 Task: Look for space in Marseille 03, France from 7th July, 2023 to 14th July, 2023 for 1 adult in price range Rs.6000 to Rs.14000. Place can be shared room with 1  bedroom having 1 bed and 1 bathroom. Property type can be house, flat, guest house, hotel. Booking option can be shelf check-in. Required host language is English.
Action: Mouse moved to (436, 160)
Screenshot: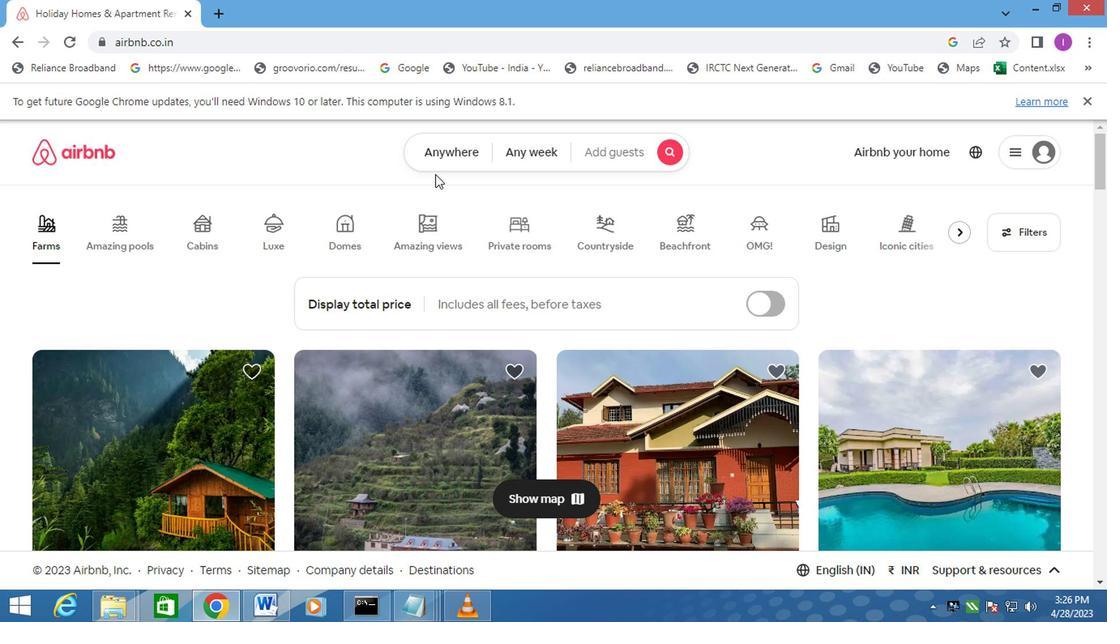 
Action: Mouse pressed left at (436, 160)
Screenshot: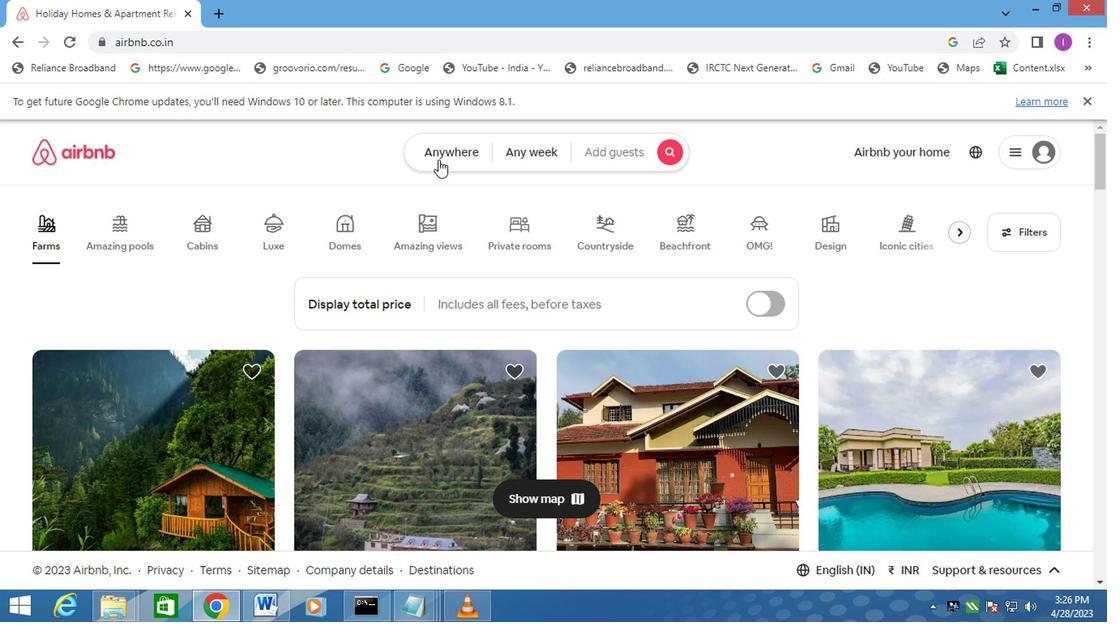 
Action: Mouse moved to (265, 207)
Screenshot: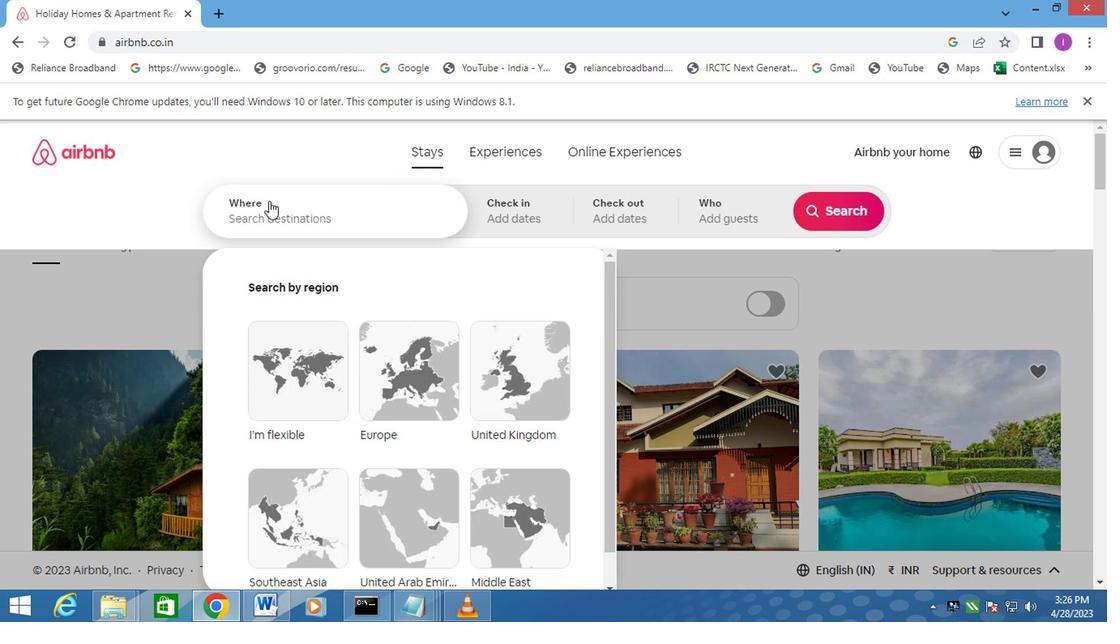 
Action: Mouse pressed left at (265, 207)
Screenshot: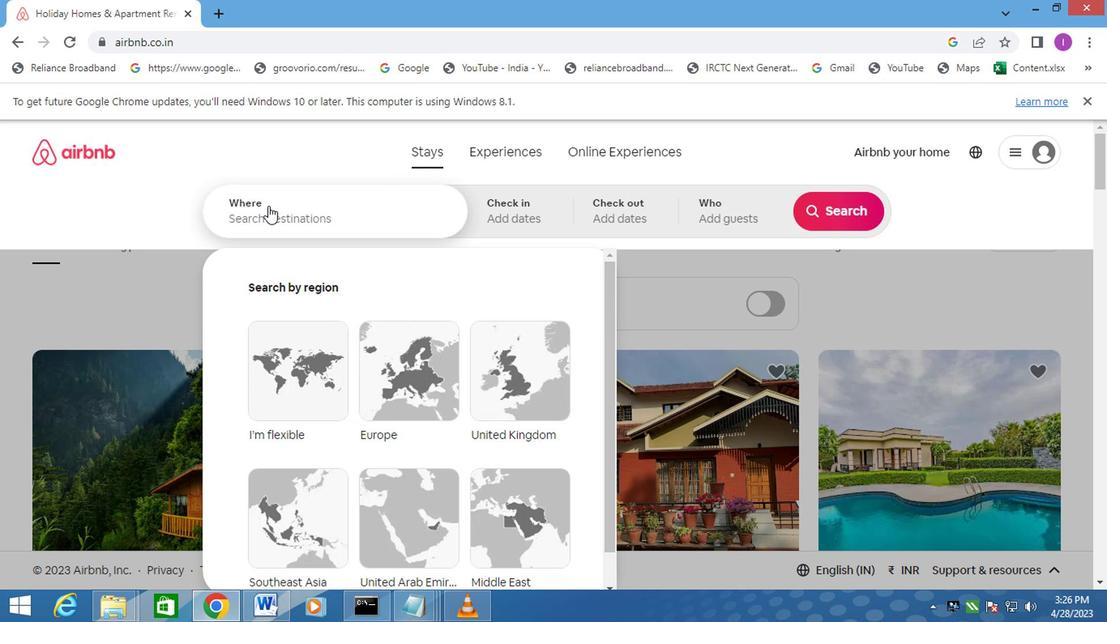 
Action: Mouse moved to (352, 213)
Screenshot: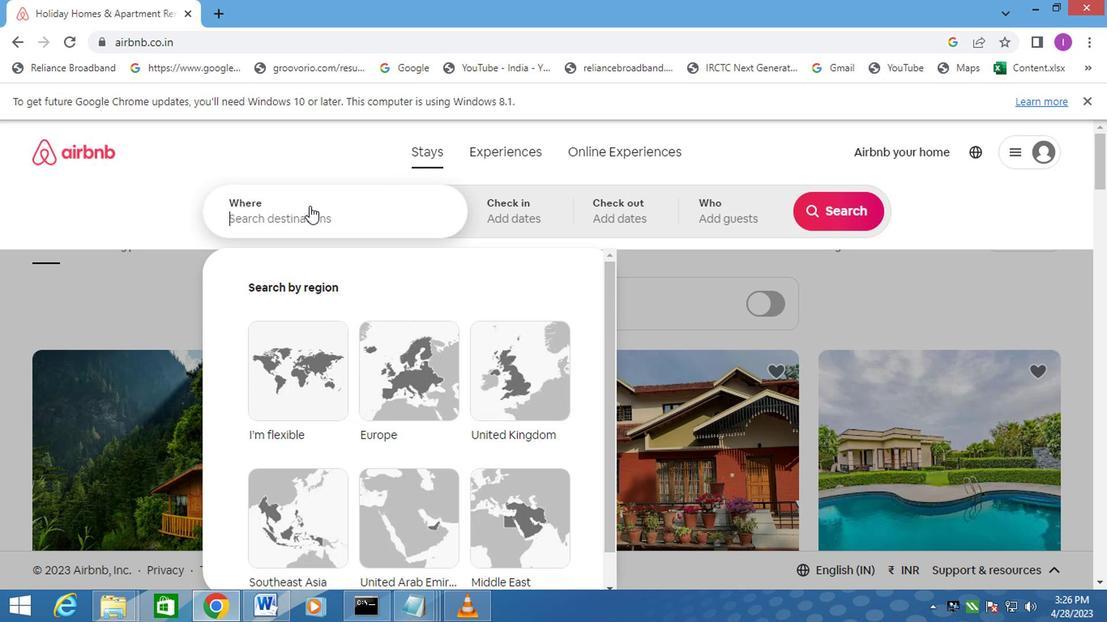 
Action: Key pressed <Key.shift><Key.shift><Key.shift><Key.shift><Key.shift><Key.shift><Key.shift>MARSEILLE<Key.space>03,<Key.shift>FRANCE
Screenshot: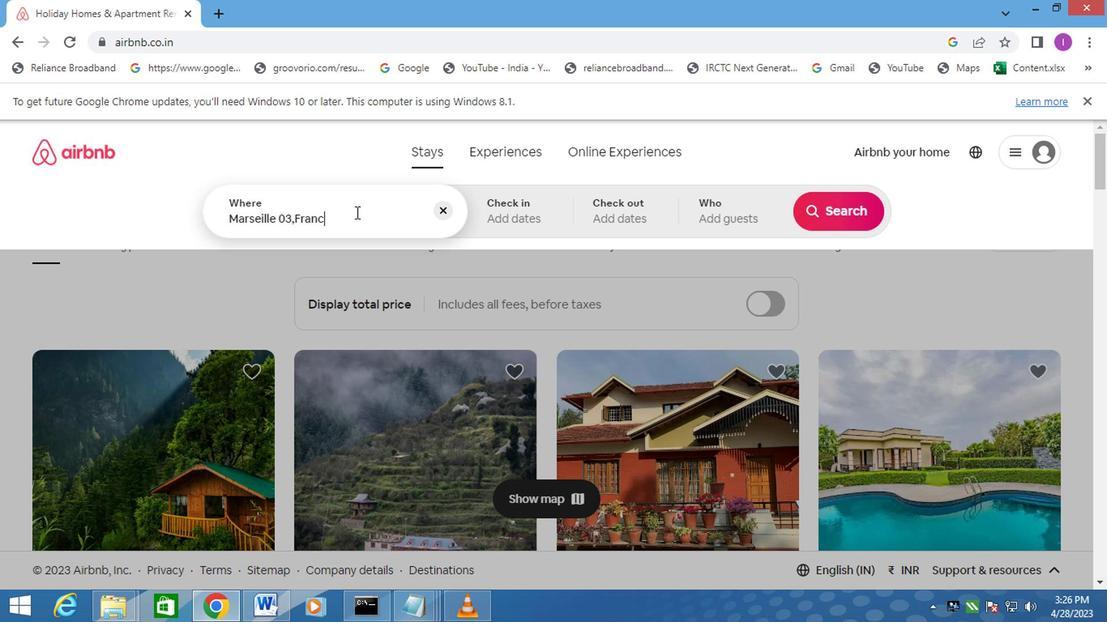 
Action: Mouse moved to (532, 213)
Screenshot: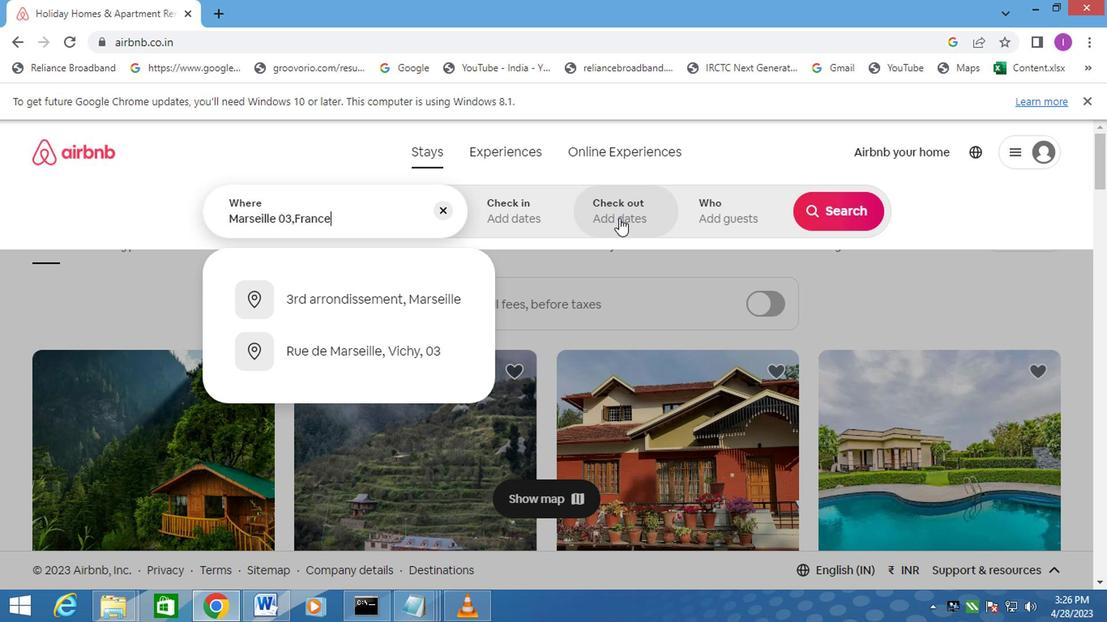 
Action: Mouse pressed left at (532, 213)
Screenshot: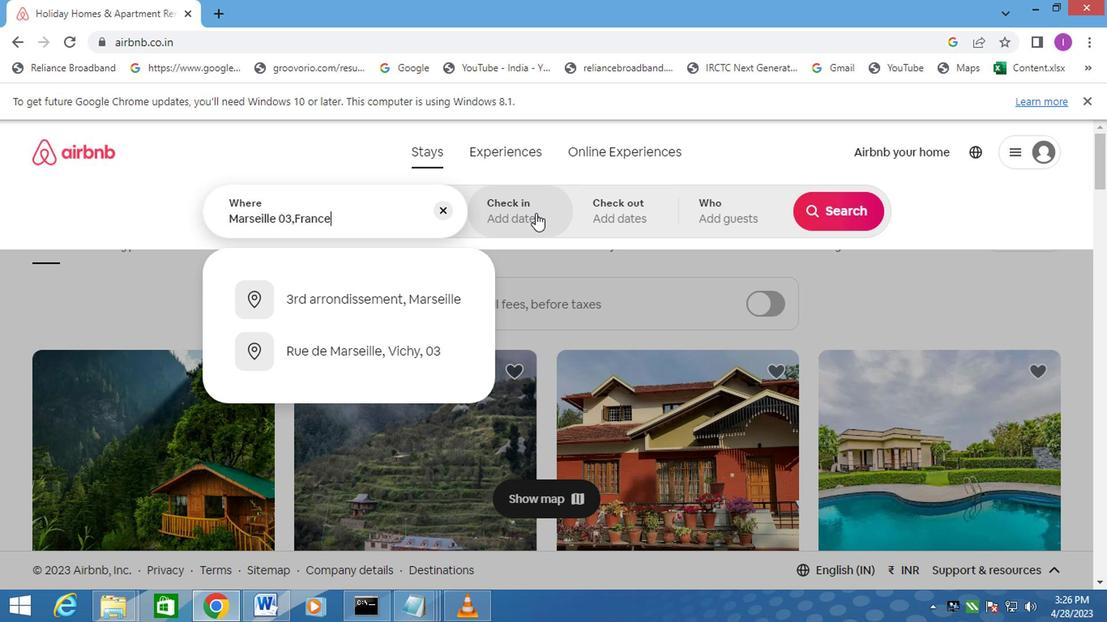 
Action: Mouse moved to (824, 333)
Screenshot: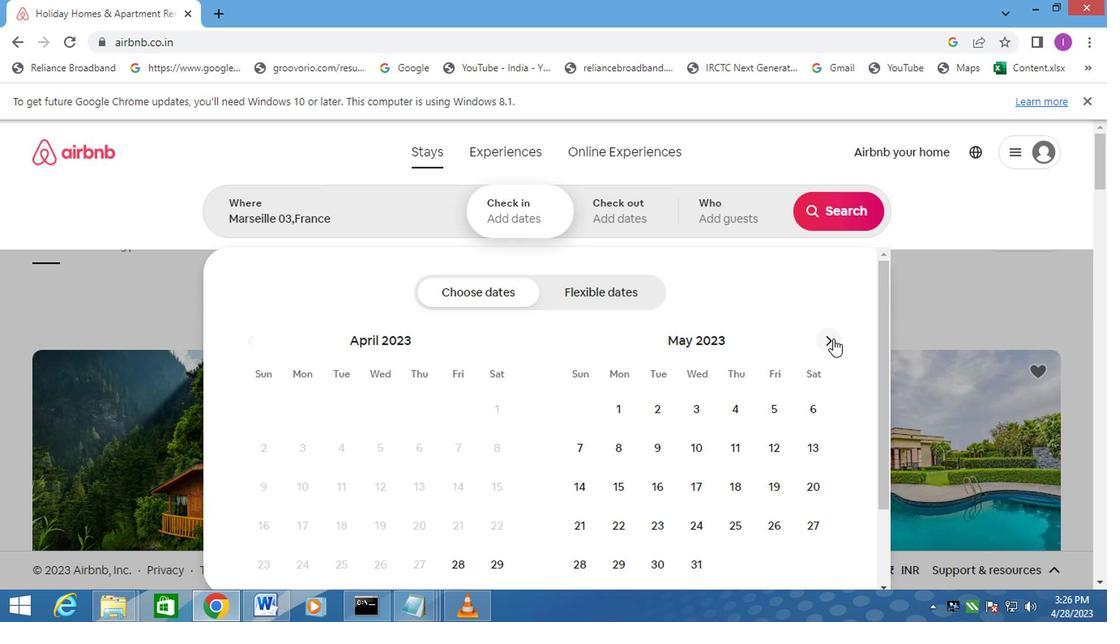 
Action: Mouse pressed left at (824, 333)
Screenshot: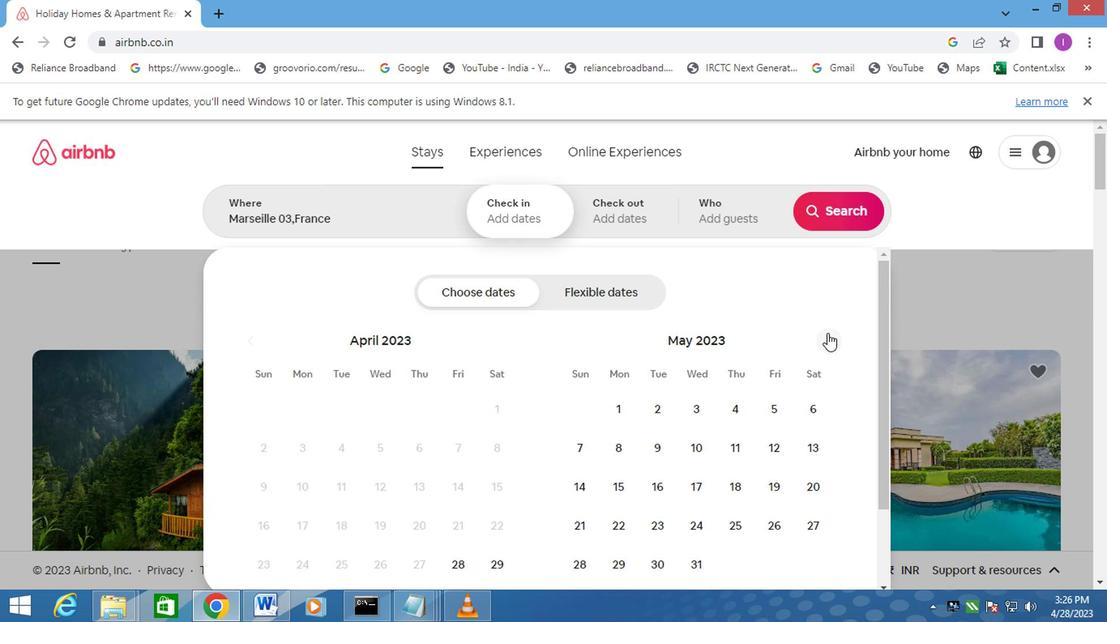 
Action: Mouse pressed left at (824, 333)
Screenshot: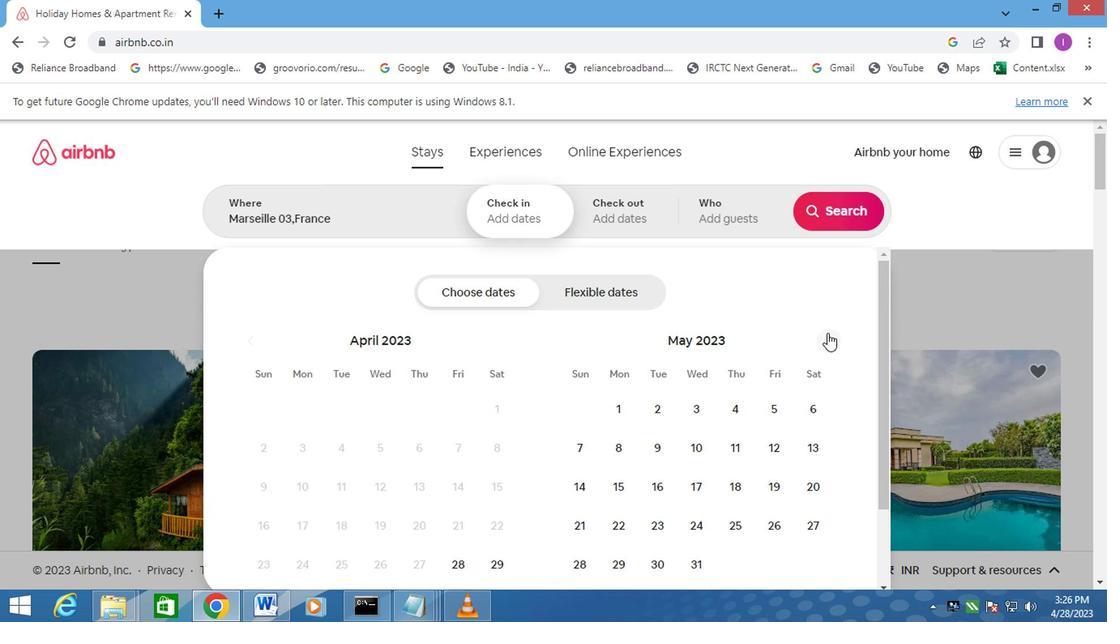 
Action: Mouse moved to (770, 455)
Screenshot: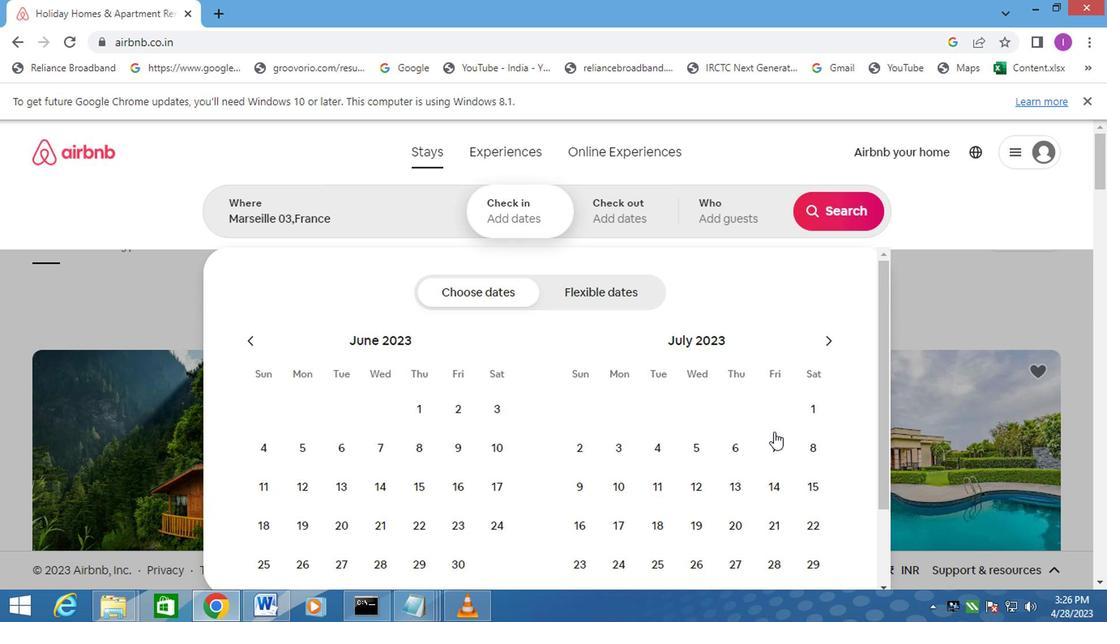 
Action: Mouse pressed left at (770, 455)
Screenshot: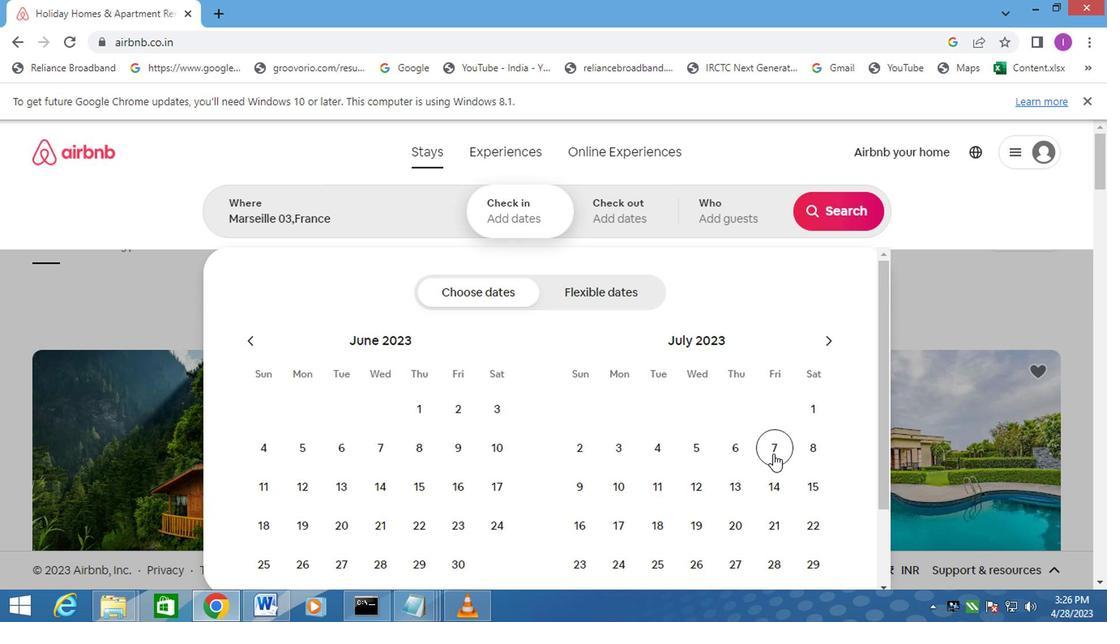 
Action: Mouse moved to (771, 494)
Screenshot: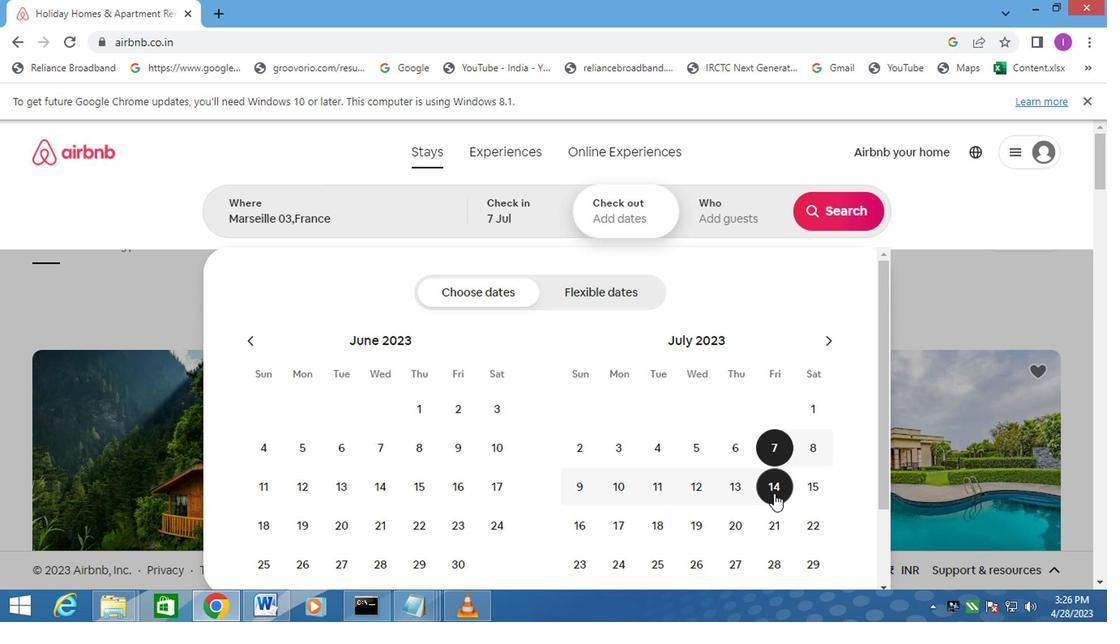 
Action: Mouse pressed left at (771, 494)
Screenshot: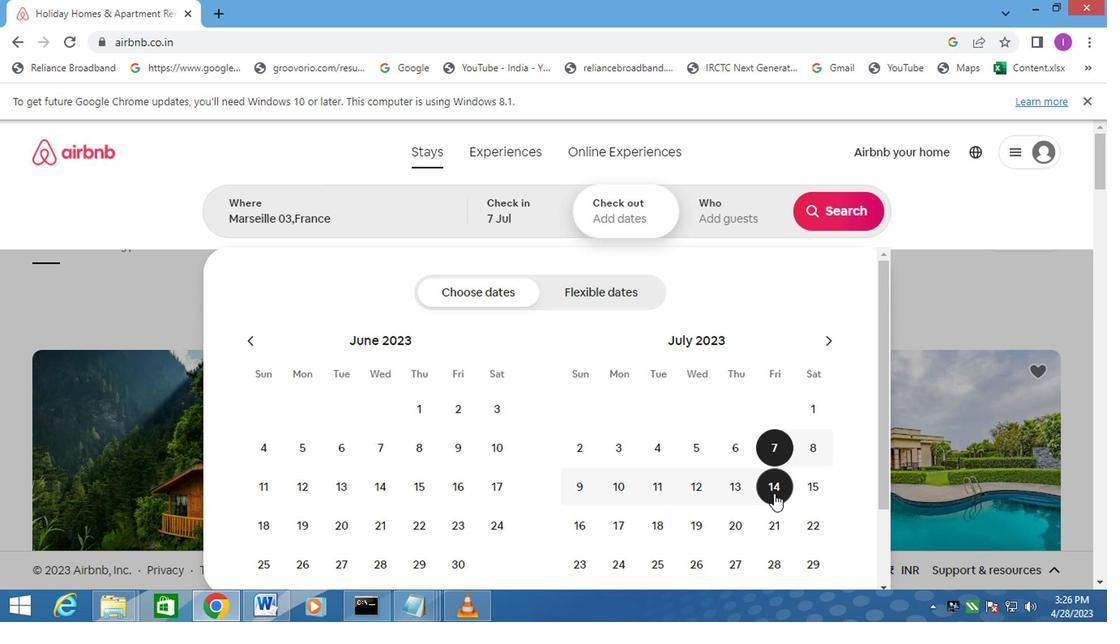 
Action: Mouse moved to (750, 209)
Screenshot: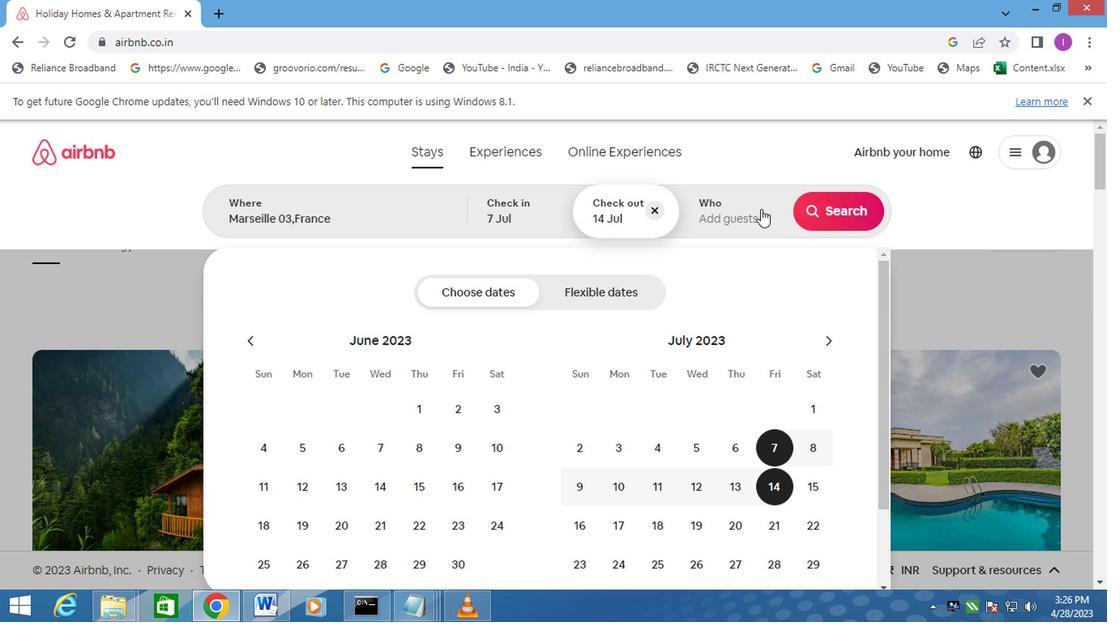 
Action: Mouse pressed left at (750, 209)
Screenshot: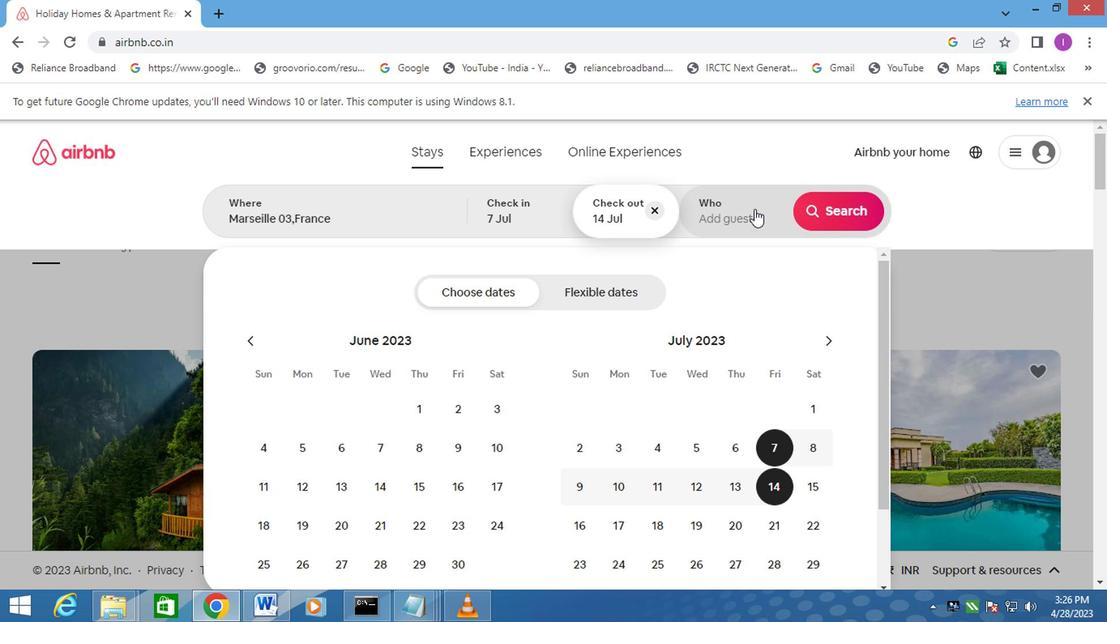 
Action: Mouse moved to (839, 292)
Screenshot: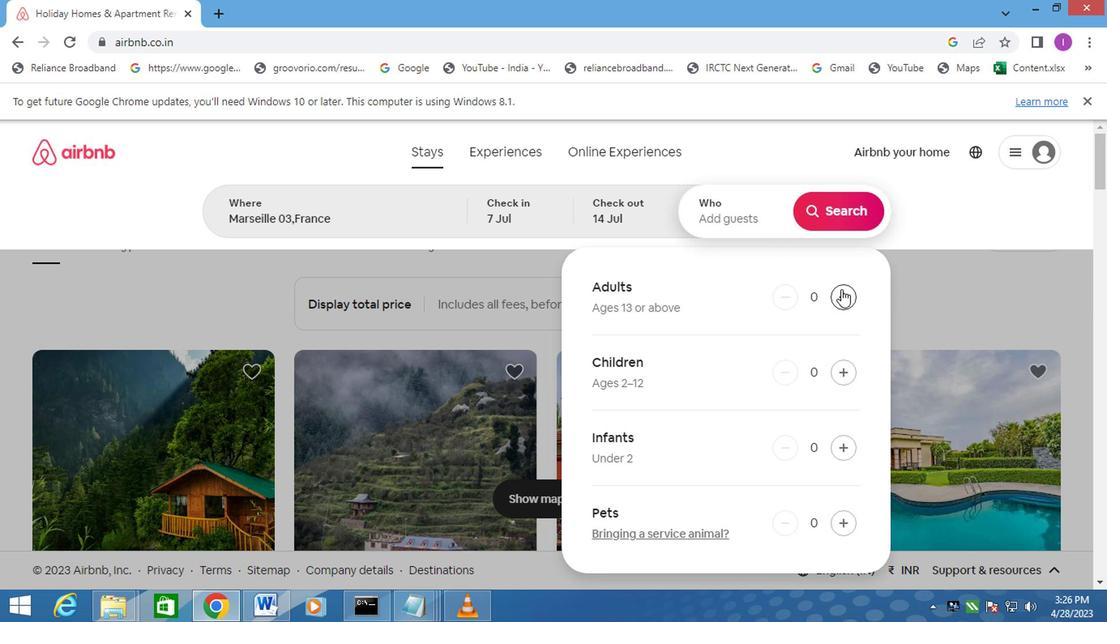 
Action: Mouse pressed left at (839, 292)
Screenshot: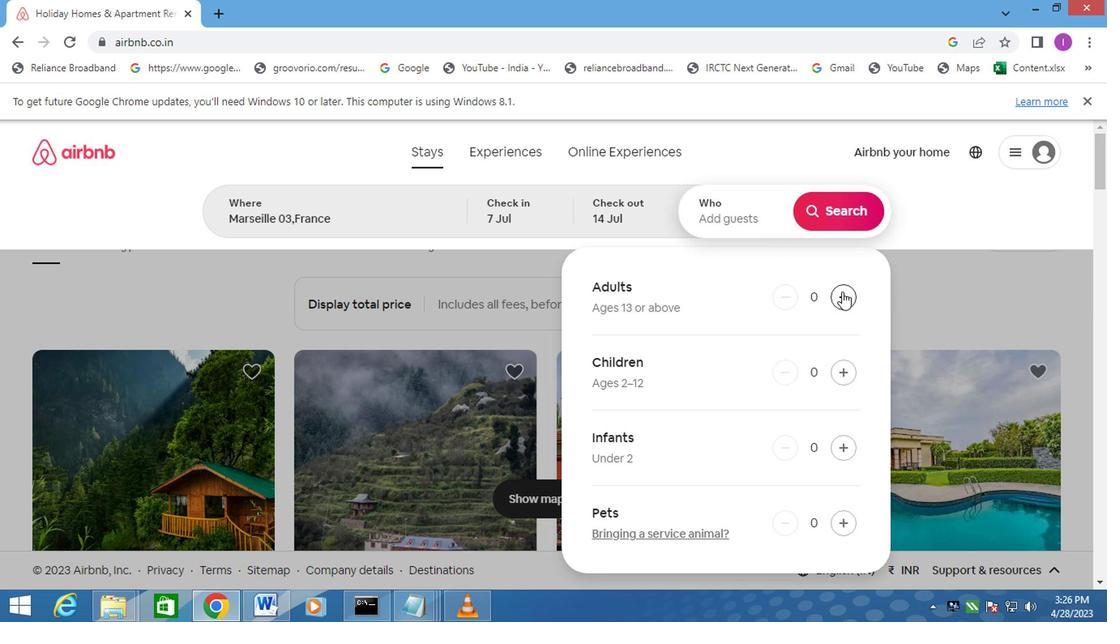 
Action: Mouse moved to (853, 207)
Screenshot: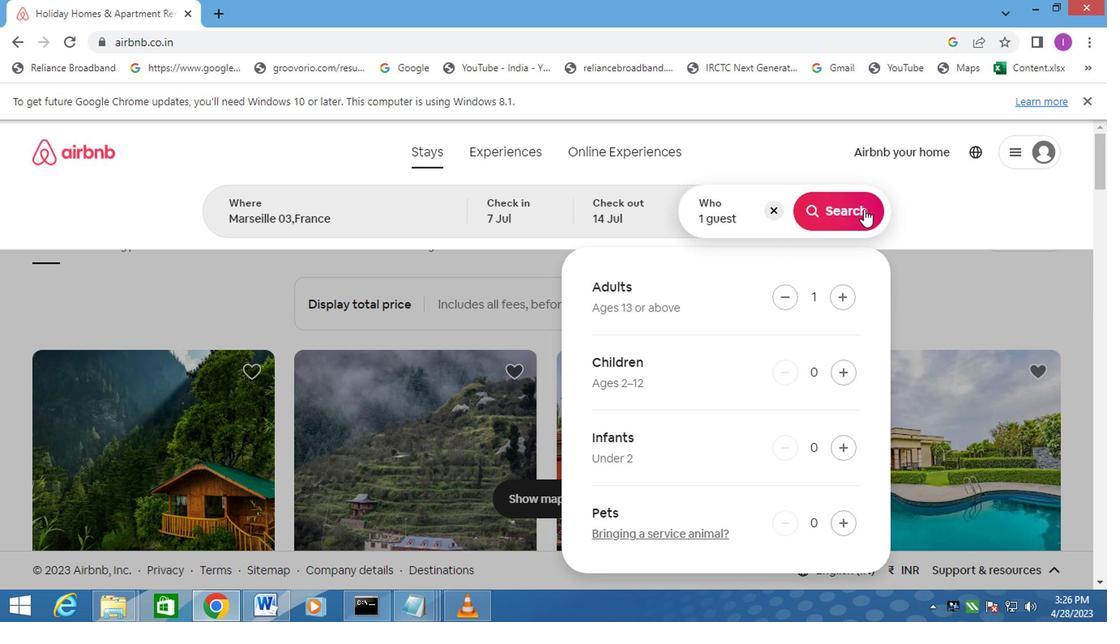 
Action: Mouse pressed left at (853, 207)
Screenshot: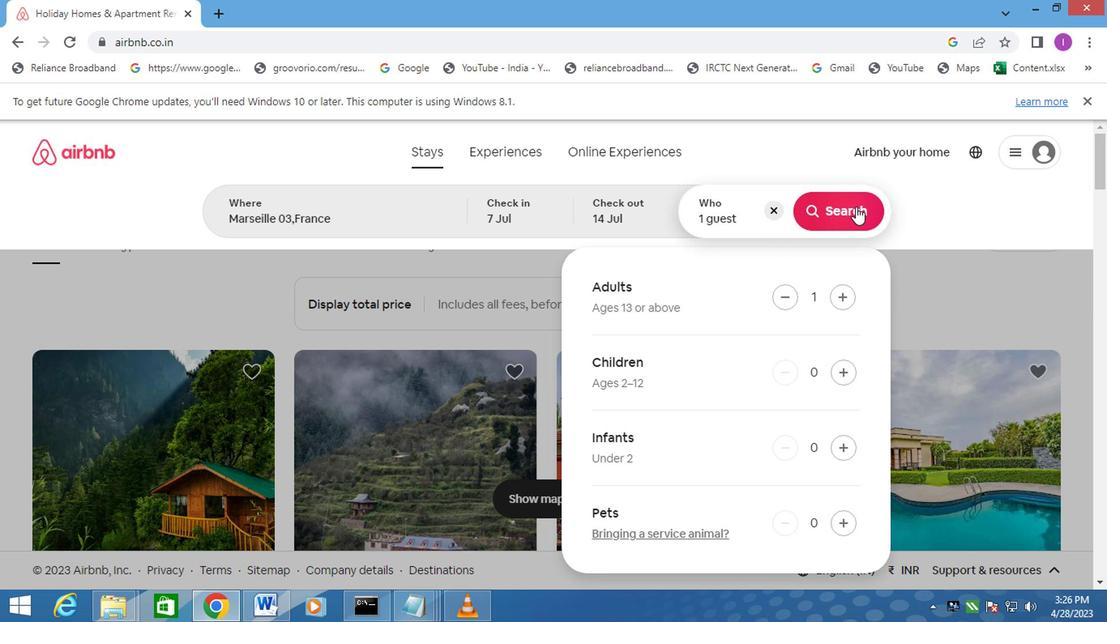 
Action: Mouse moved to (1067, 217)
Screenshot: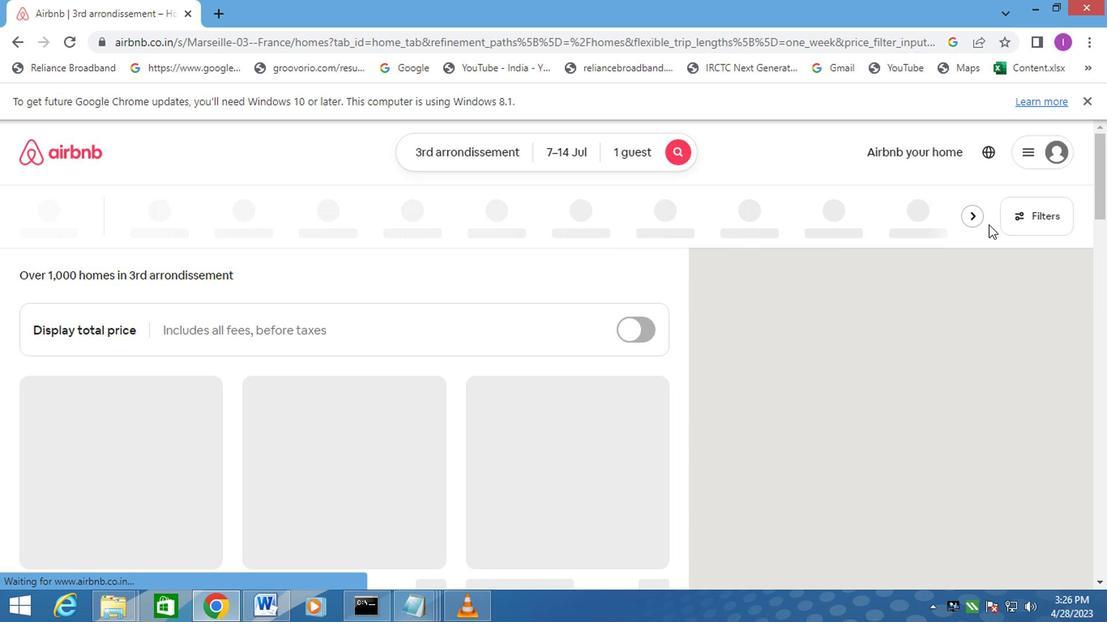 
Action: Mouse pressed left at (1067, 217)
Screenshot: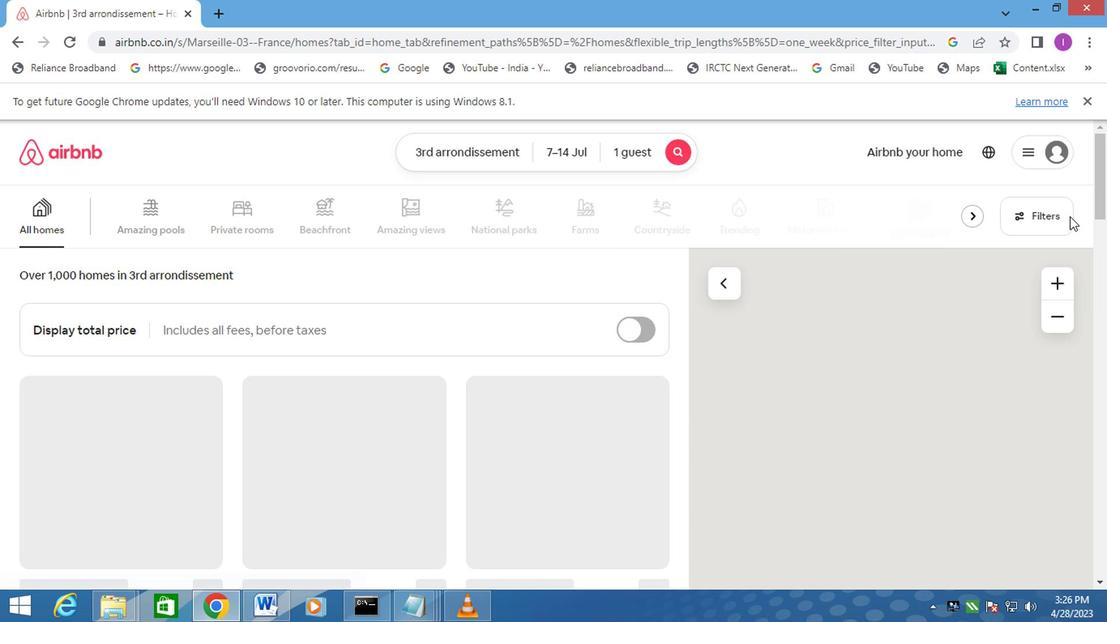 
Action: Mouse moved to (340, 427)
Screenshot: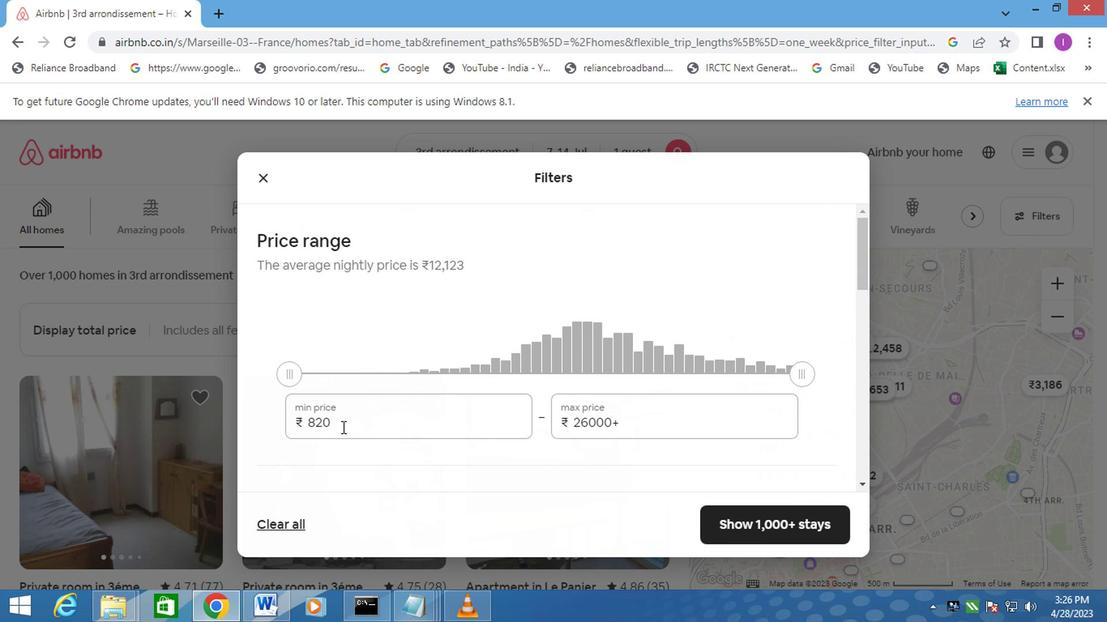 
Action: Mouse pressed left at (340, 427)
Screenshot: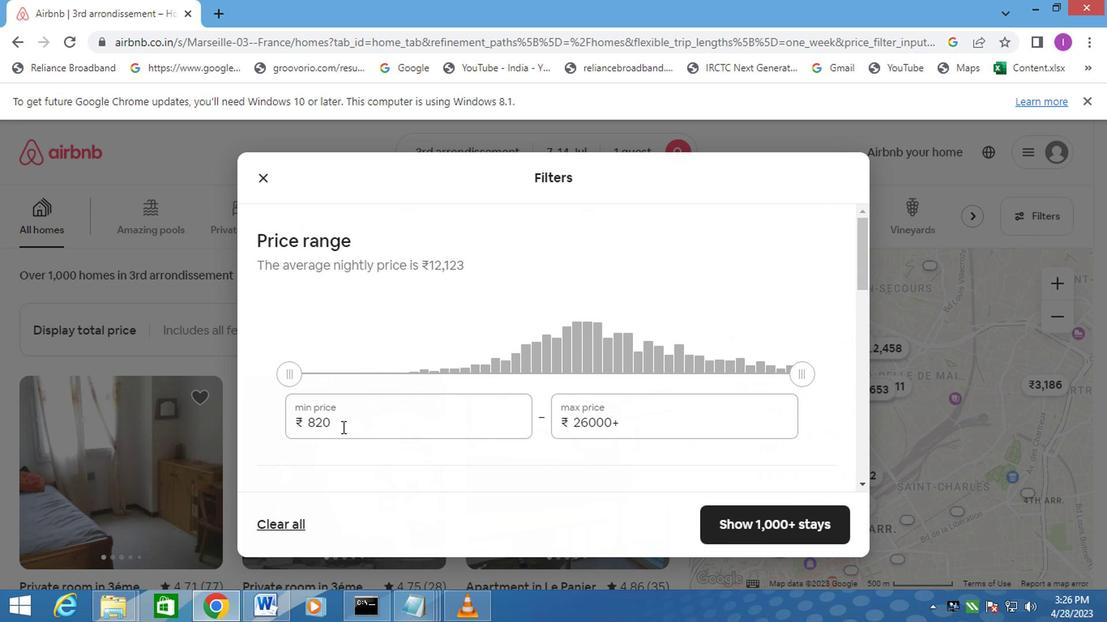 
Action: Mouse moved to (283, 403)
Screenshot: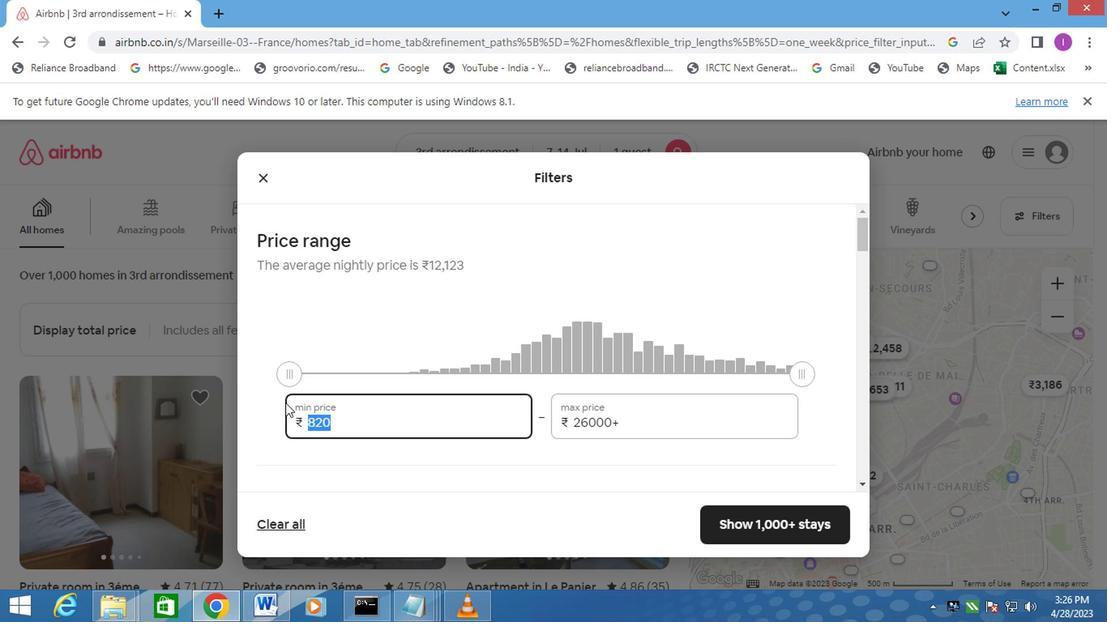 
Action: Key pressed 6
Screenshot: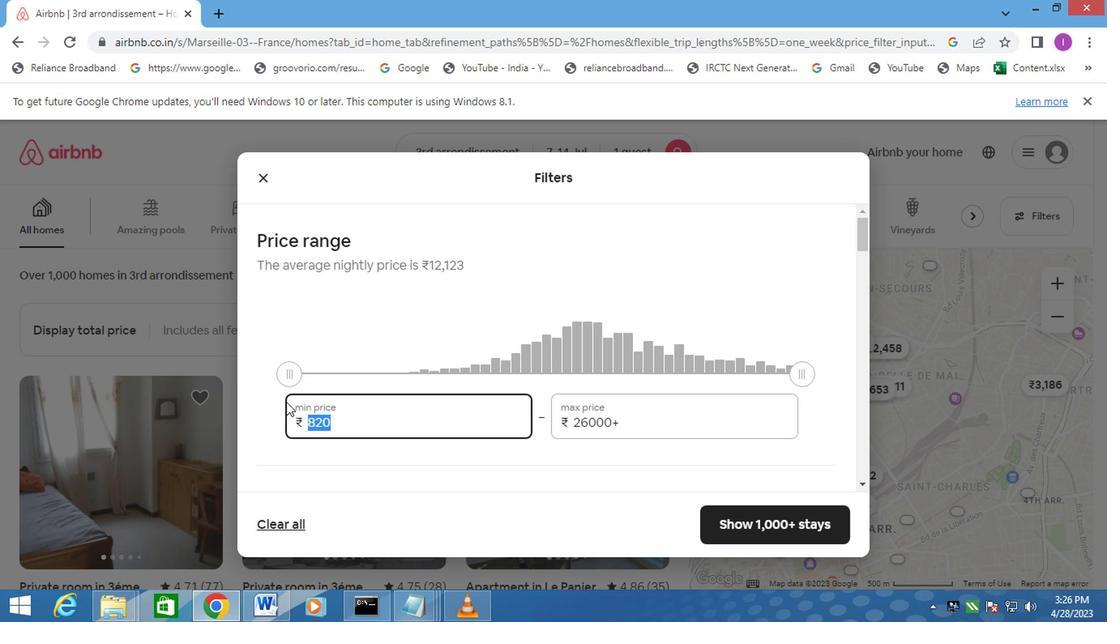 
Action: Mouse moved to (284, 403)
Screenshot: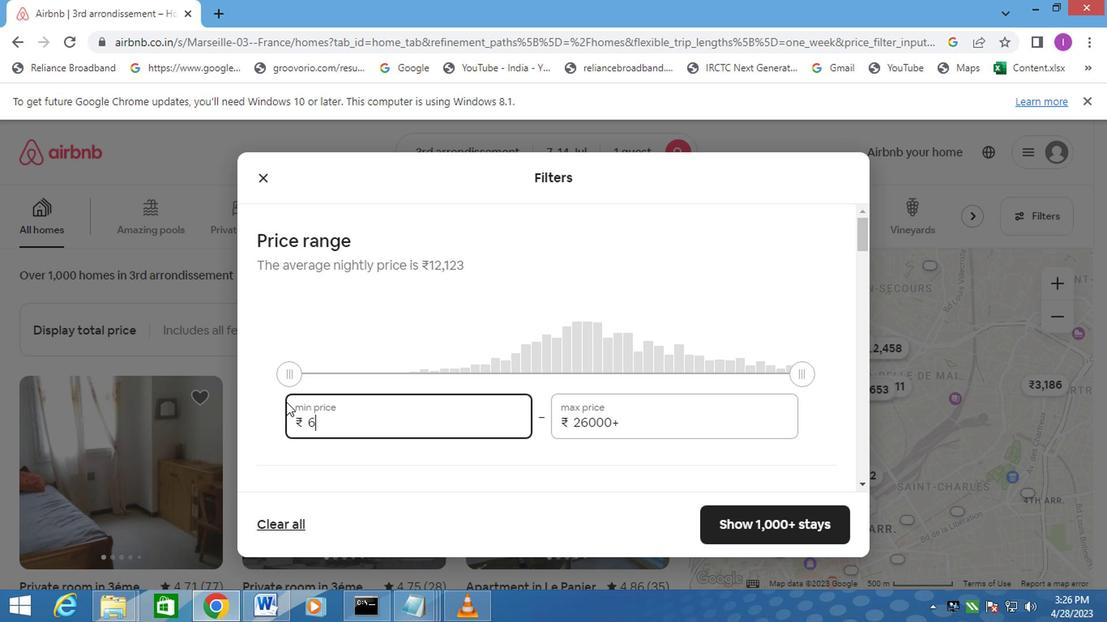
Action: Key pressed 0
Screenshot: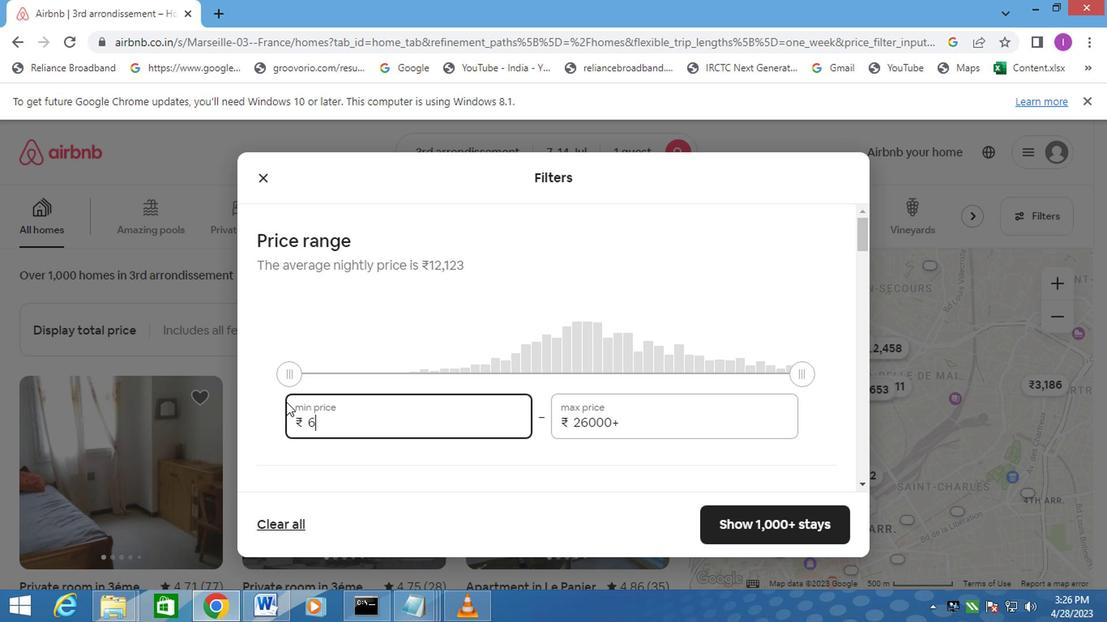 
Action: Mouse moved to (284, 403)
Screenshot: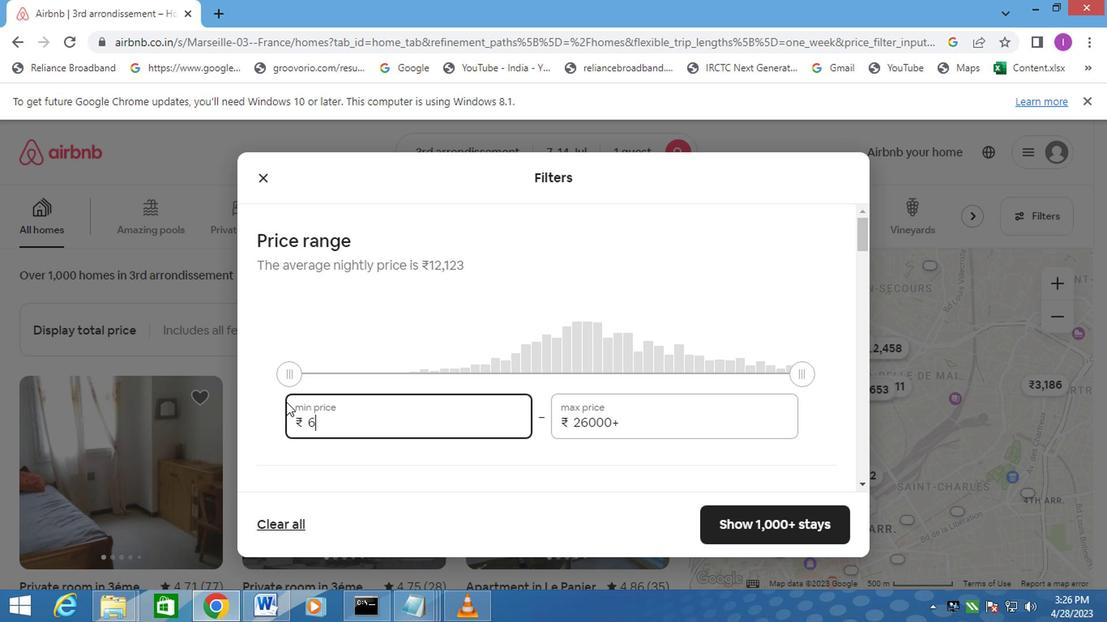 
Action: Key pressed 0
Screenshot: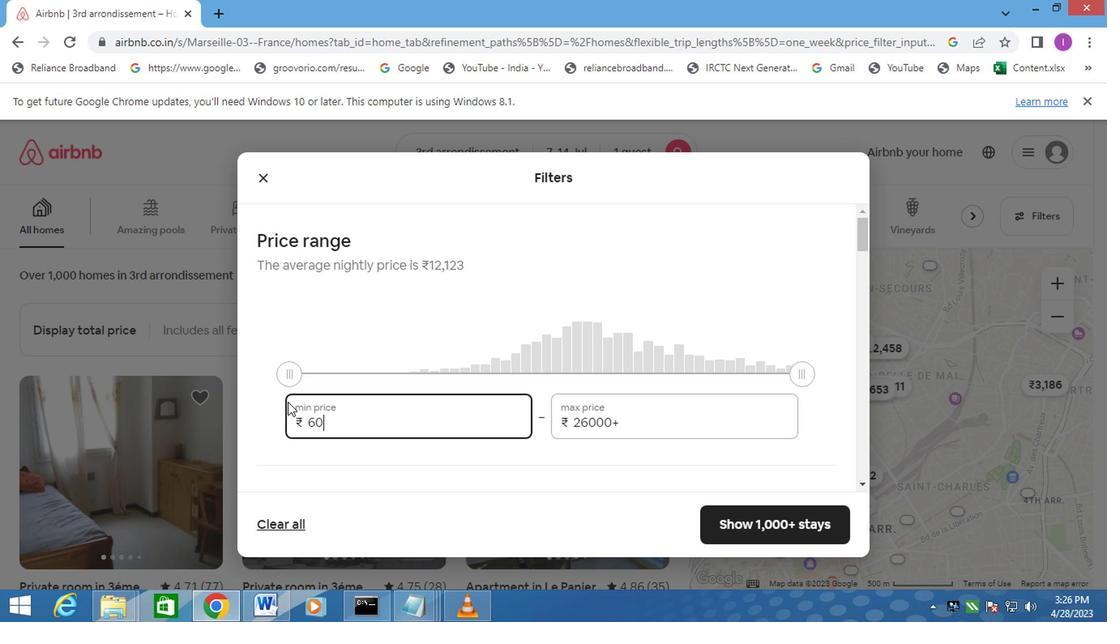 
Action: Mouse moved to (284, 402)
Screenshot: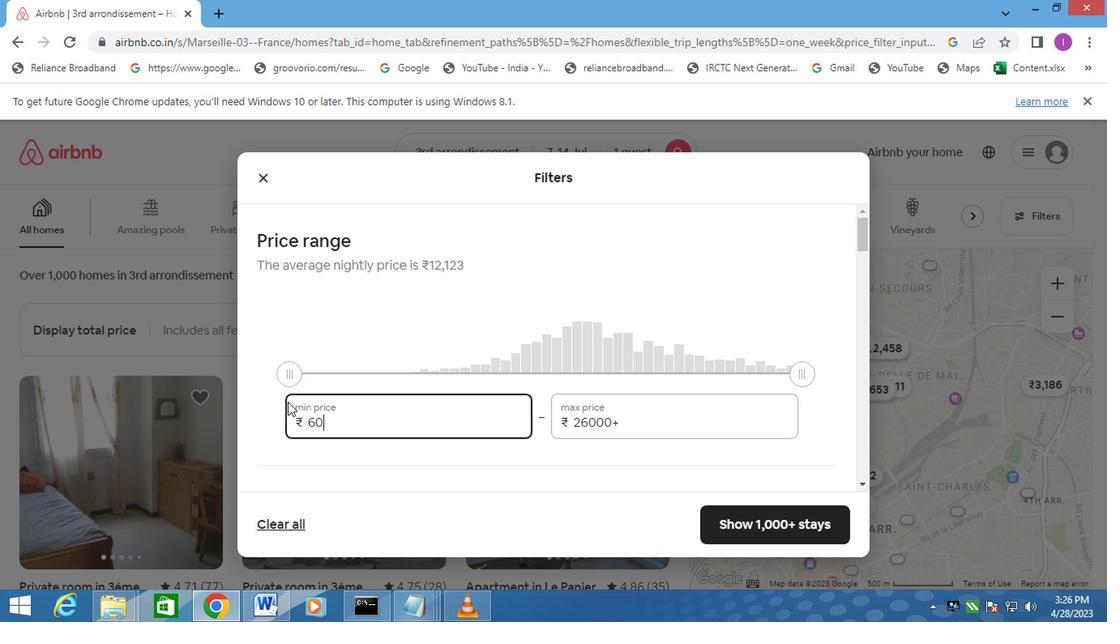 
Action: Key pressed 0
Screenshot: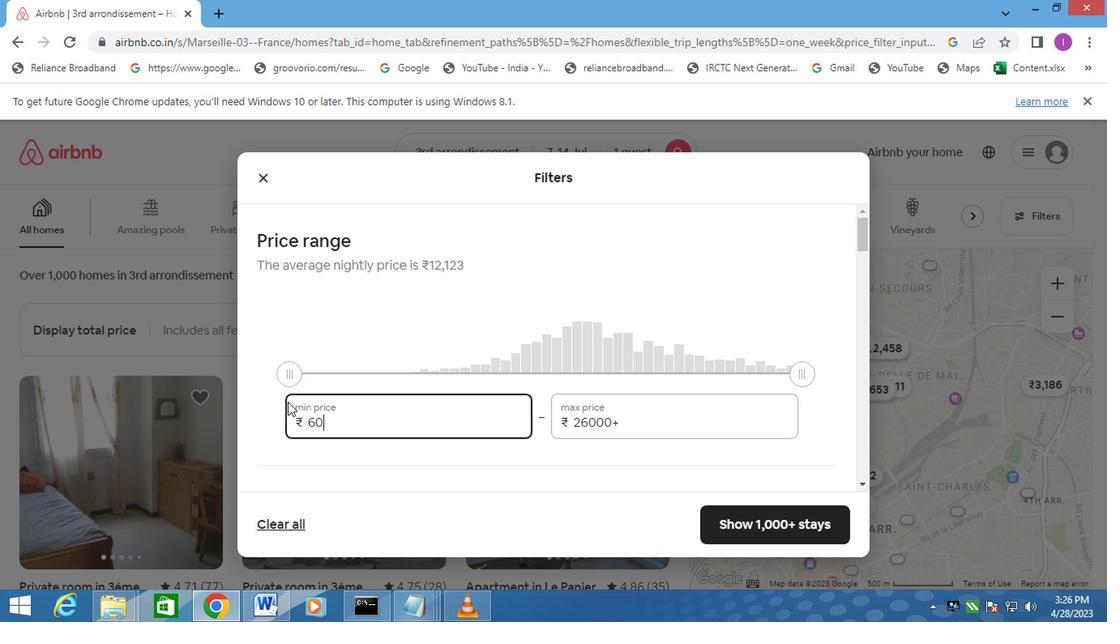 
Action: Mouse moved to (627, 422)
Screenshot: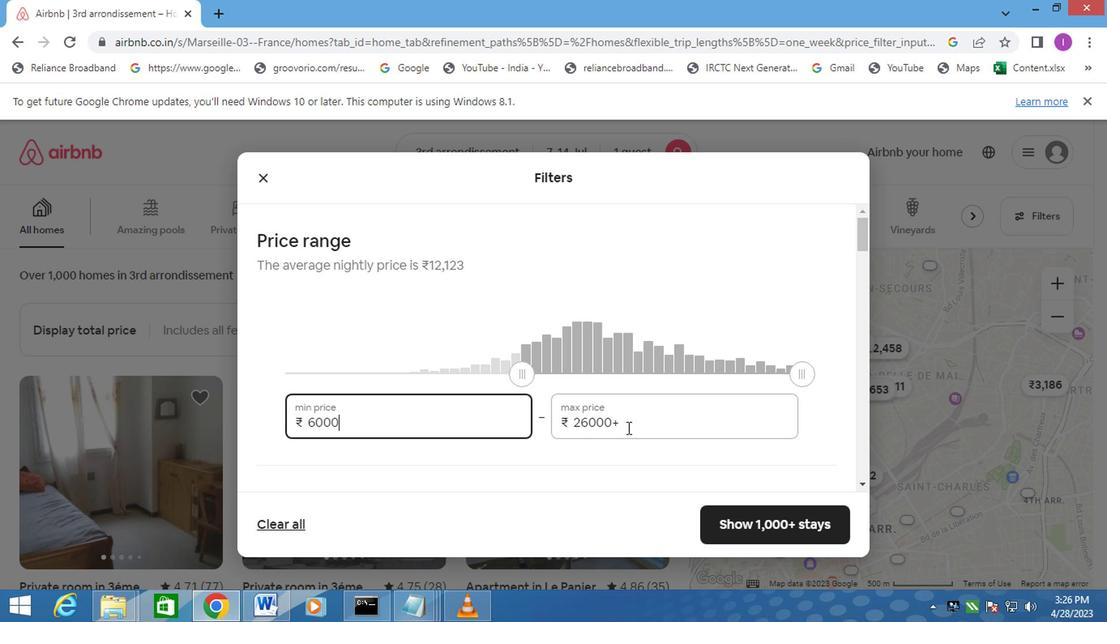 
Action: Mouse pressed left at (627, 422)
Screenshot: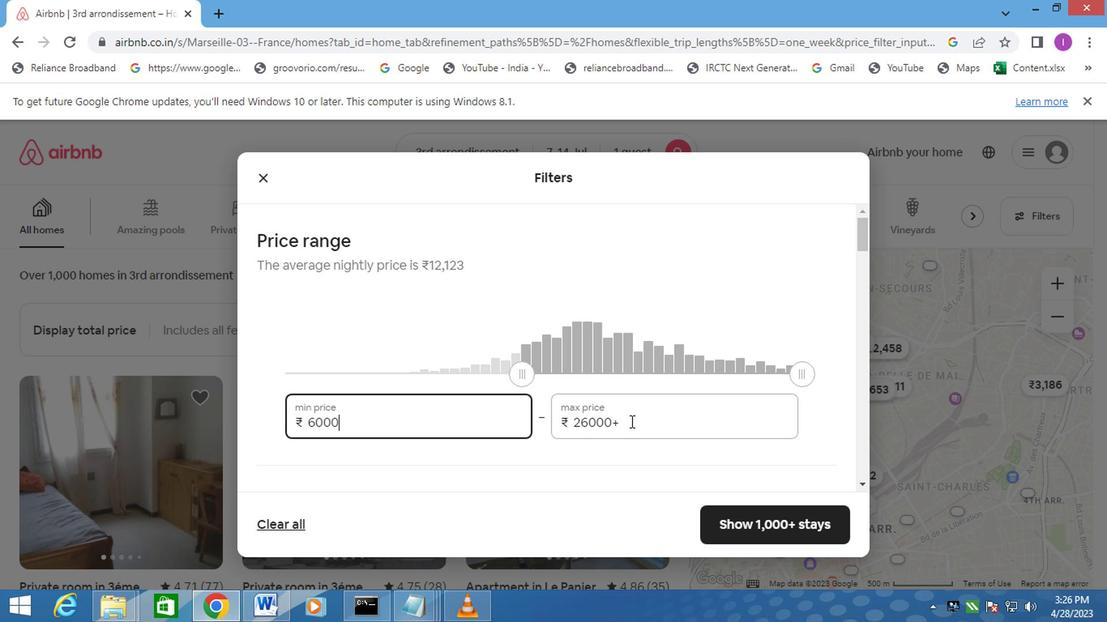 
Action: Mouse moved to (539, 425)
Screenshot: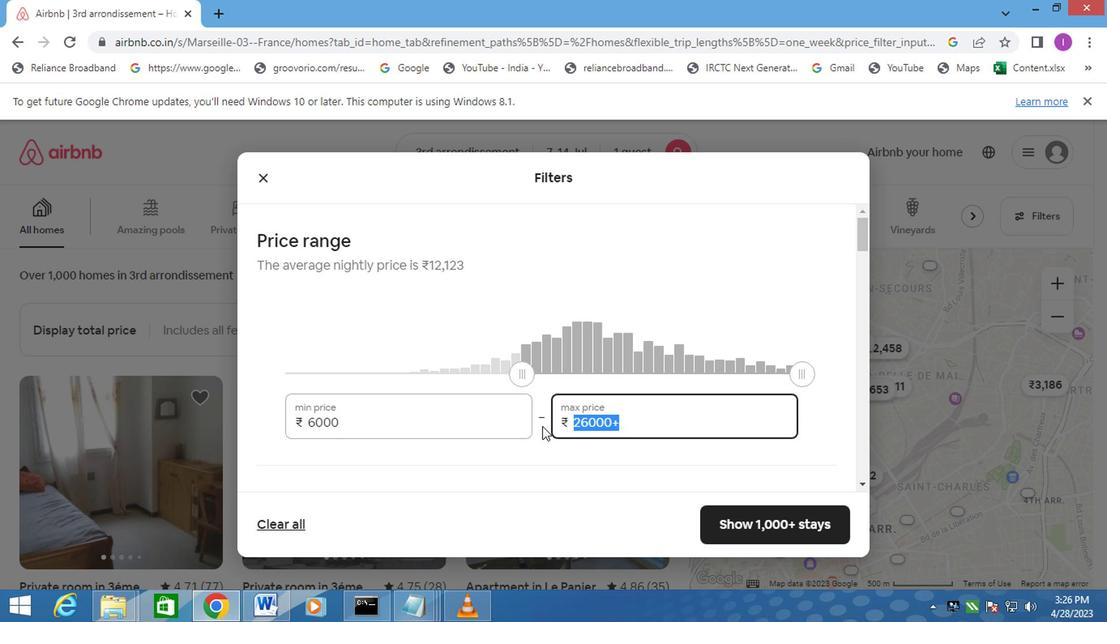 
Action: Key pressed 14000
Screenshot: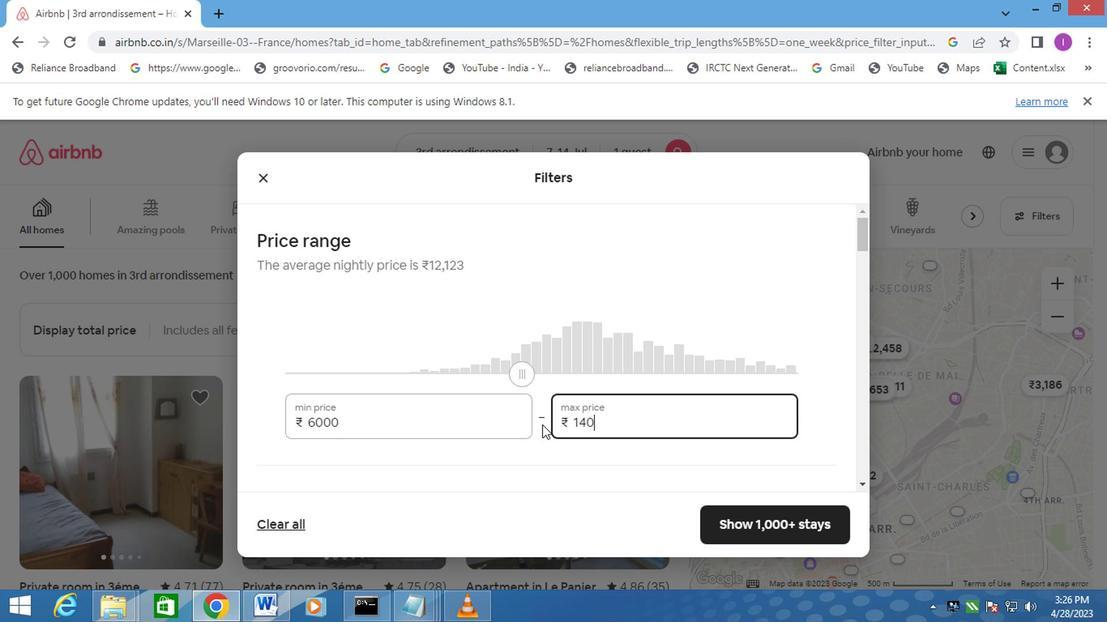 
Action: Mouse moved to (681, 425)
Screenshot: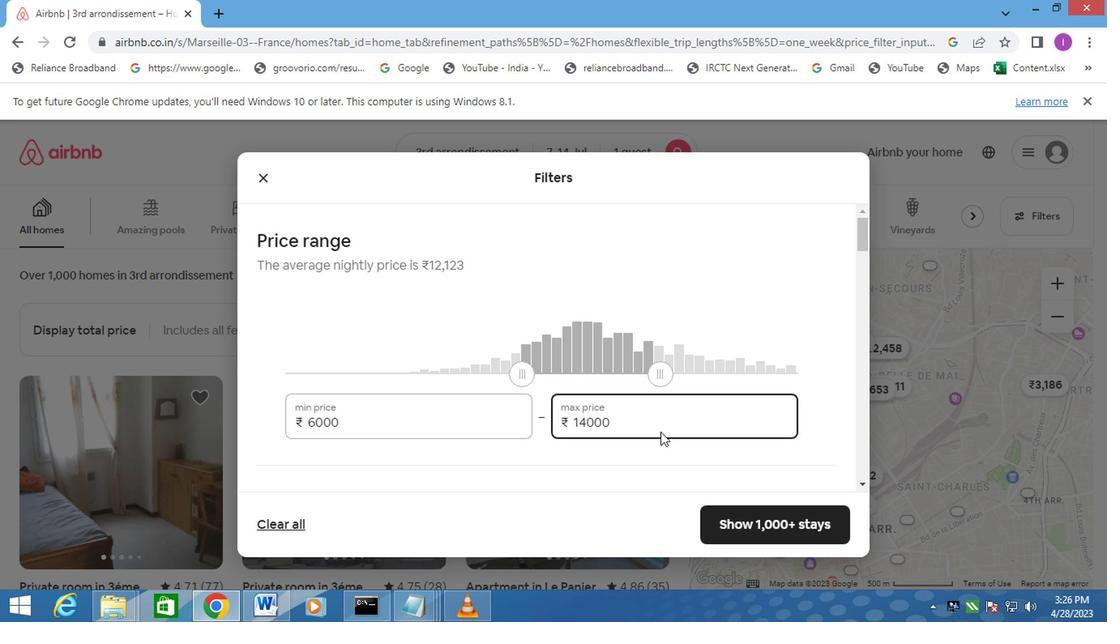 
Action: Mouse scrolled (681, 423) with delta (0, -1)
Screenshot: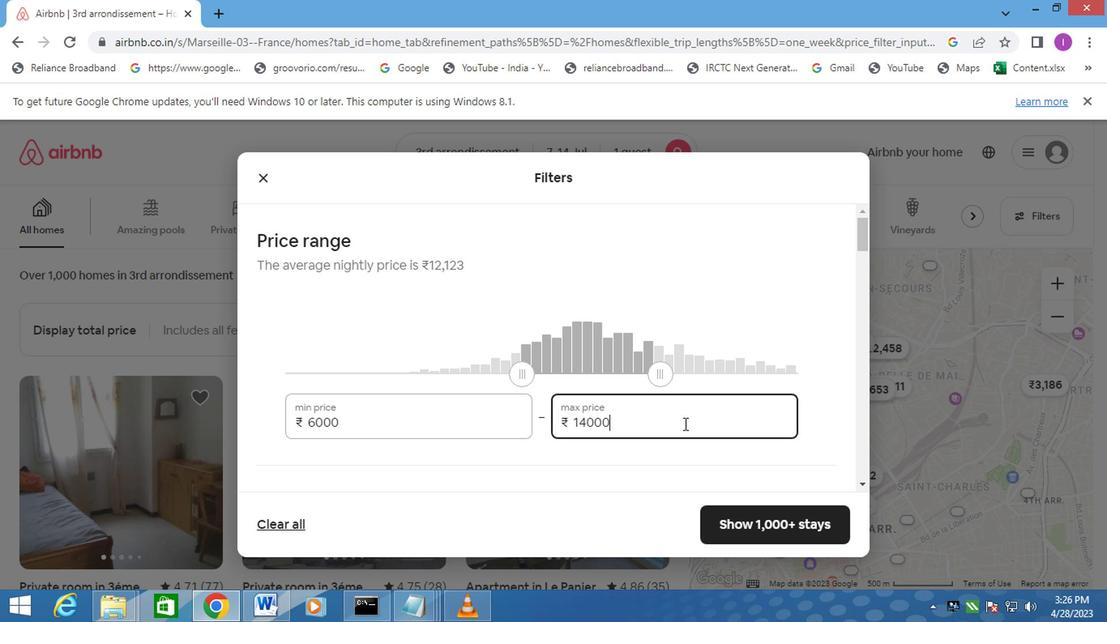 
Action: Mouse scrolled (681, 423) with delta (0, -1)
Screenshot: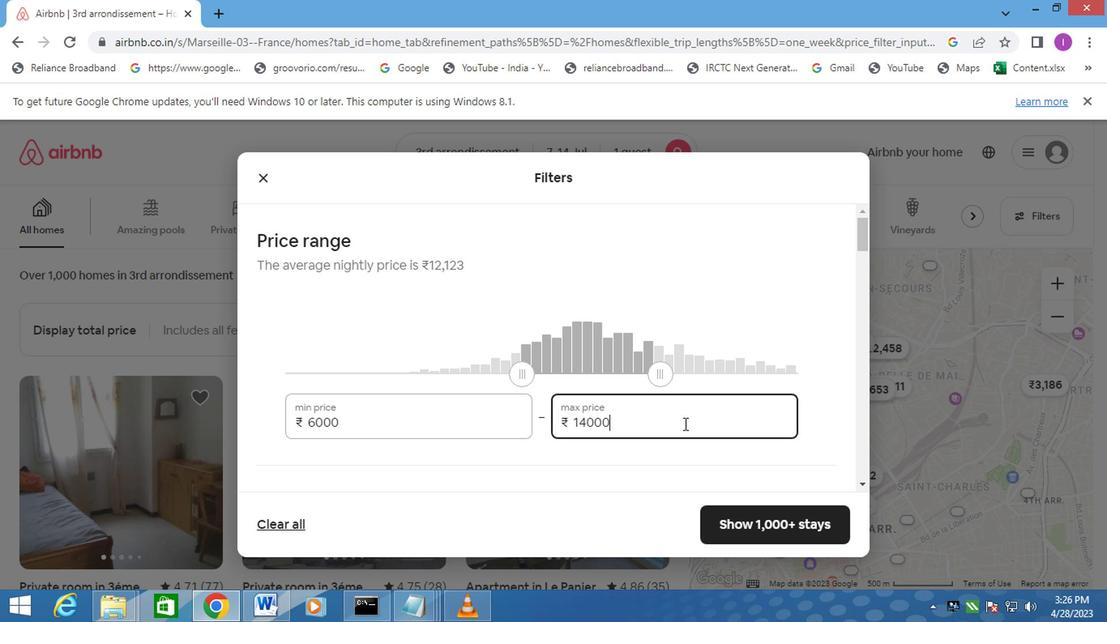 
Action: Mouse moved to (262, 455)
Screenshot: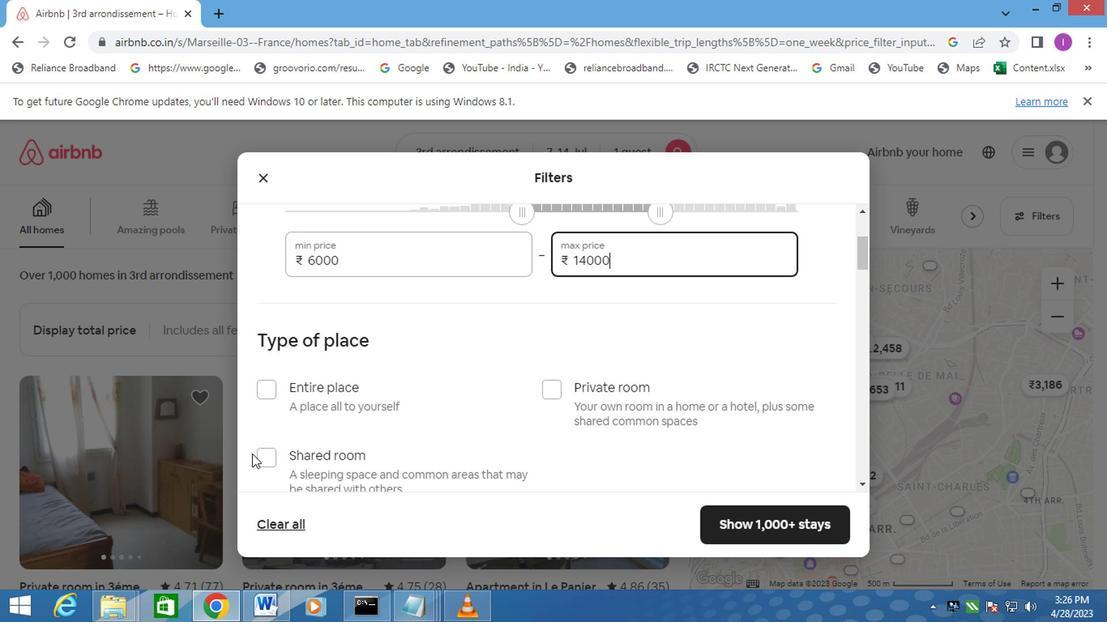 
Action: Mouse pressed left at (262, 455)
Screenshot: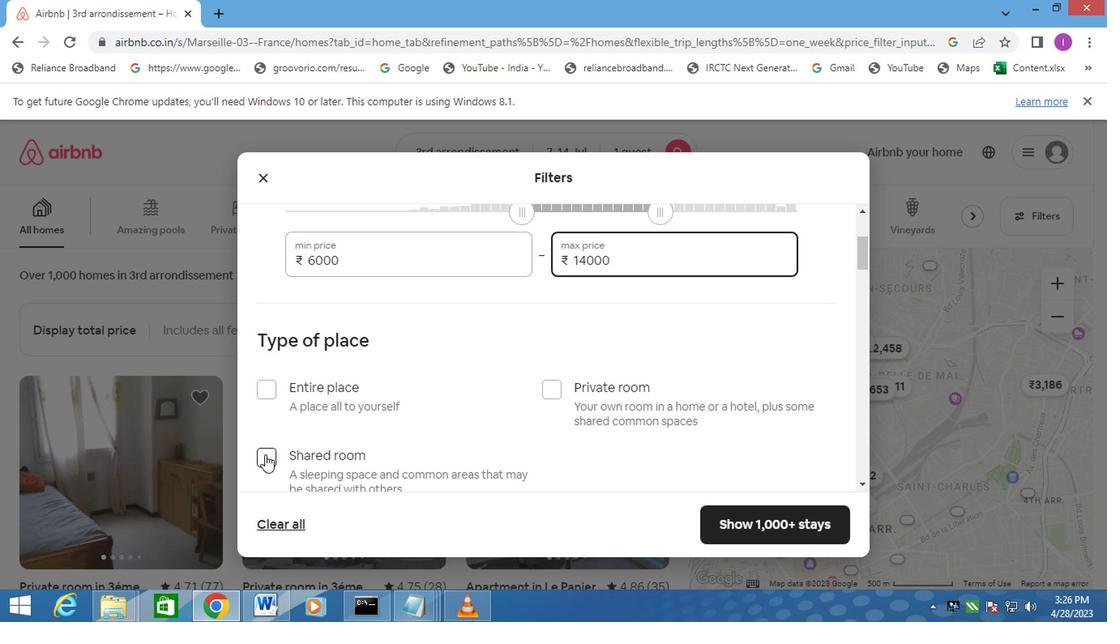 
Action: Mouse moved to (414, 415)
Screenshot: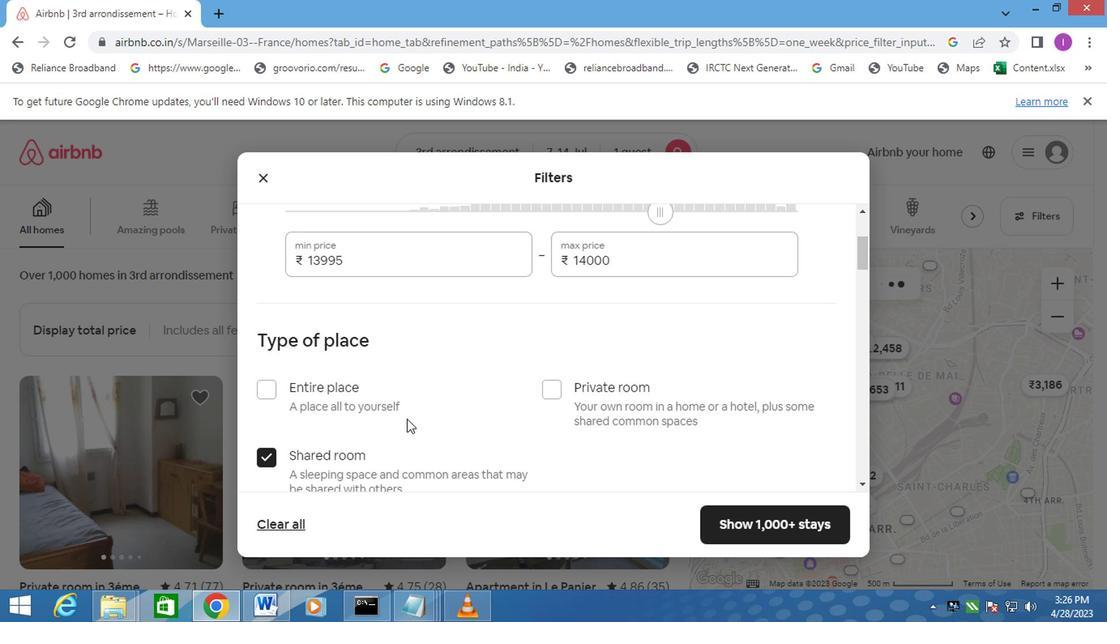 
Action: Mouse scrolled (414, 415) with delta (0, 0)
Screenshot: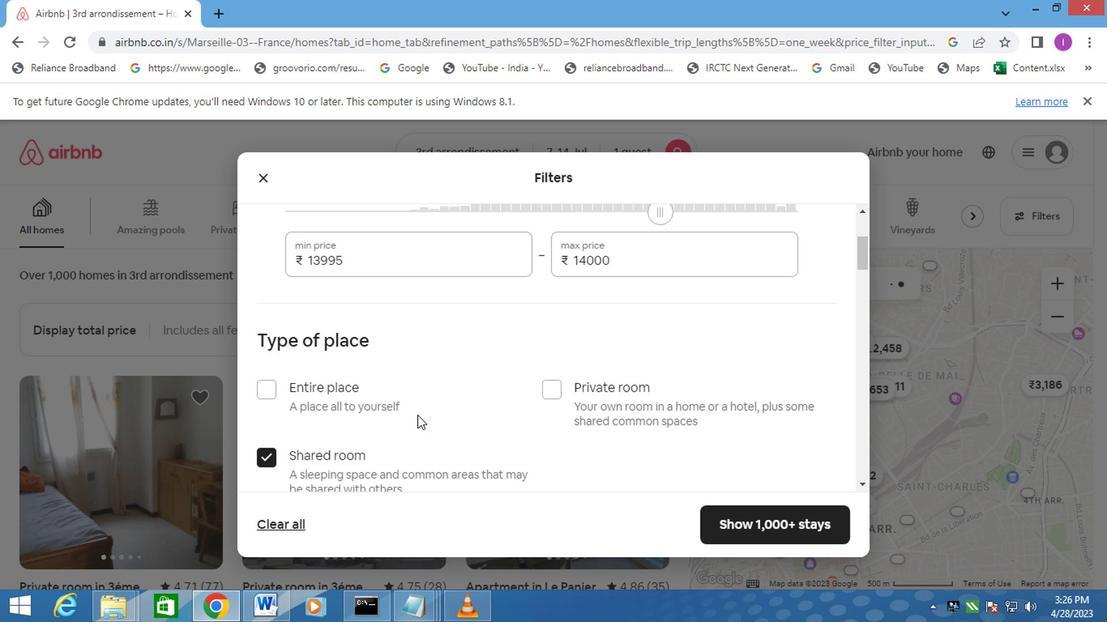 
Action: Mouse moved to (415, 415)
Screenshot: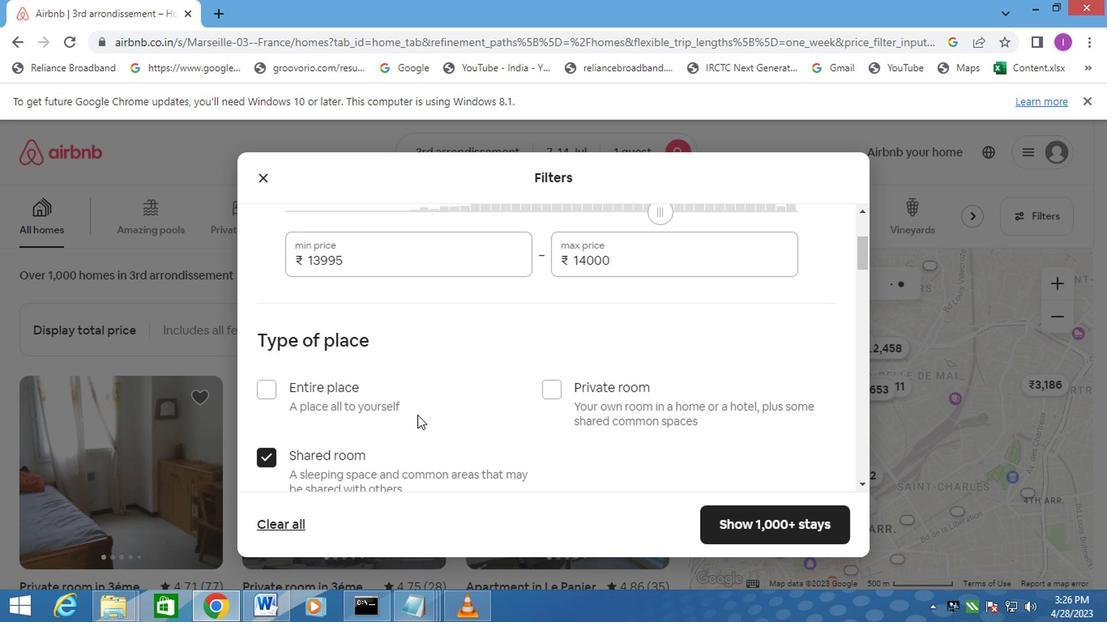 
Action: Mouse scrolled (415, 415) with delta (0, 0)
Screenshot: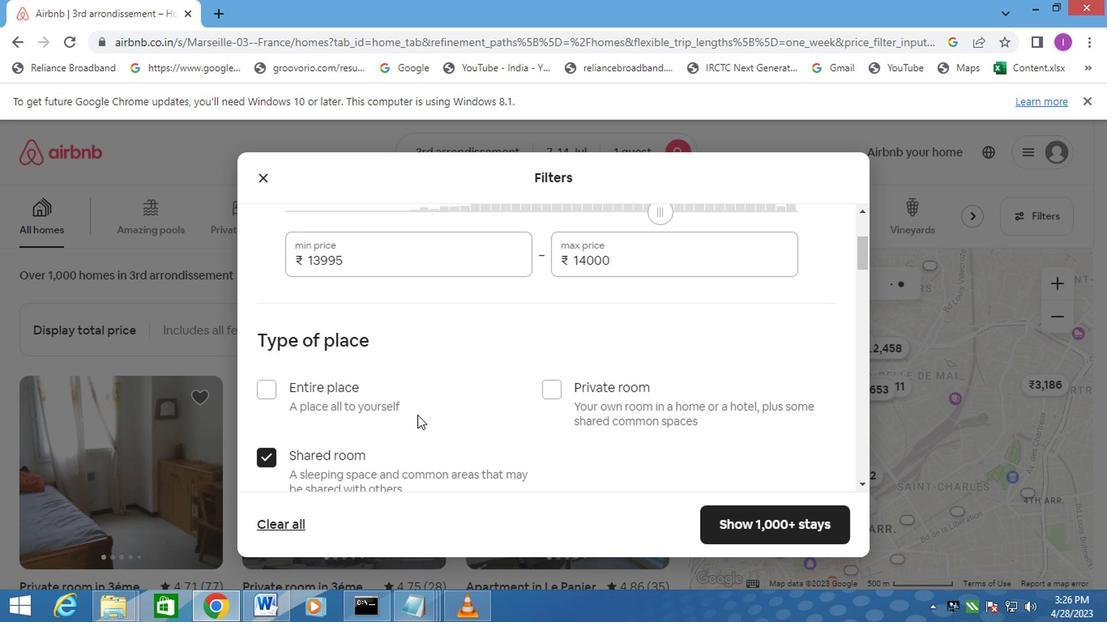 
Action: Mouse scrolled (415, 415) with delta (0, 0)
Screenshot: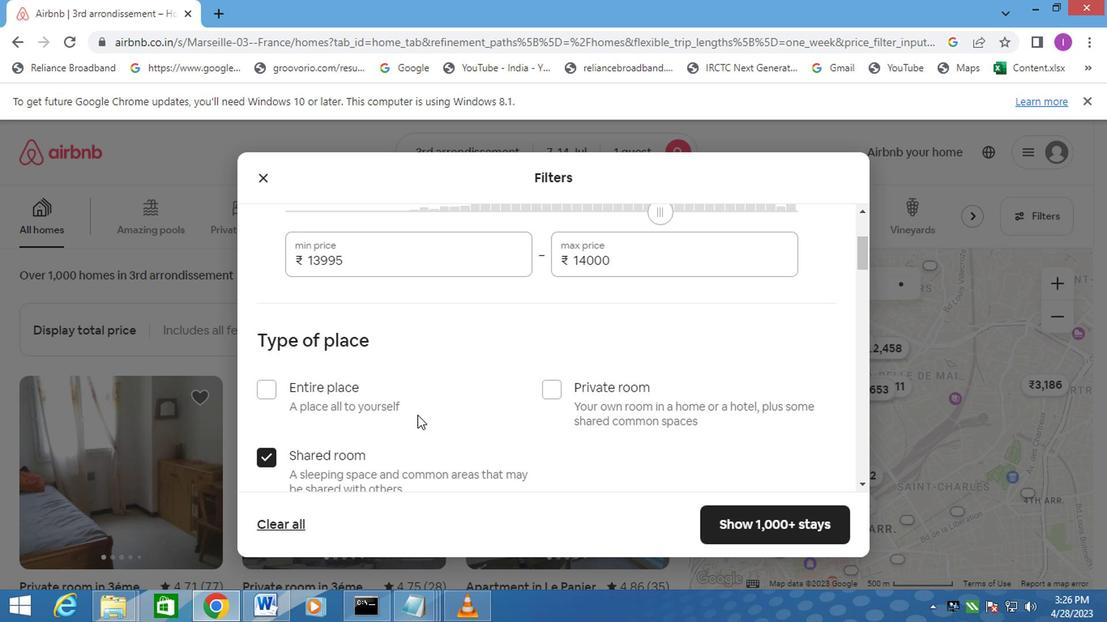 
Action: Mouse moved to (418, 415)
Screenshot: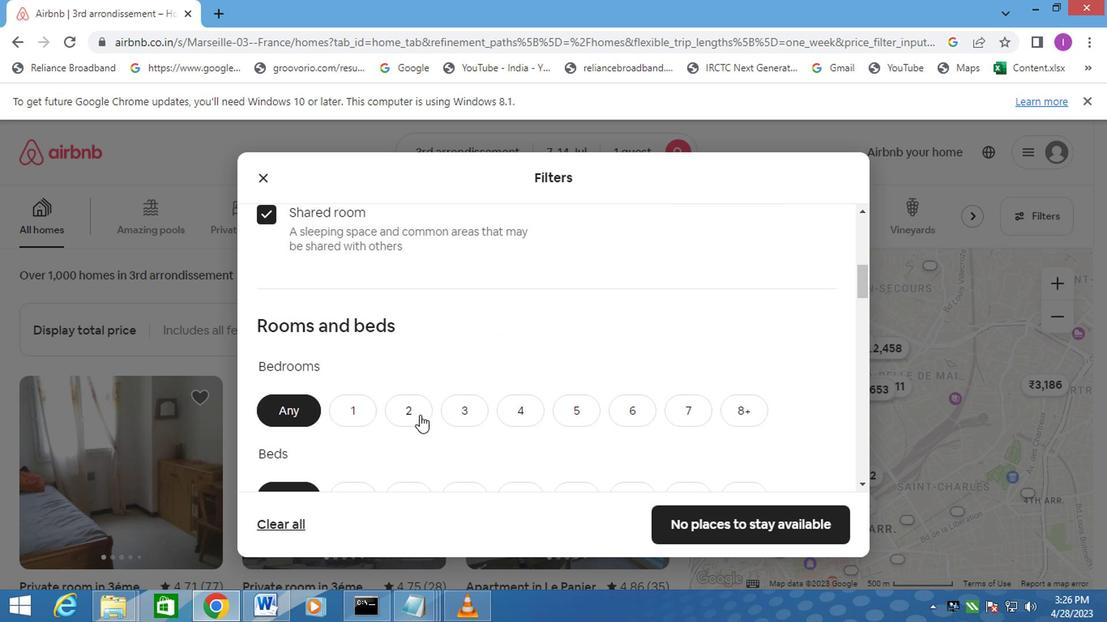 
Action: Mouse scrolled (418, 415) with delta (0, 0)
Screenshot: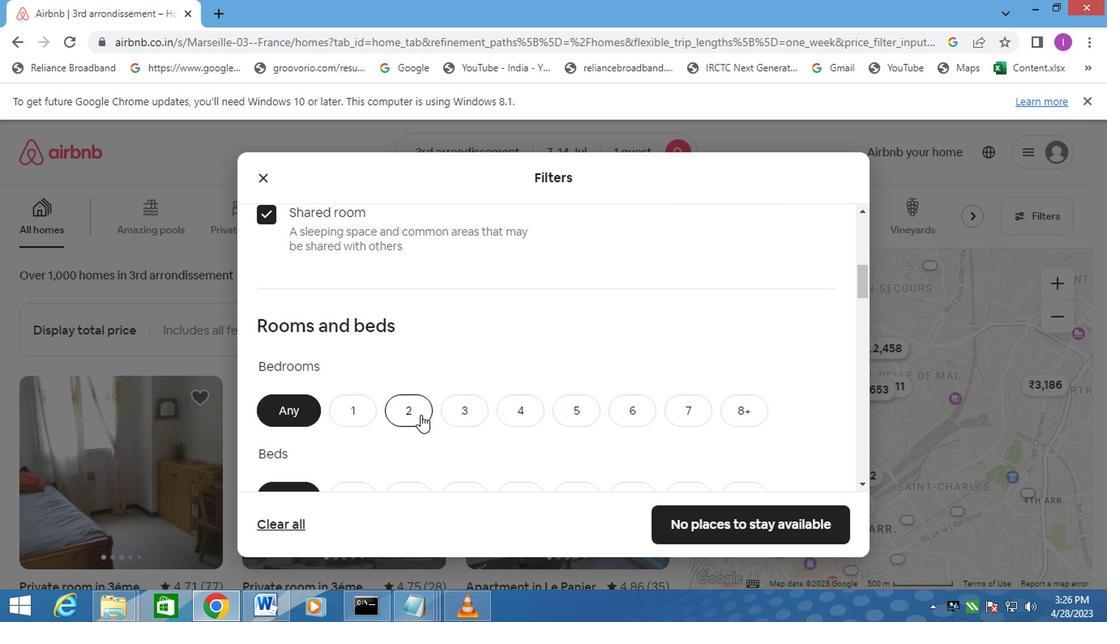 
Action: Mouse moved to (343, 327)
Screenshot: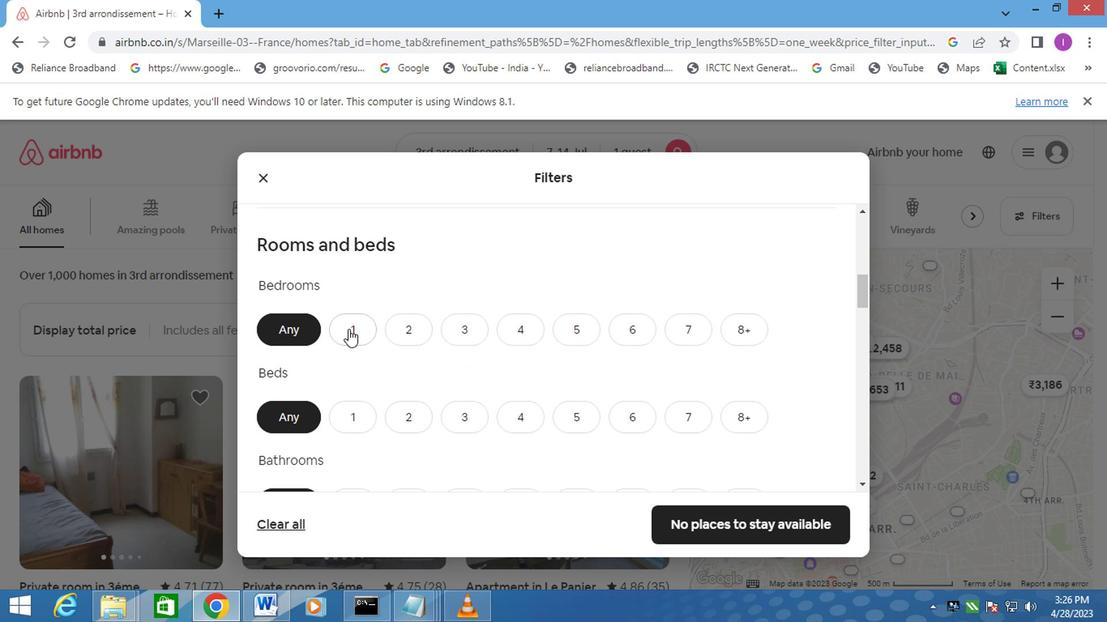 
Action: Mouse pressed left at (343, 327)
Screenshot: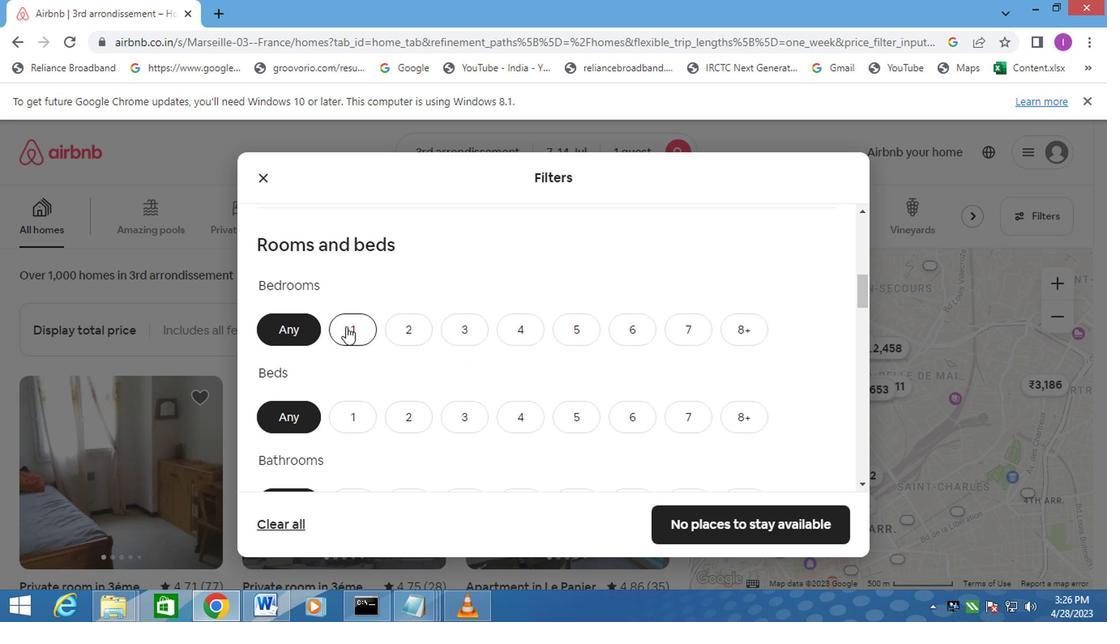 
Action: Mouse moved to (346, 414)
Screenshot: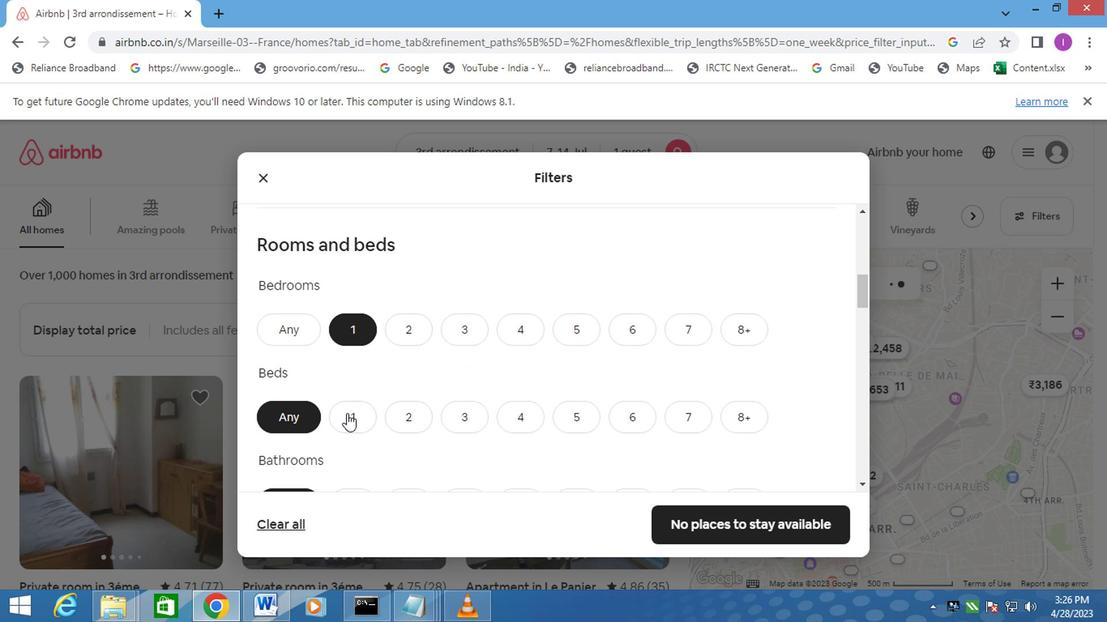 
Action: Mouse pressed left at (346, 414)
Screenshot: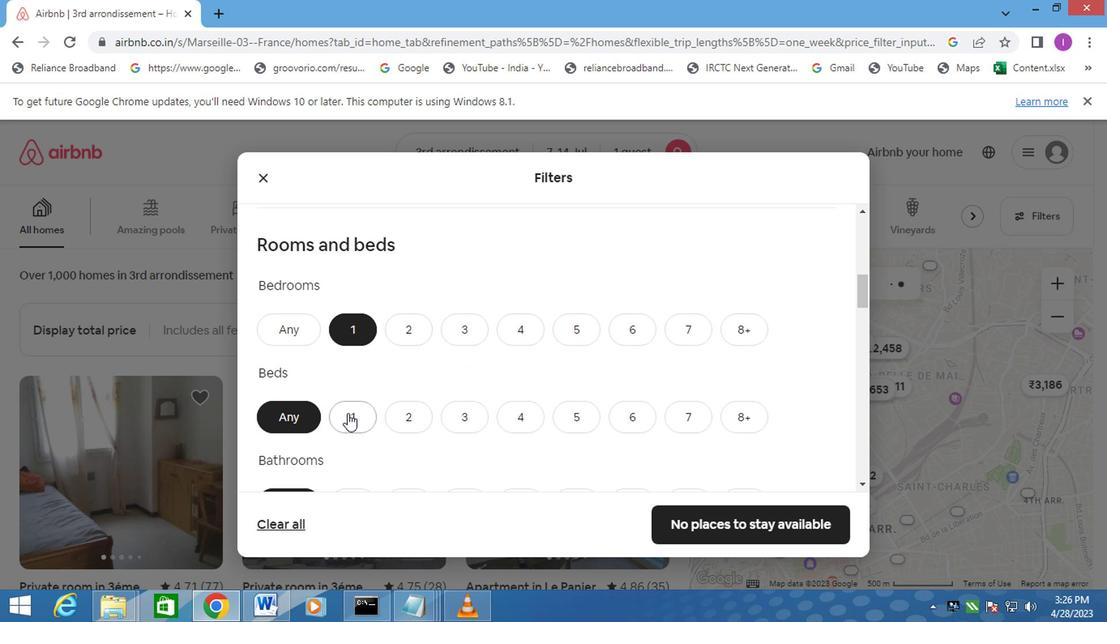 
Action: Mouse moved to (452, 405)
Screenshot: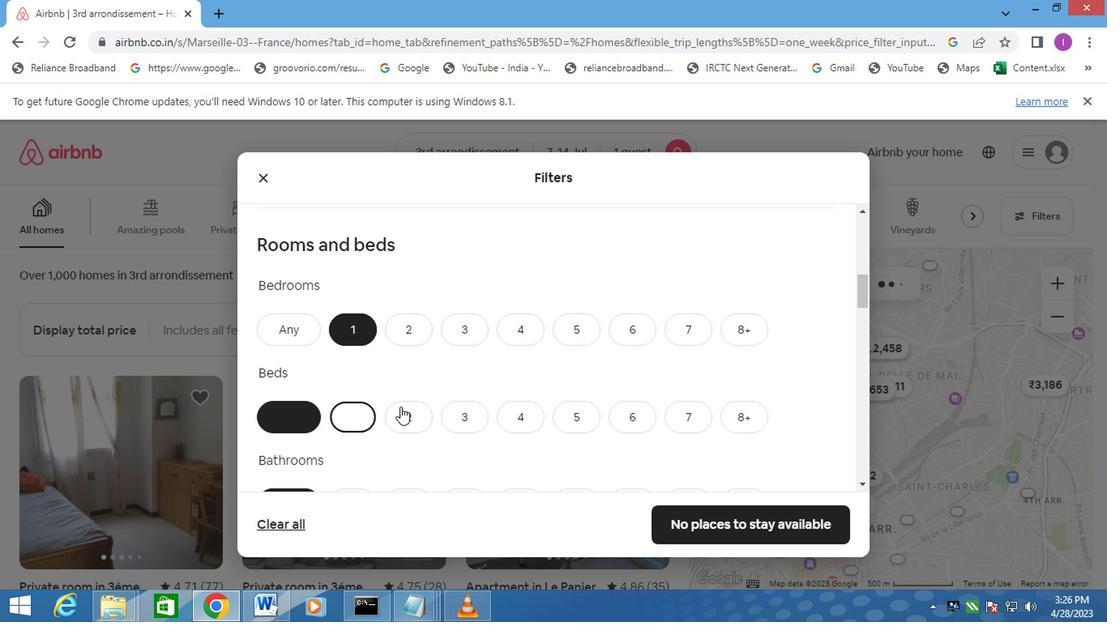 
Action: Mouse scrolled (452, 404) with delta (0, 0)
Screenshot: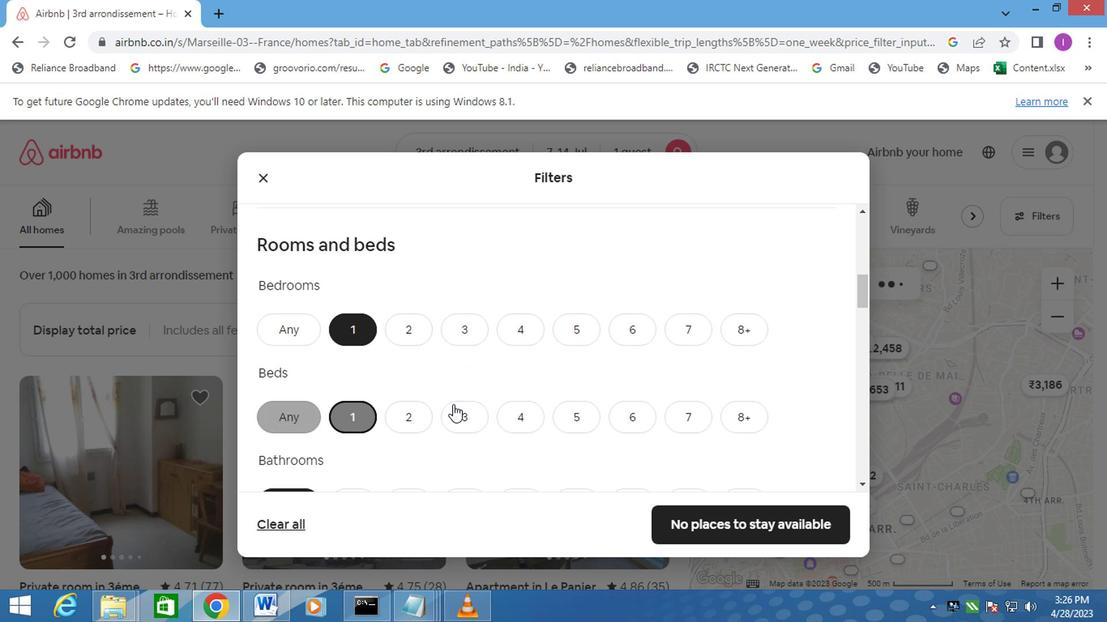
Action: Mouse moved to (452, 405)
Screenshot: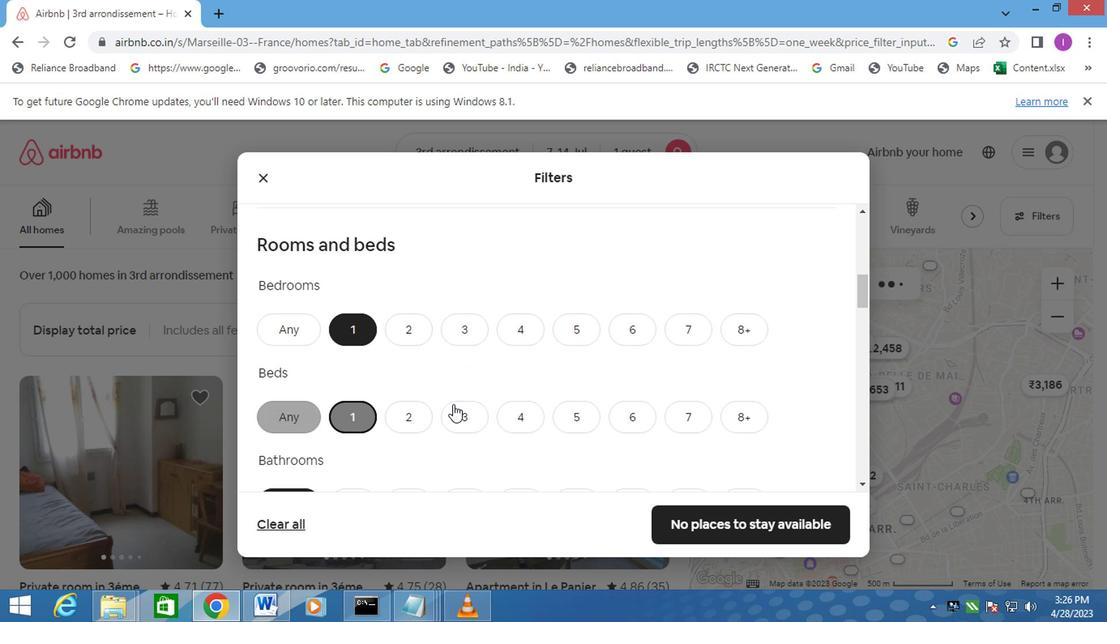 
Action: Mouse scrolled (452, 404) with delta (0, 0)
Screenshot: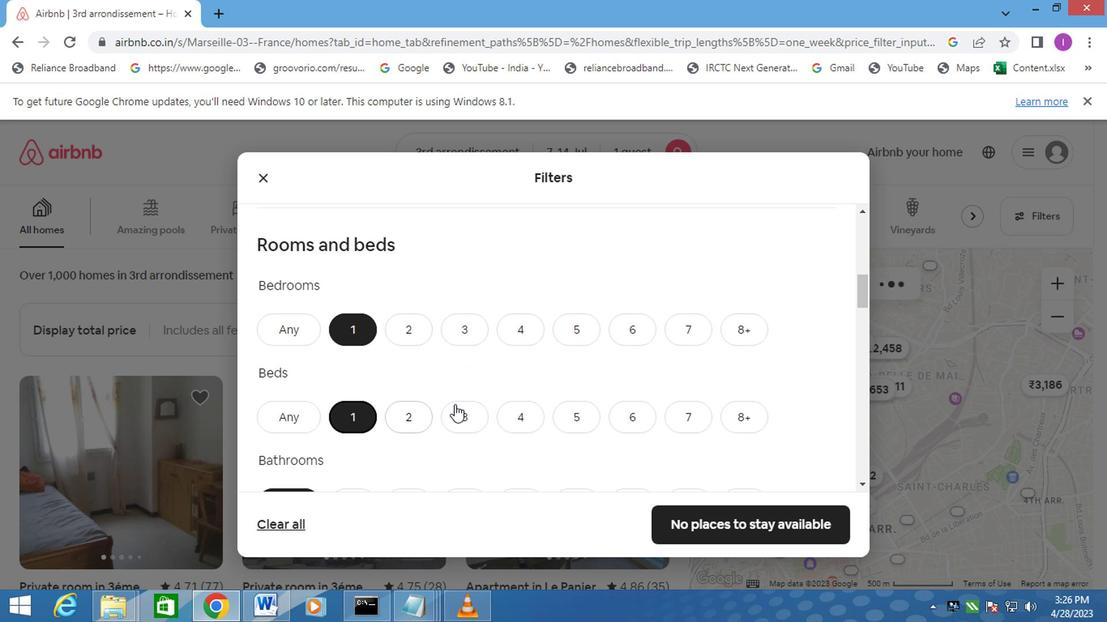 
Action: Mouse moved to (344, 340)
Screenshot: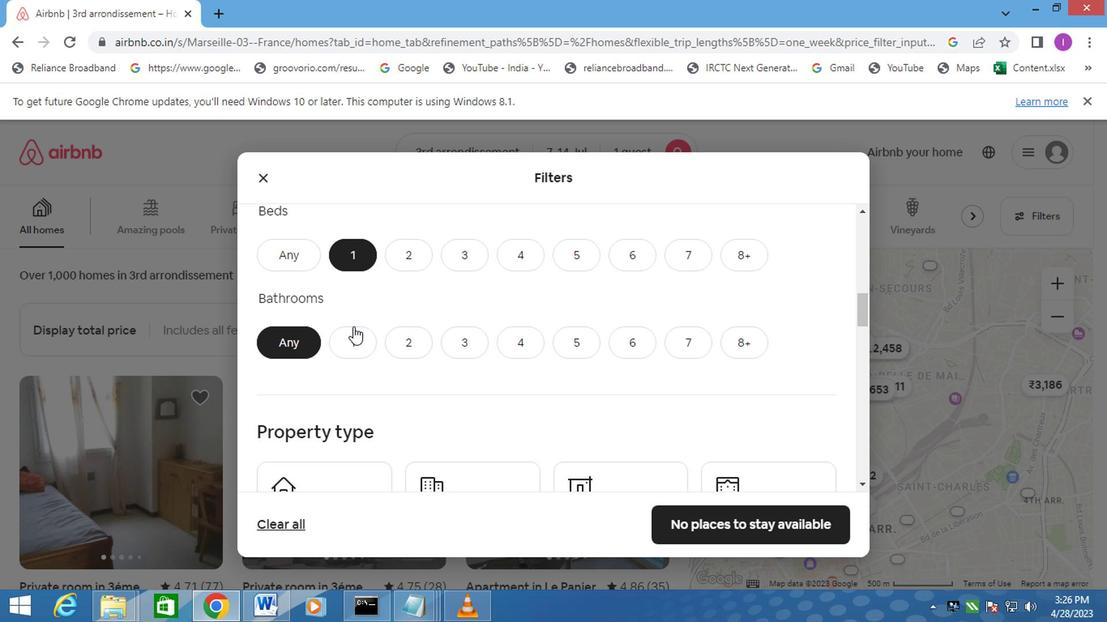 
Action: Mouse pressed left at (344, 340)
Screenshot: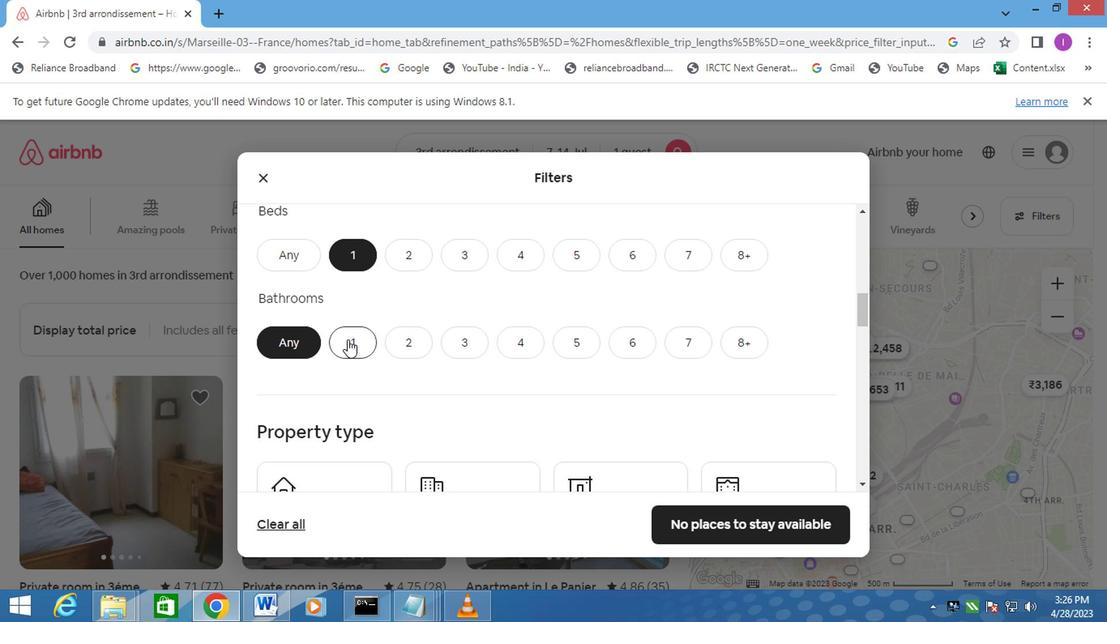 
Action: Mouse moved to (355, 369)
Screenshot: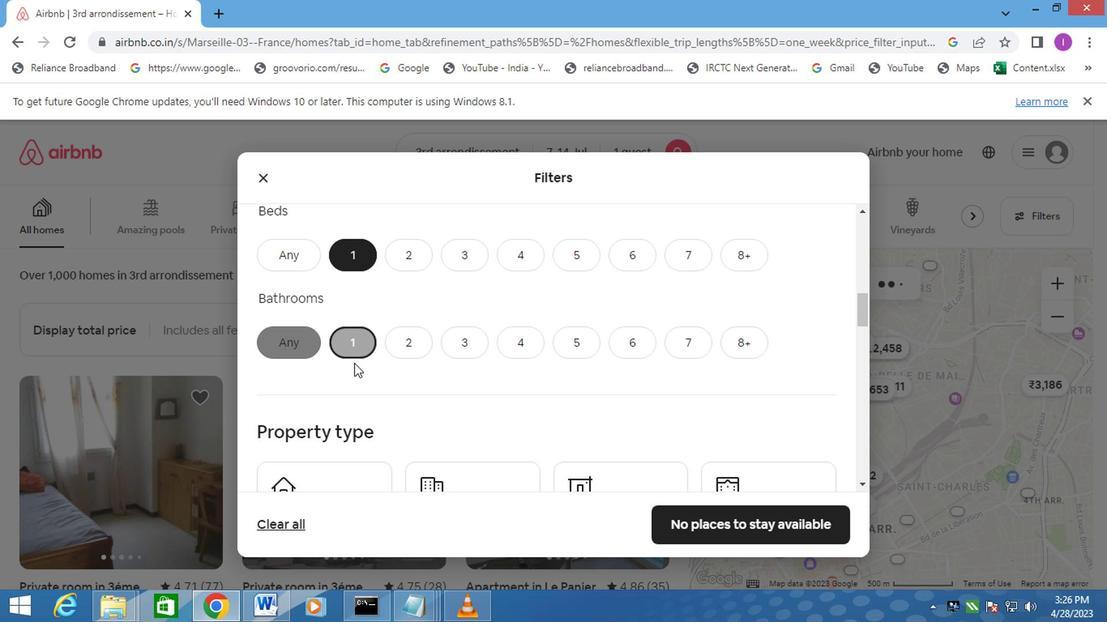 
Action: Mouse scrolled (355, 369) with delta (0, 0)
Screenshot: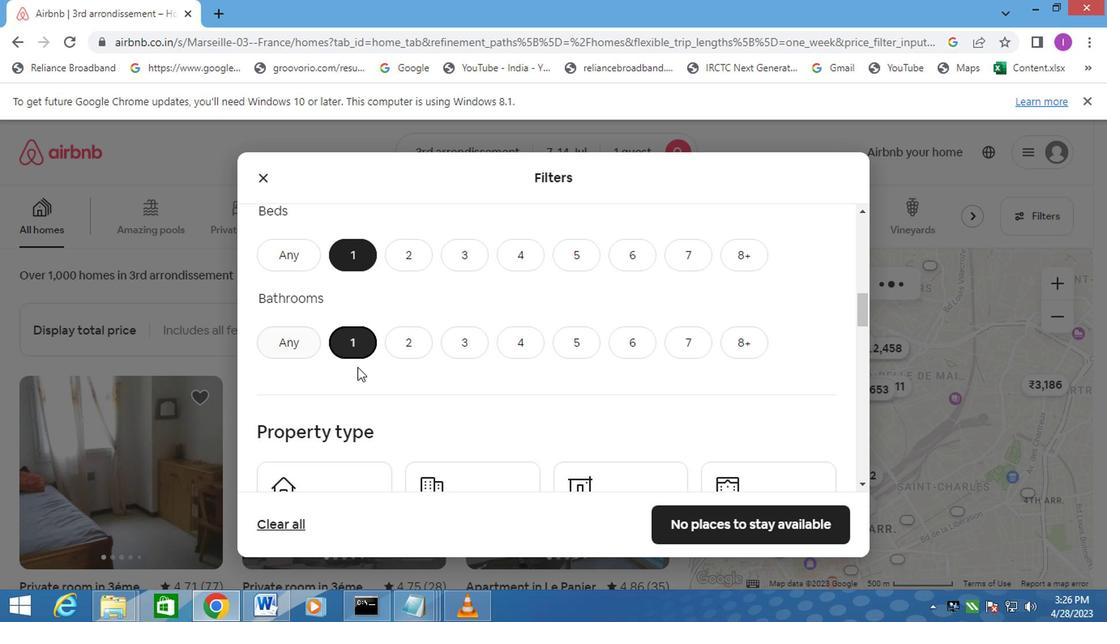 
Action: Mouse scrolled (355, 369) with delta (0, 0)
Screenshot: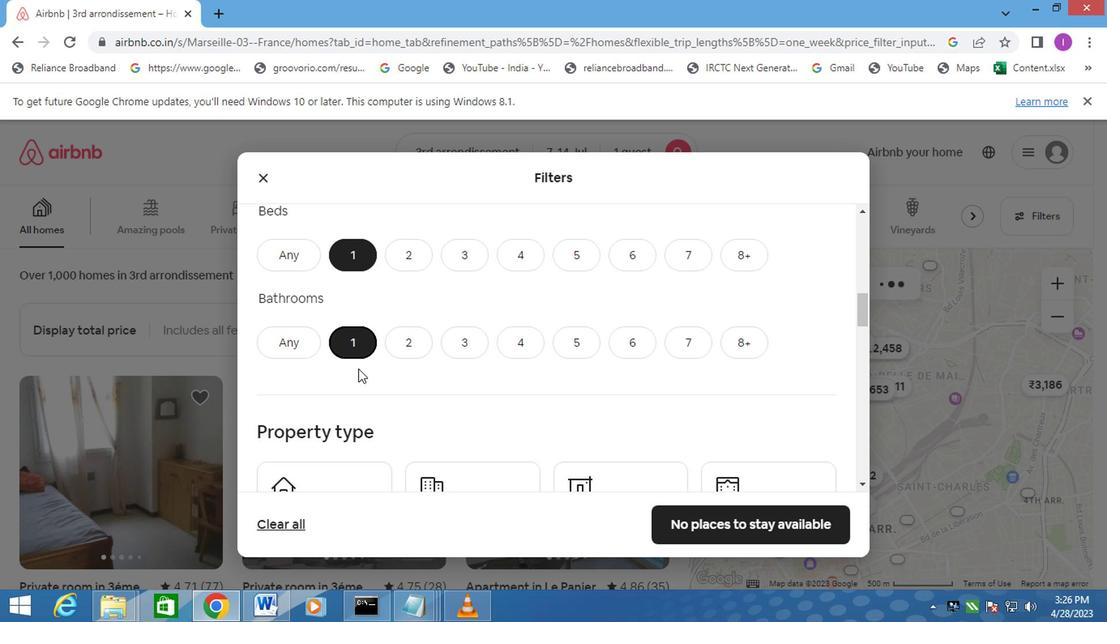 
Action: Mouse moved to (336, 340)
Screenshot: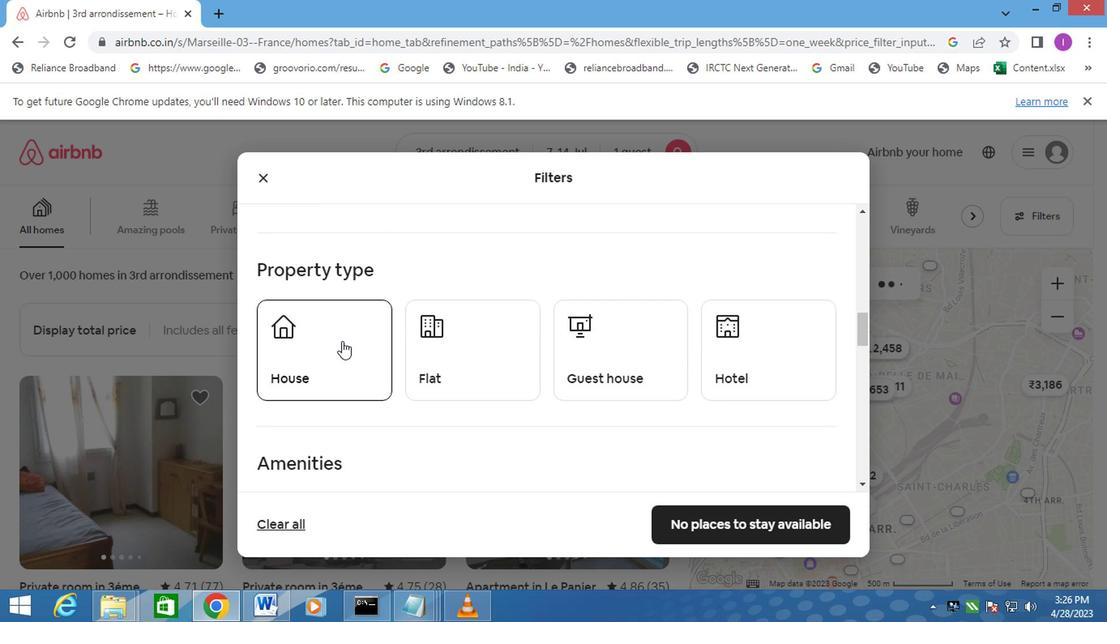 
Action: Mouse pressed left at (336, 340)
Screenshot: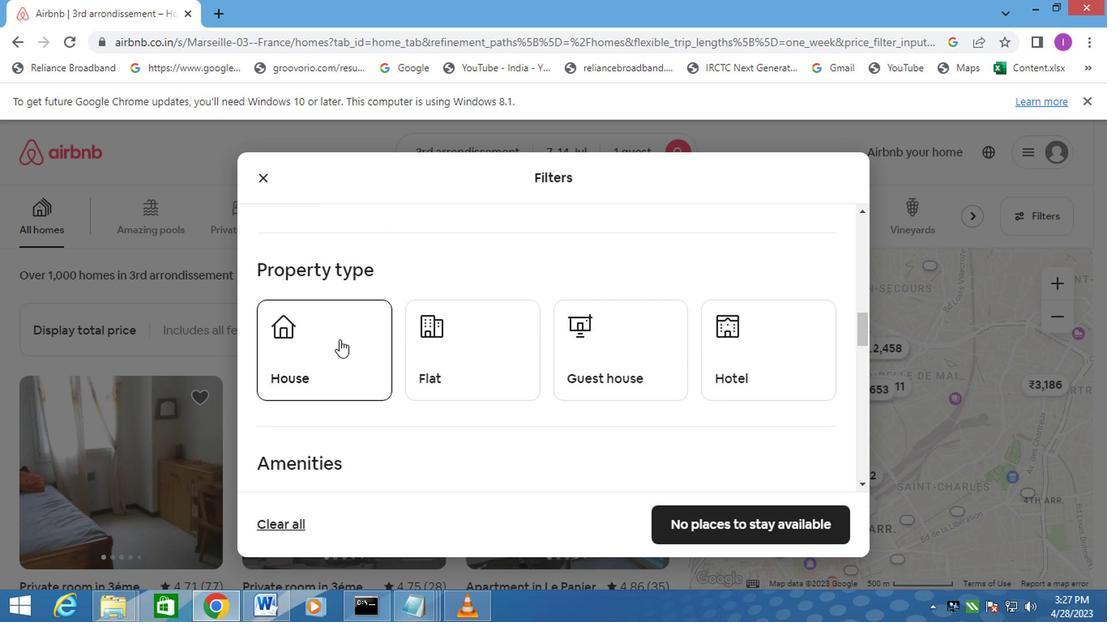
Action: Mouse moved to (471, 352)
Screenshot: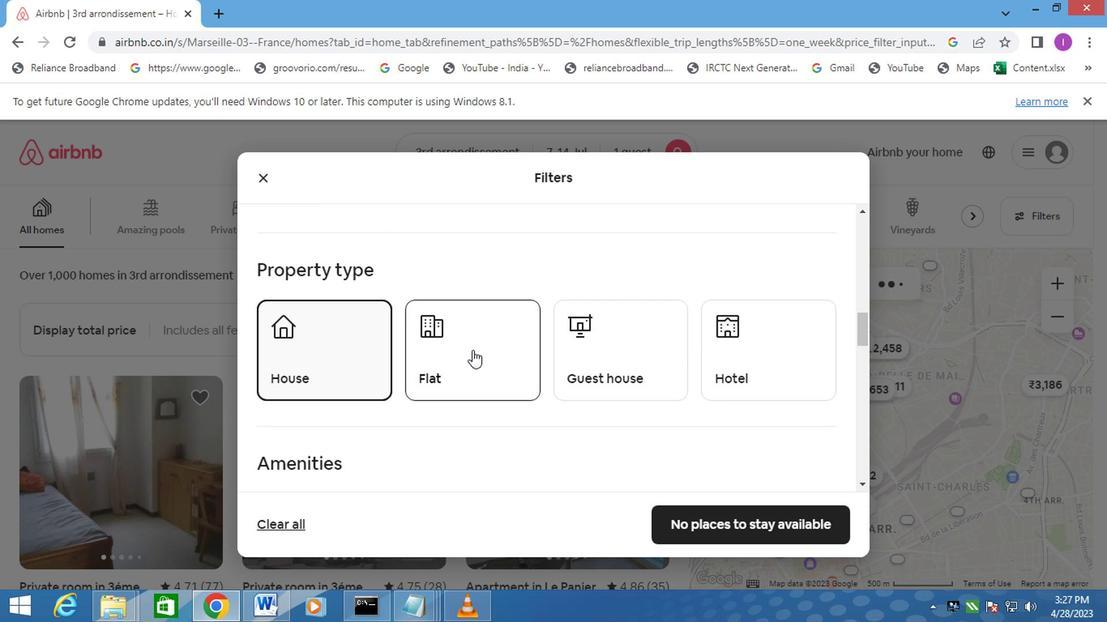 
Action: Mouse pressed left at (471, 352)
Screenshot: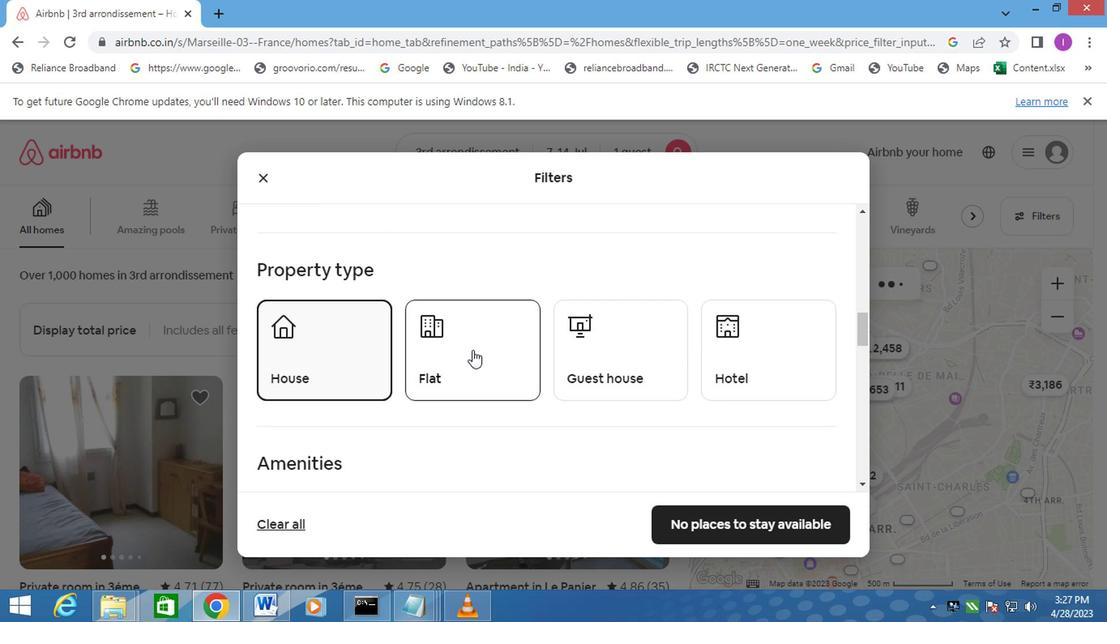 
Action: Mouse moved to (604, 363)
Screenshot: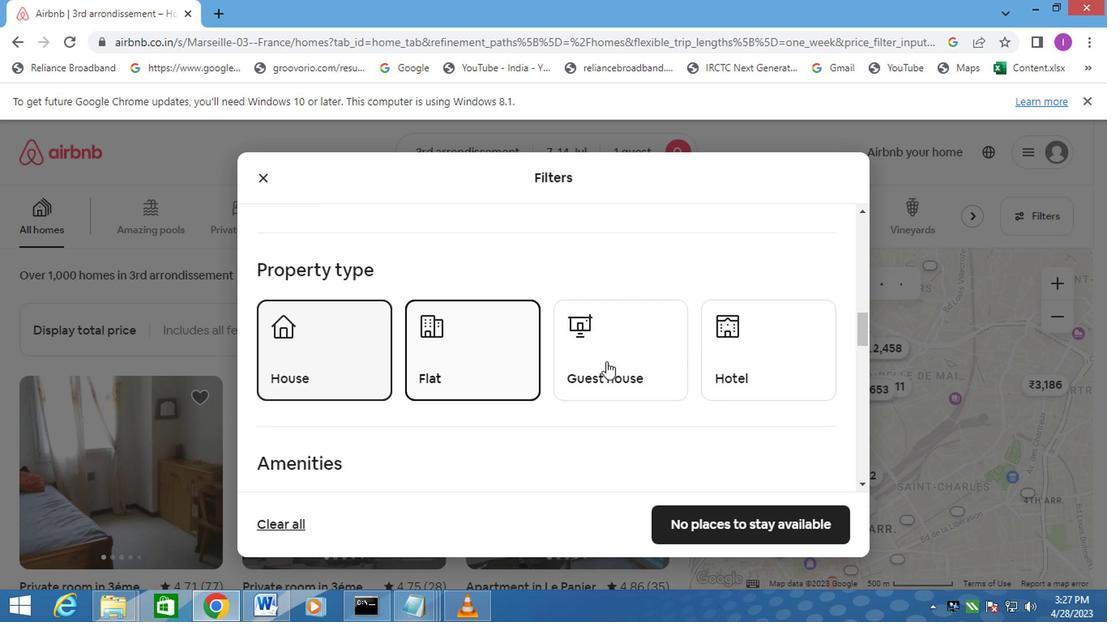 
Action: Mouse pressed left at (604, 363)
Screenshot: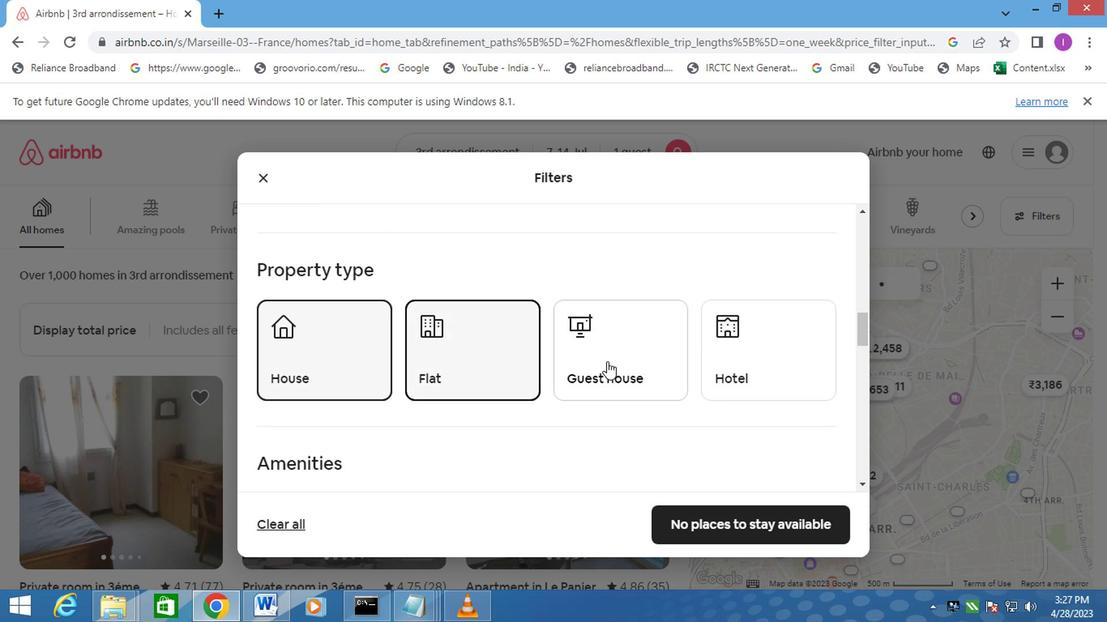 
Action: Mouse moved to (705, 367)
Screenshot: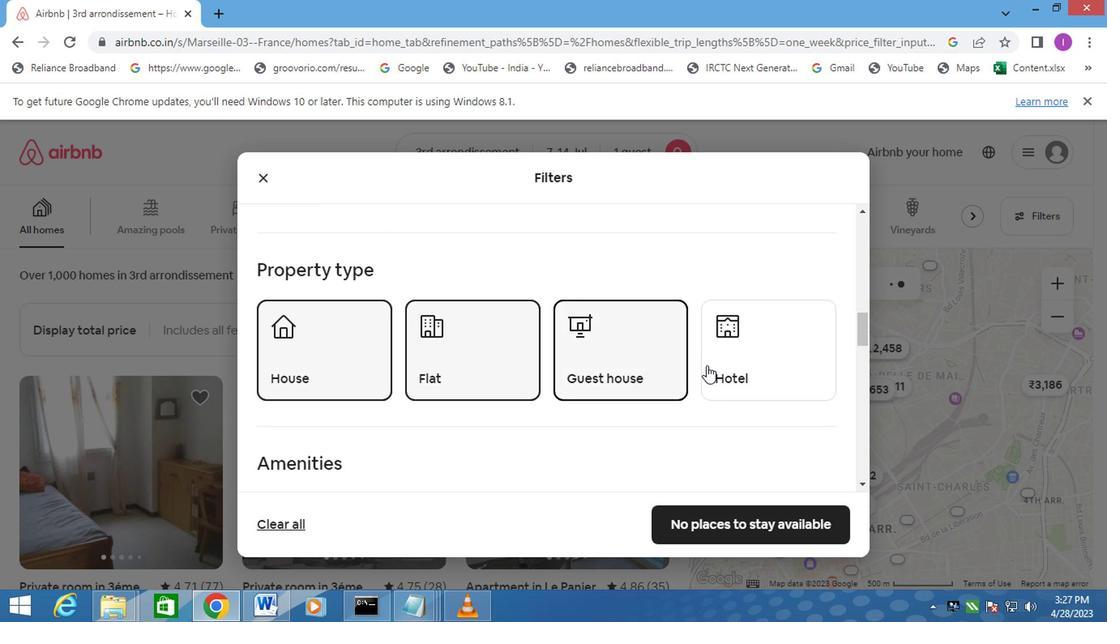 
Action: Mouse pressed left at (705, 367)
Screenshot: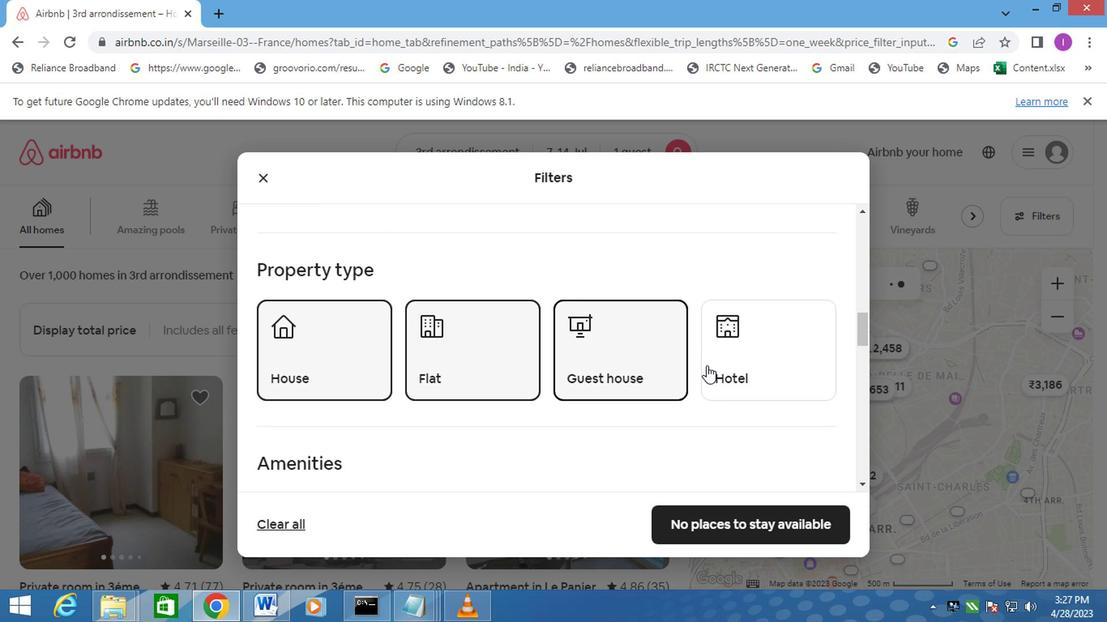 
Action: Mouse moved to (491, 433)
Screenshot: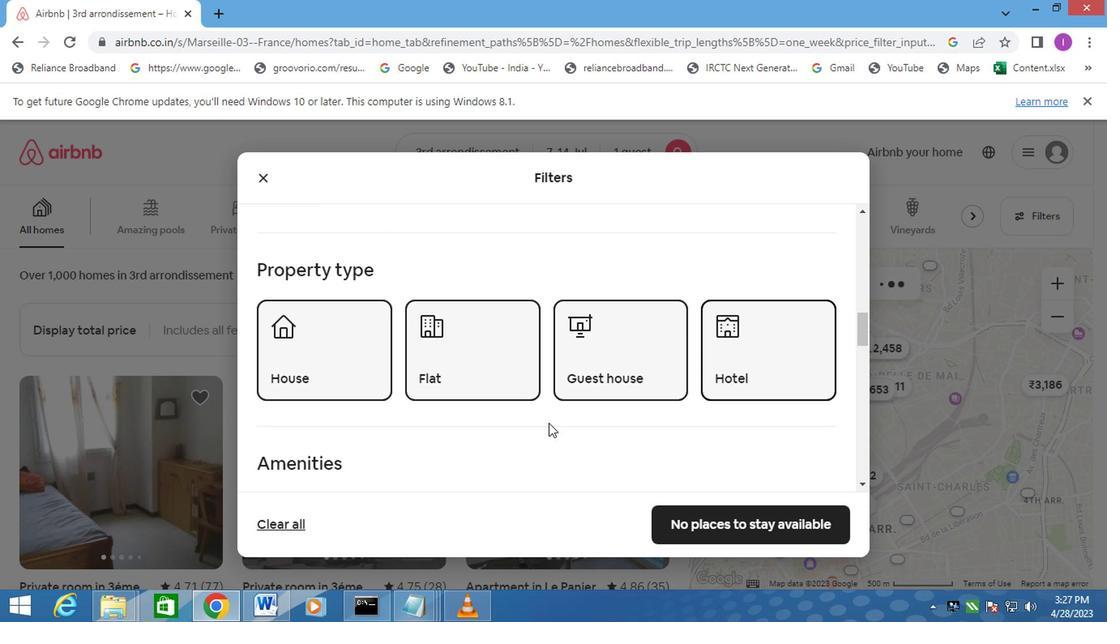 
Action: Mouse scrolled (491, 431) with delta (0, -1)
Screenshot: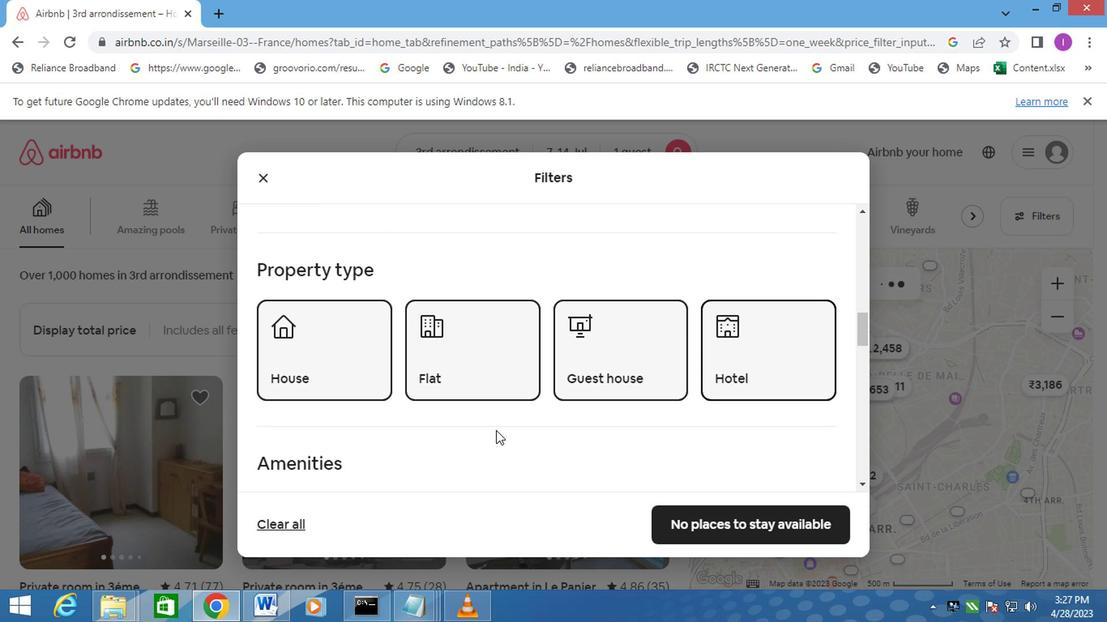 
Action: Mouse scrolled (491, 431) with delta (0, -1)
Screenshot: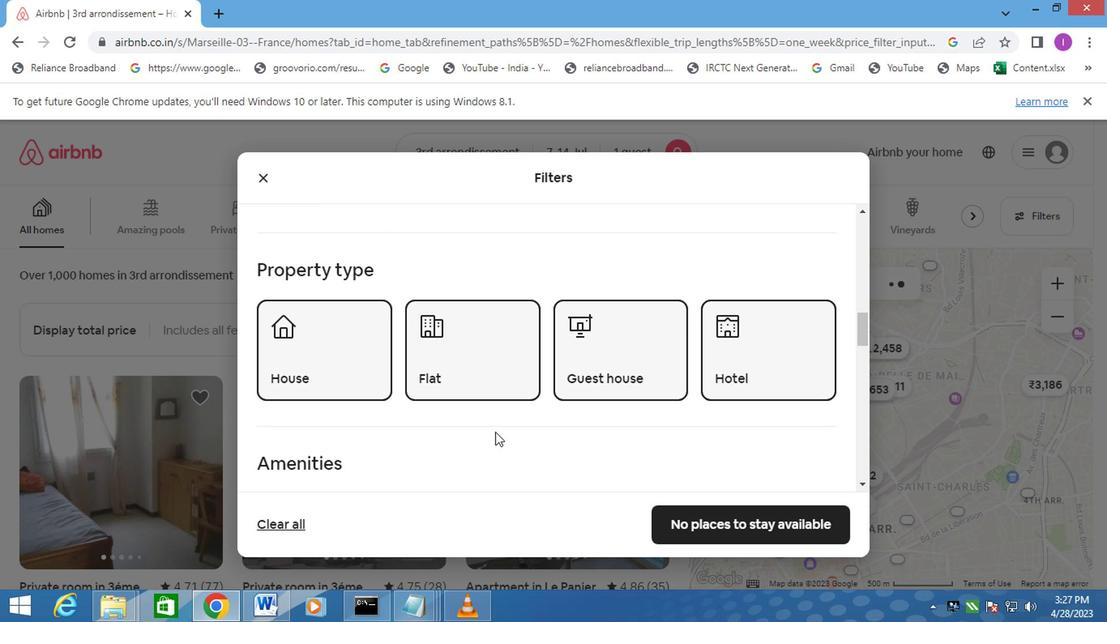 
Action: Mouse moved to (498, 410)
Screenshot: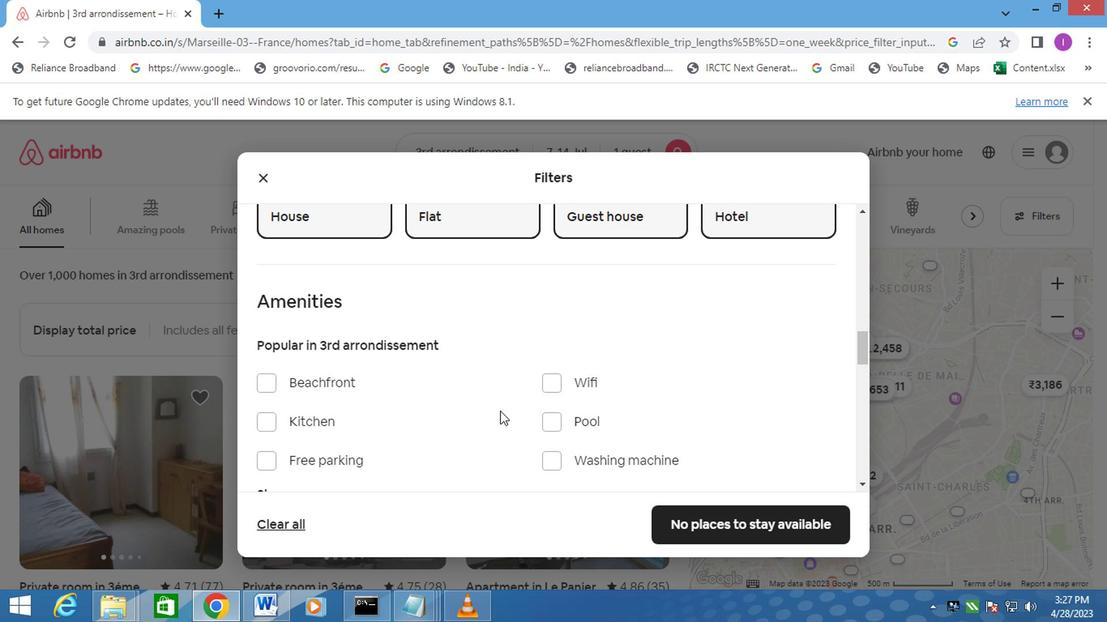 
Action: Mouse scrolled (498, 409) with delta (0, 0)
Screenshot: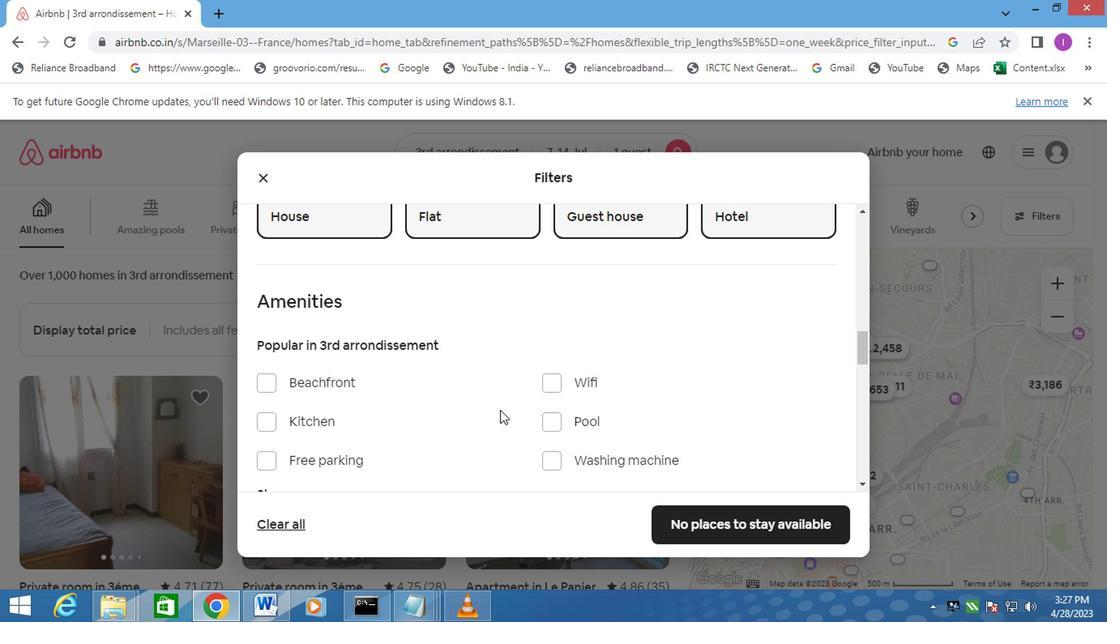 
Action: Mouse moved to (498, 409)
Screenshot: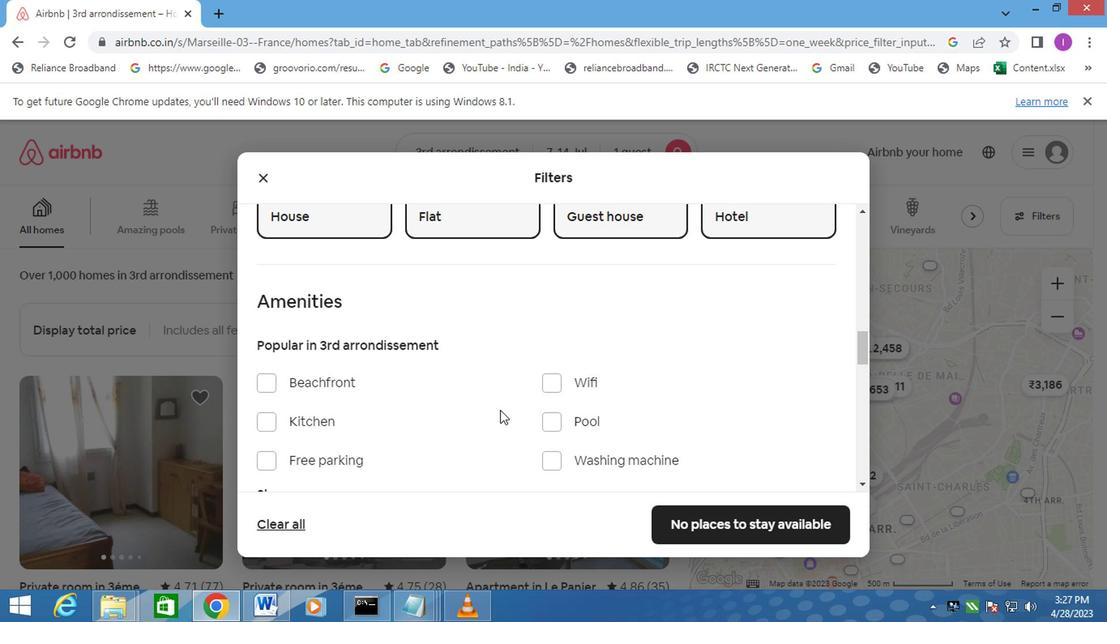 
Action: Mouse scrolled (498, 408) with delta (0, 0)
Screenshot: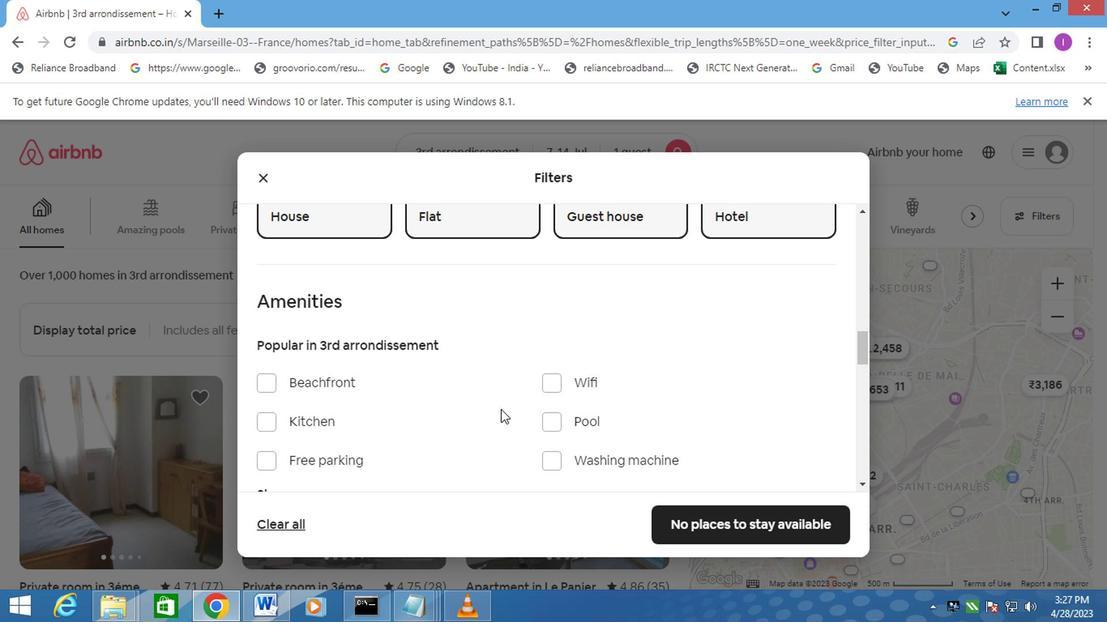 
Action: Mouse moved to (526, 307)
Screenshot: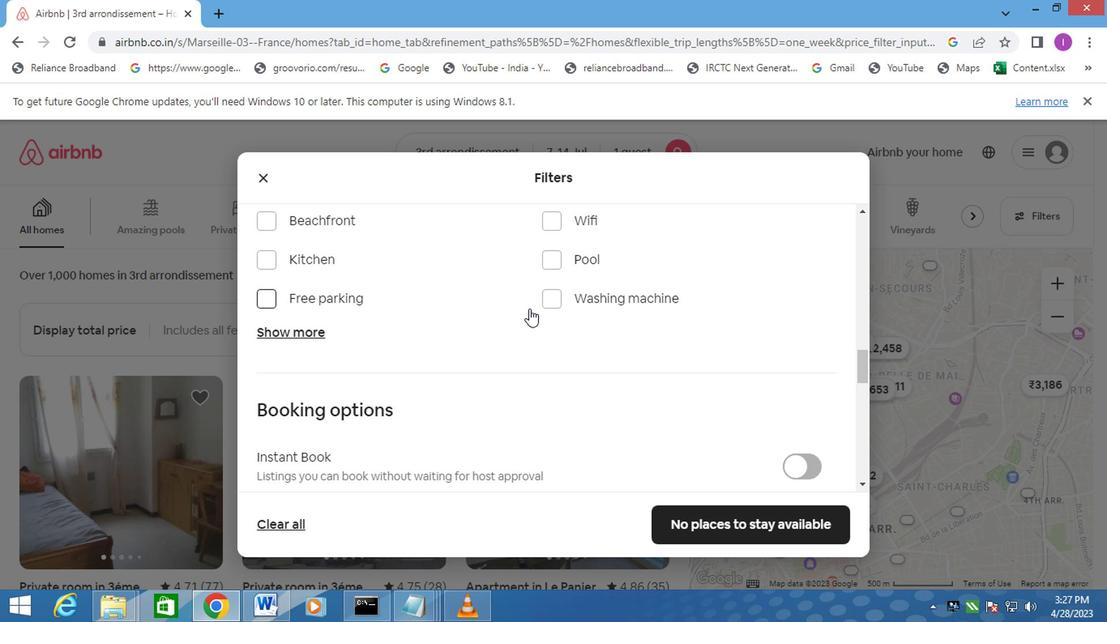 
Action: Mouse scrolled (526, 306) with delta (0, 0)
Screenshot: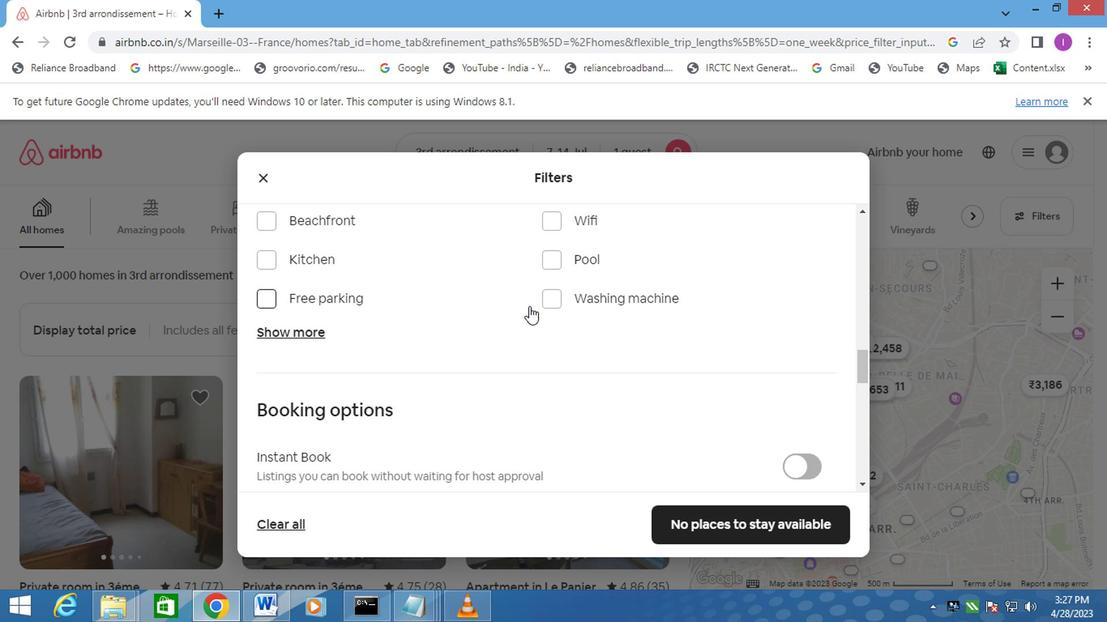 
Action: Mouse scrolled (526, 306) with delta (0, 0)
Screenshot: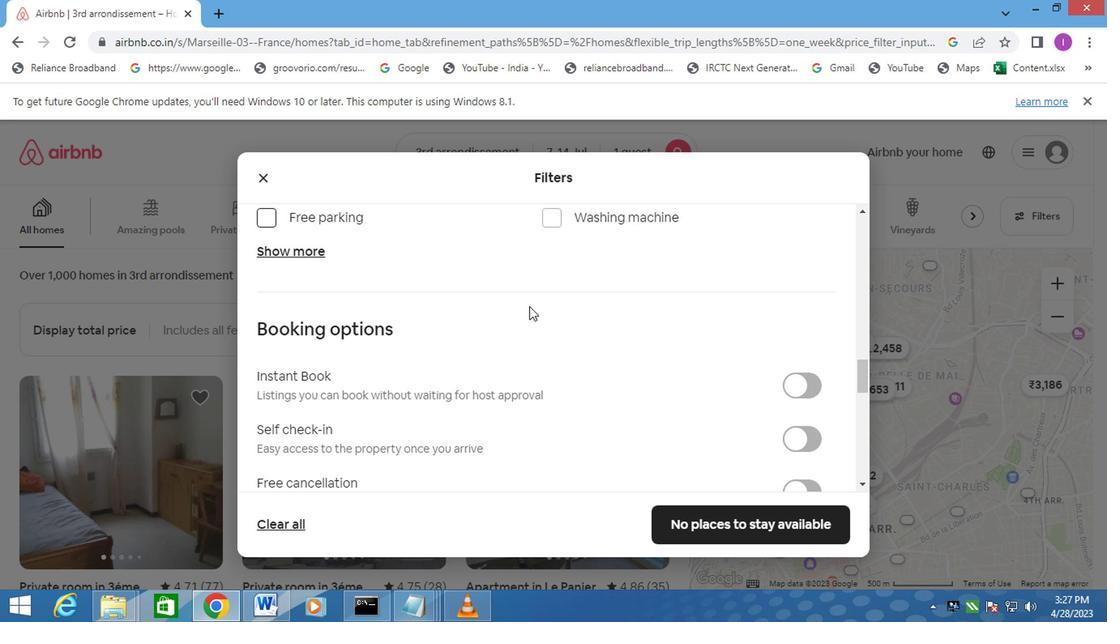 
Action: Mouse scrolled (526, 306) with delta (0, 0)
Screenshot: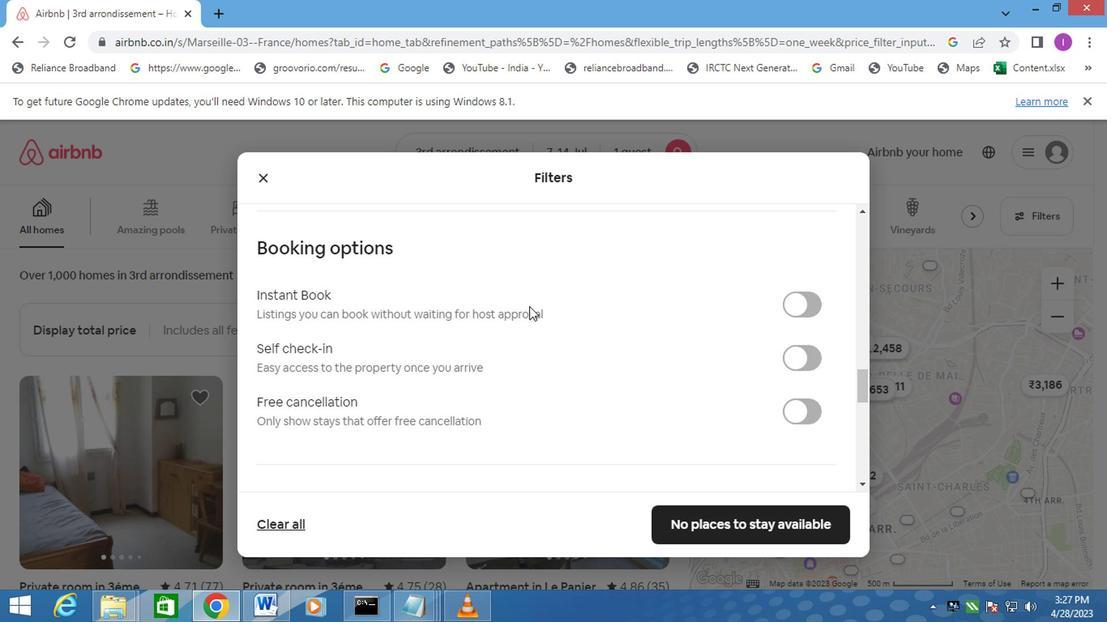 
Action: Mouse scrolled (526, 306) with delta (0, 0)
Screenshot: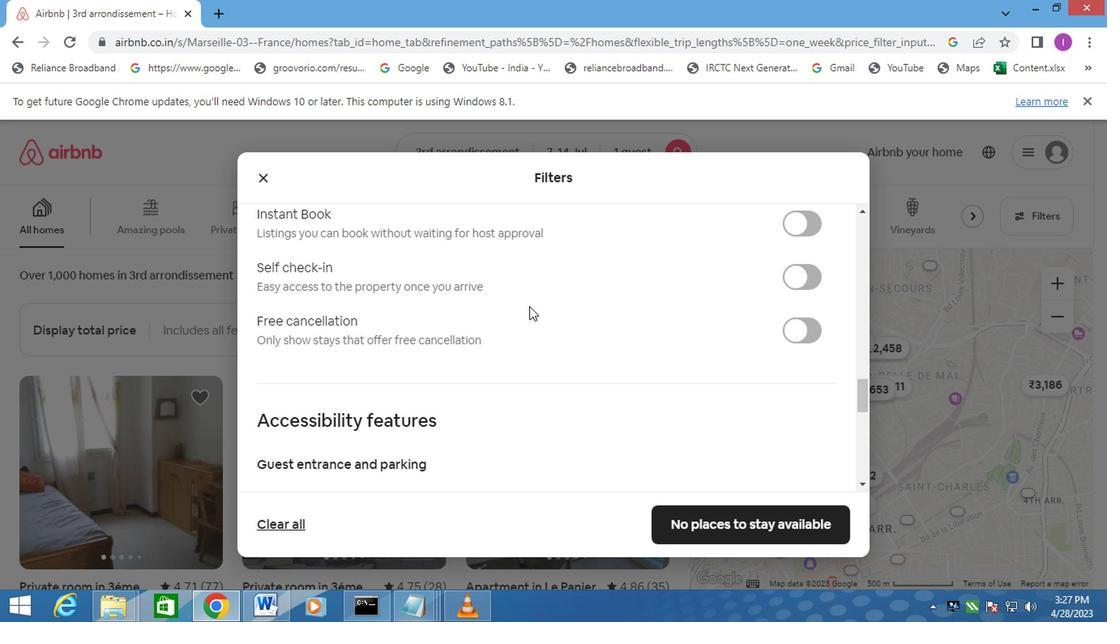 
Action: Mouse moved to (677, 294)
Screenshot: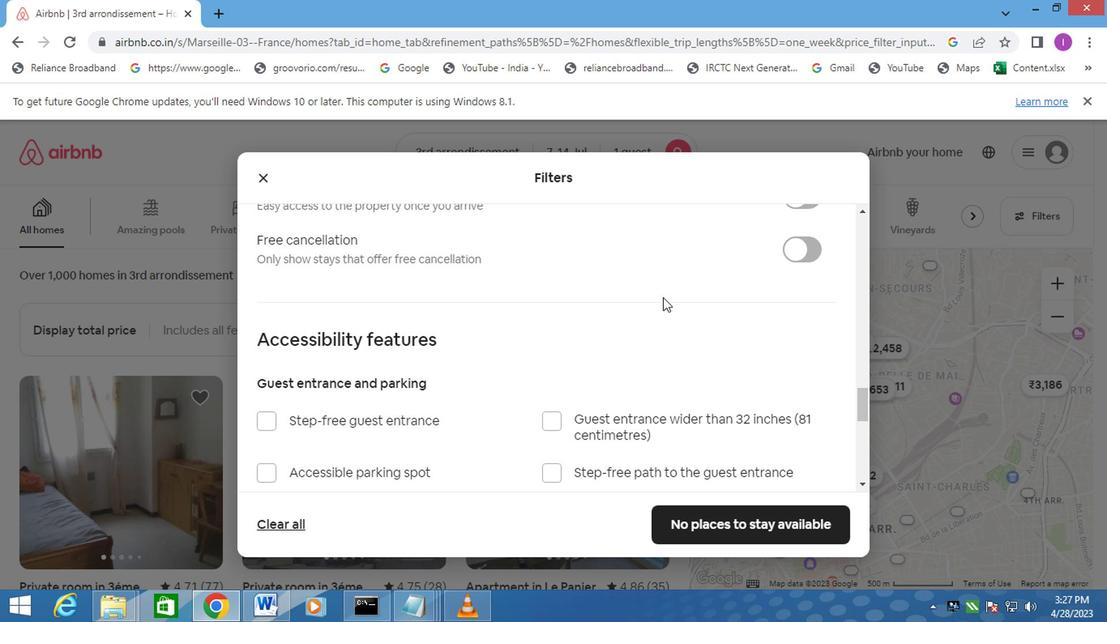 
Action: Mouse scrolled (677, 295) with delta (0, 1)
Screenshot: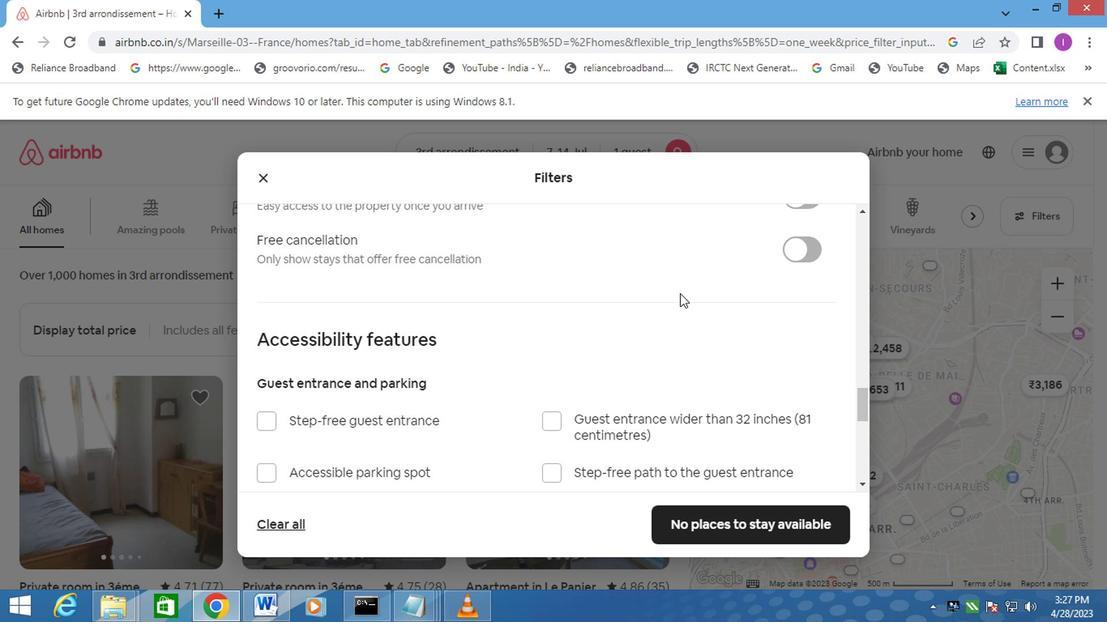 
Action: Mouse moved to (813, 284)
Screenshot: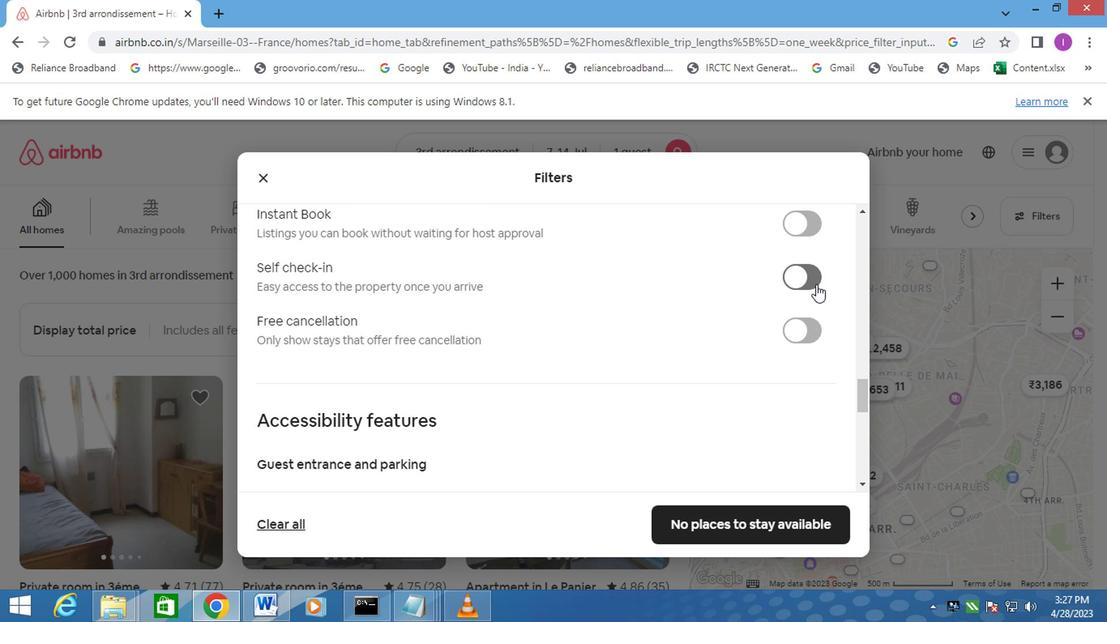 
Action: Mouse pressed left at (813, 284)
Screenshot: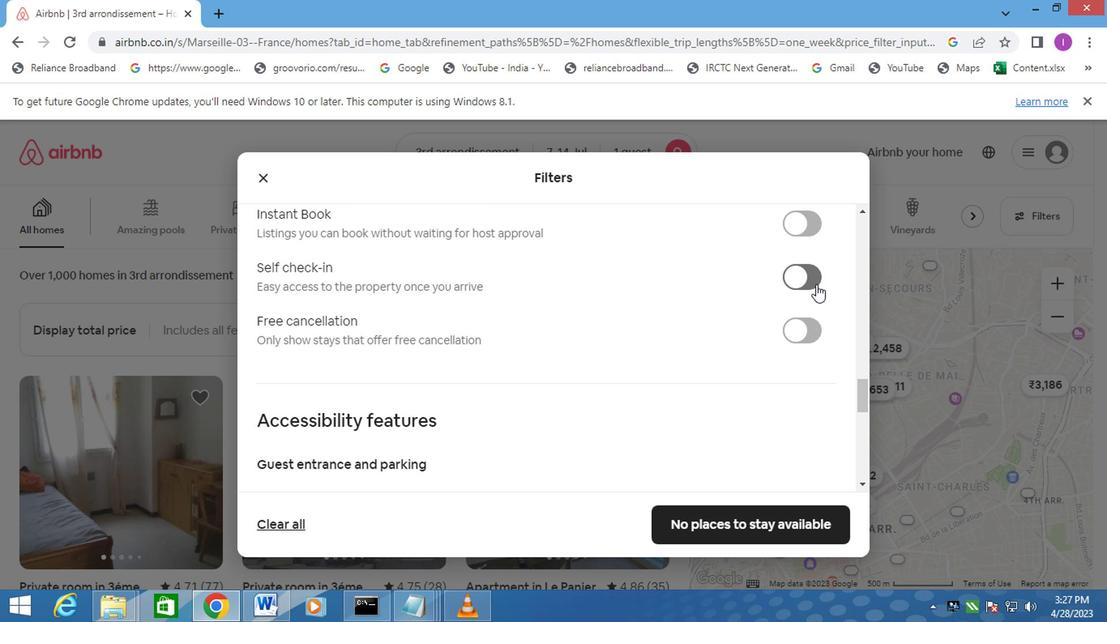 
Action: Mouse moved to (619, 383)
Screenshot: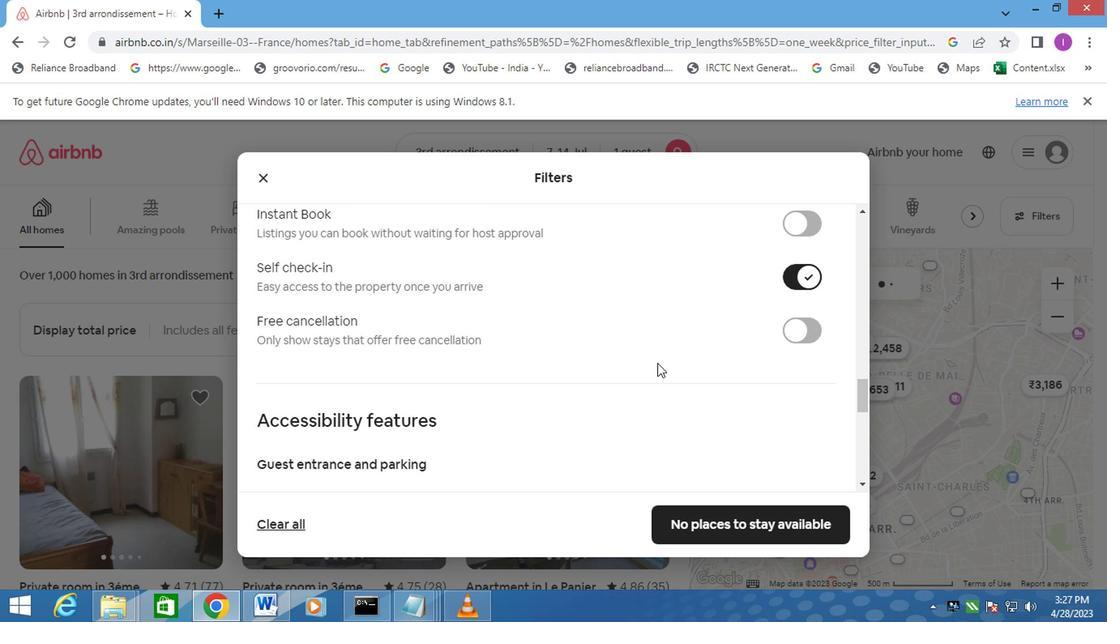 
Action: Mouse scrolled (625, 378) with delta (0, 0)
Screenshot: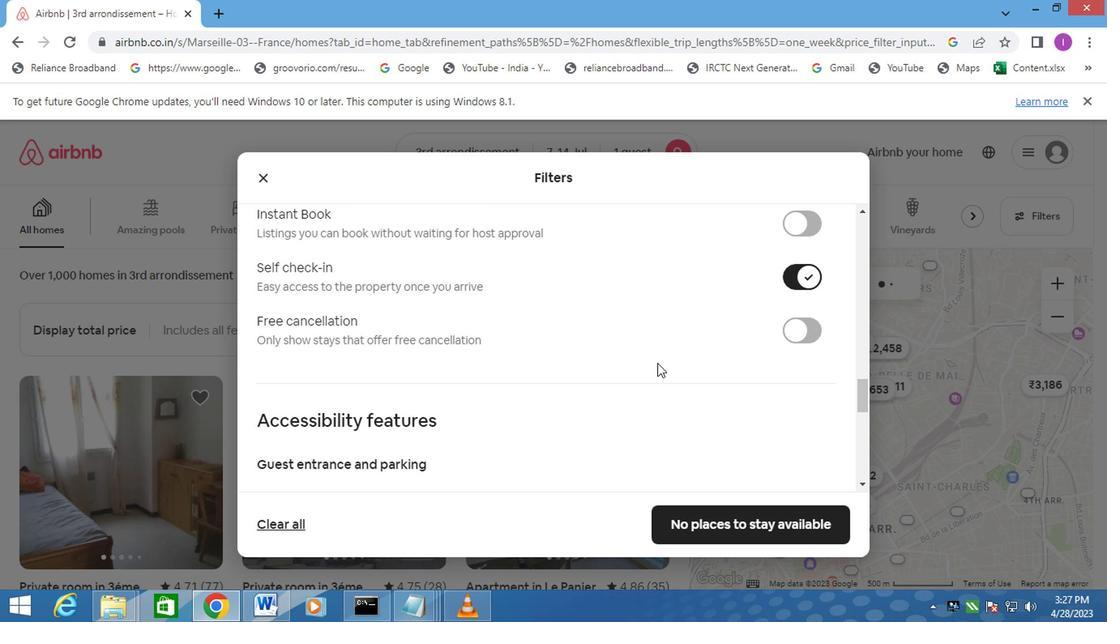 
Action: Mouse moved to (612, 381)
Screenshot: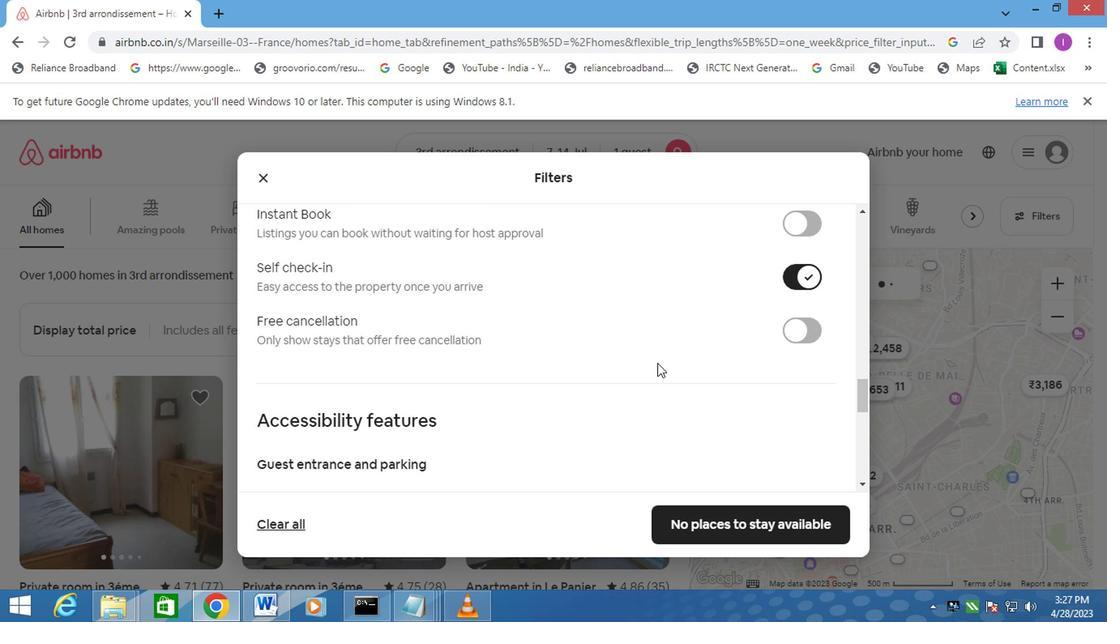
Action: Mouse scrolled (624, 380) with delta (0, -1)
Screenshot: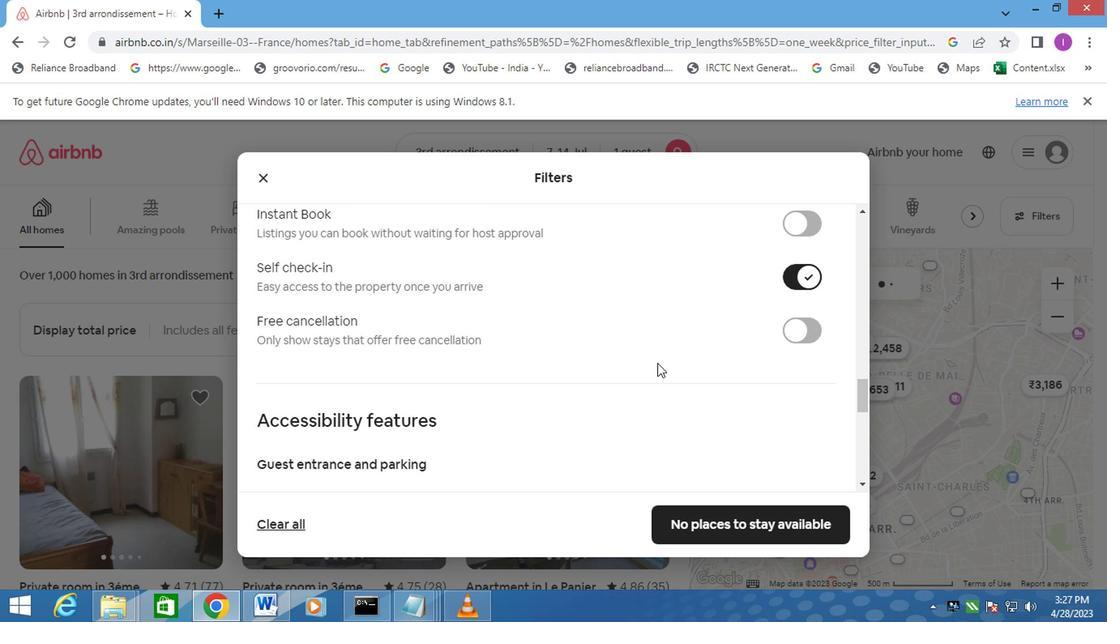 
Action: Mouse moved to (610, 380)
Screenshot: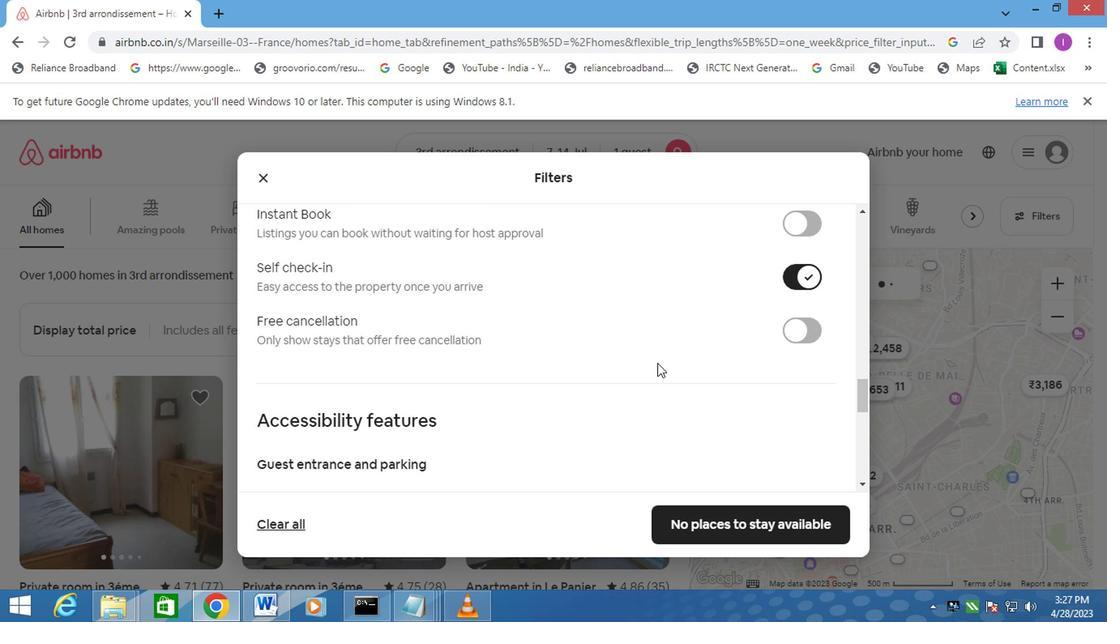 
Action: Mouse scrolled (623, 381) with delta (0, 0)
Screenshot: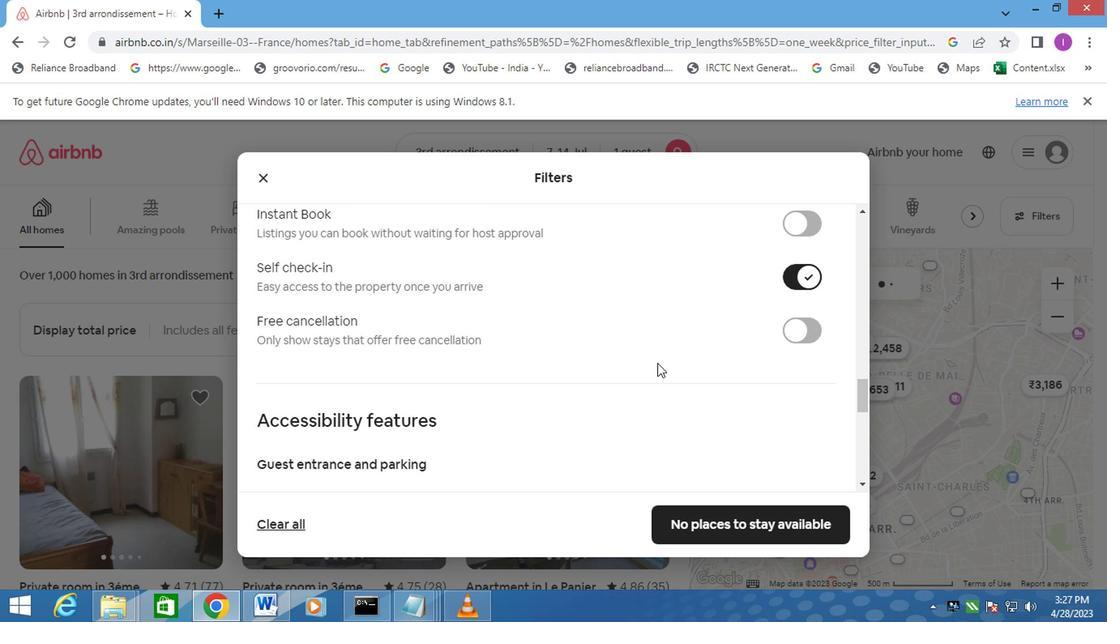 
Action: Mouse moved to (610, 380)
Screenshot: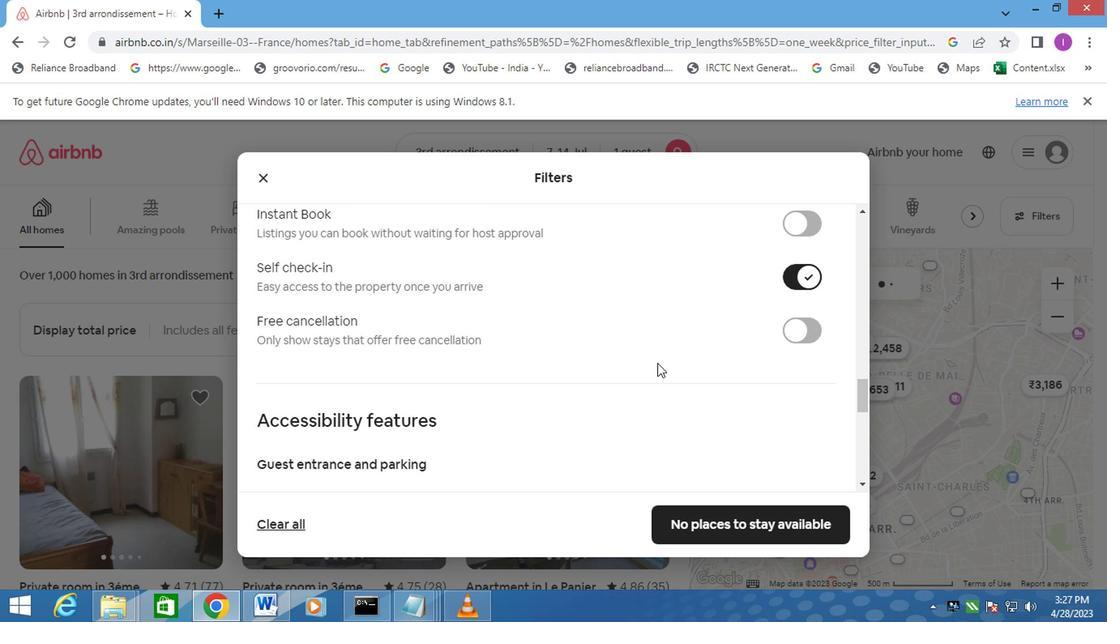 
Action: Mouse scrolled (619, 382) with delta (0, 0)
Screenshot: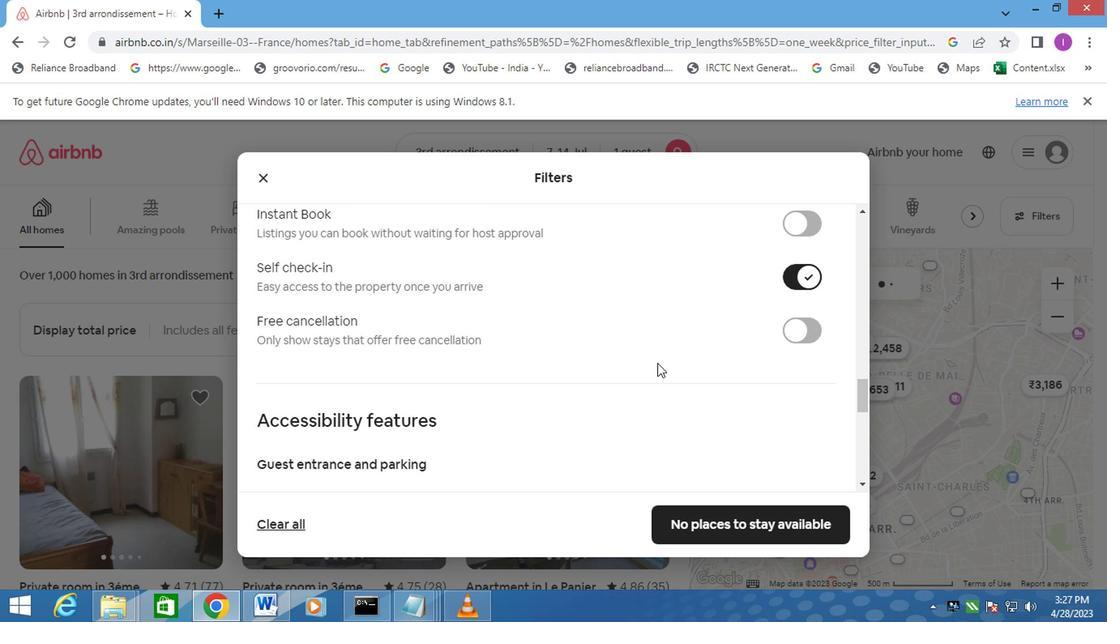 
Action: Mouse moved to (599, 380)
Screenshot: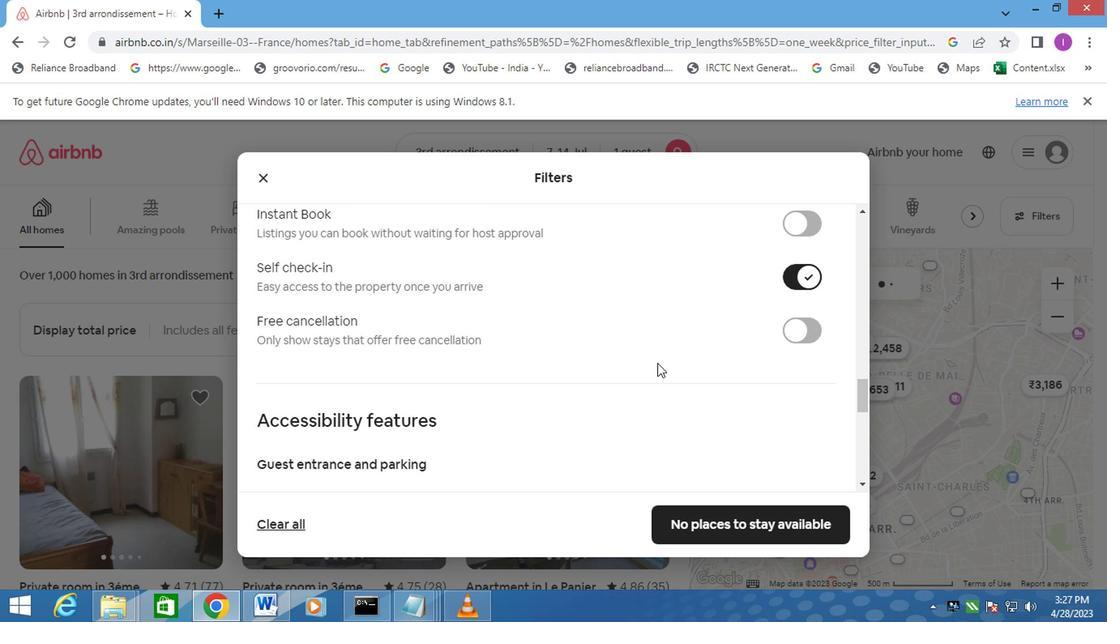 
Action: Mouse scrolled (610, 379) with delta (0, 0)
Screenshot: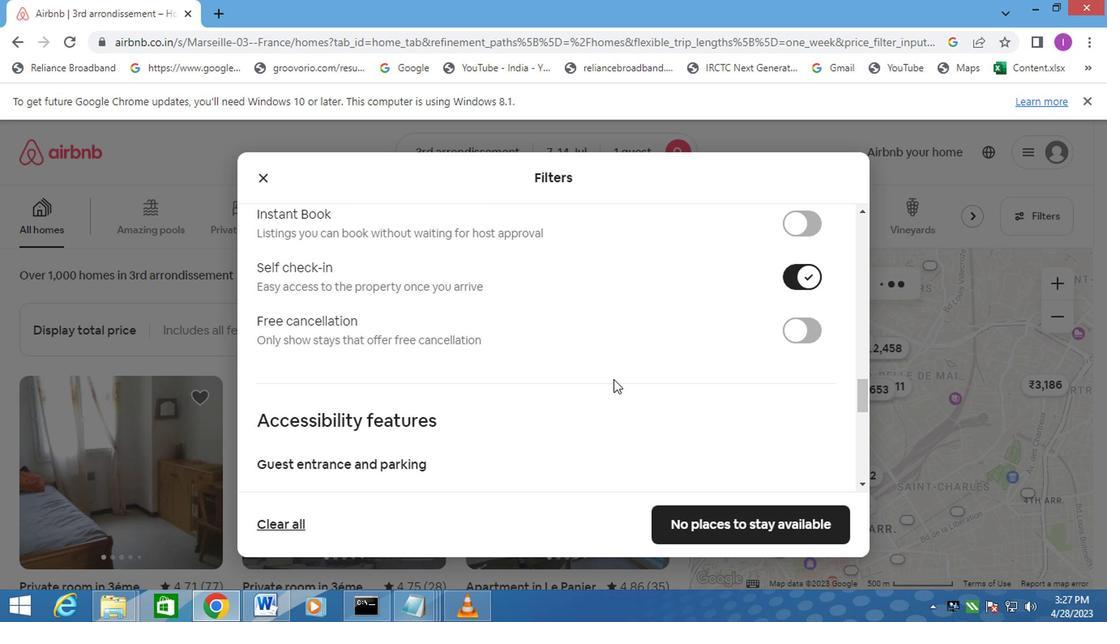 
Action: Mouse moved to (566, 381)
Screenshot: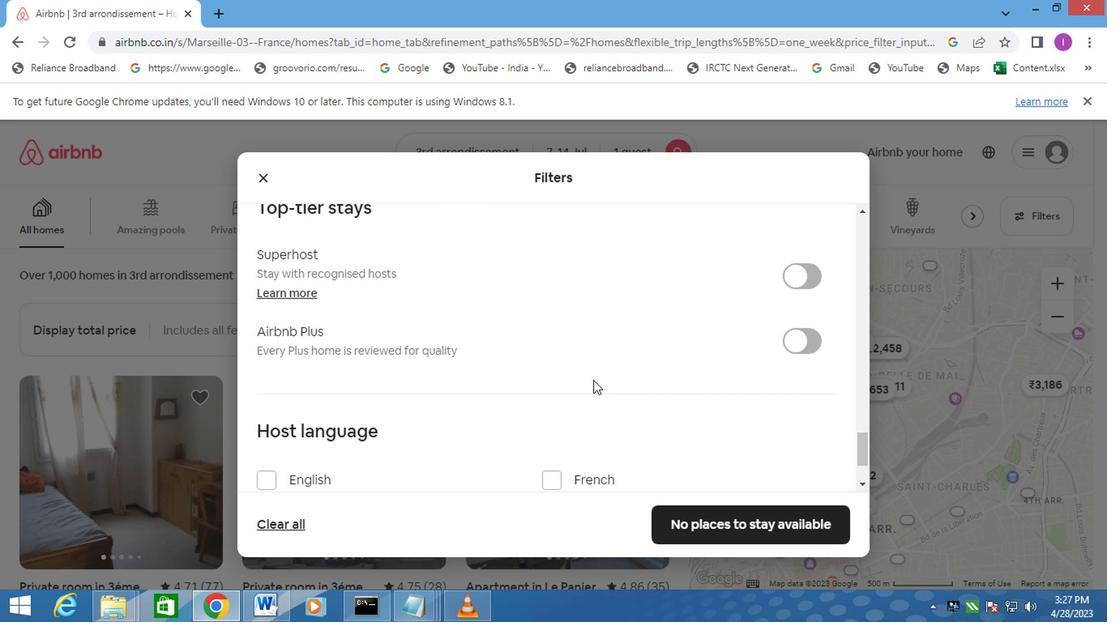 
Action: Mouse scrolled (587, 380) with delta (0, -1)
Screenshot: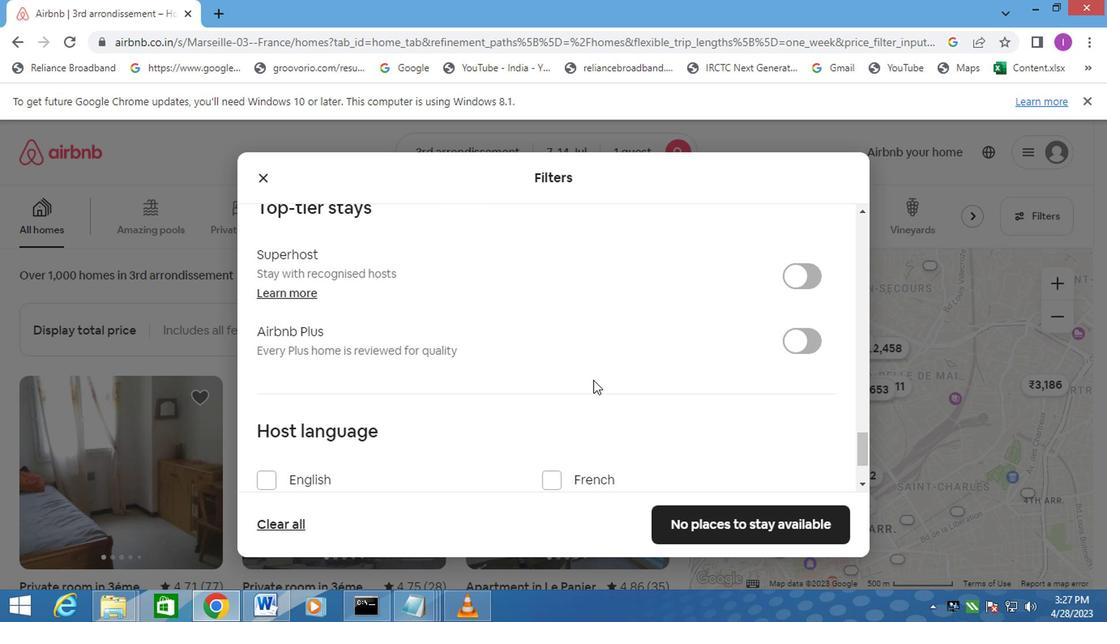 
Action: Mouse moved to (268, 378)
Screenshot: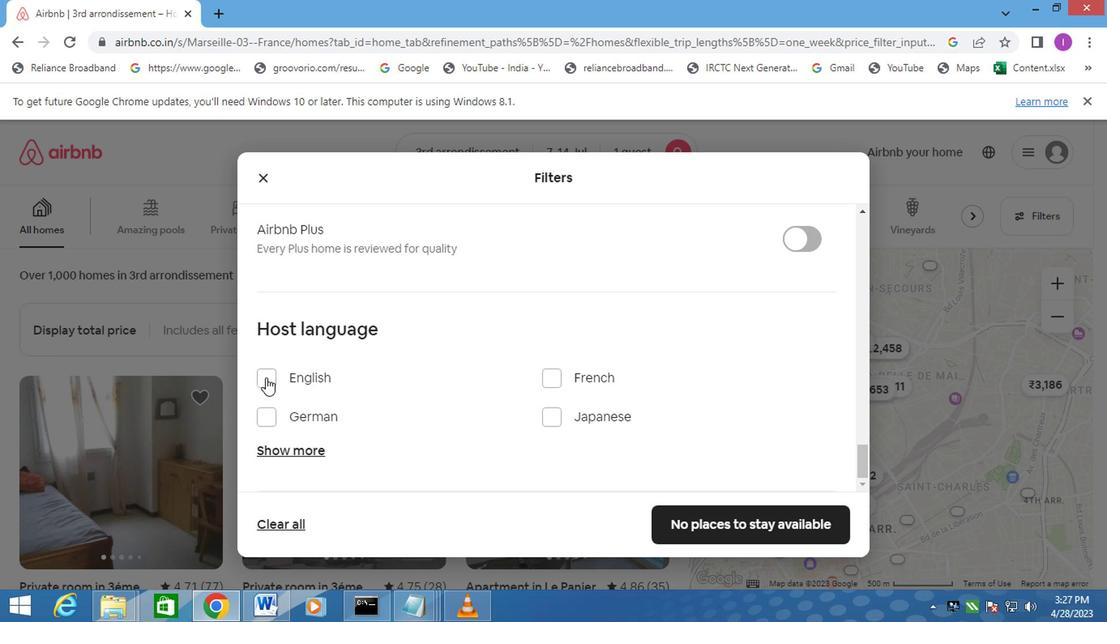 
Action: Mouse pressed left at (268, 378)
Screenshot: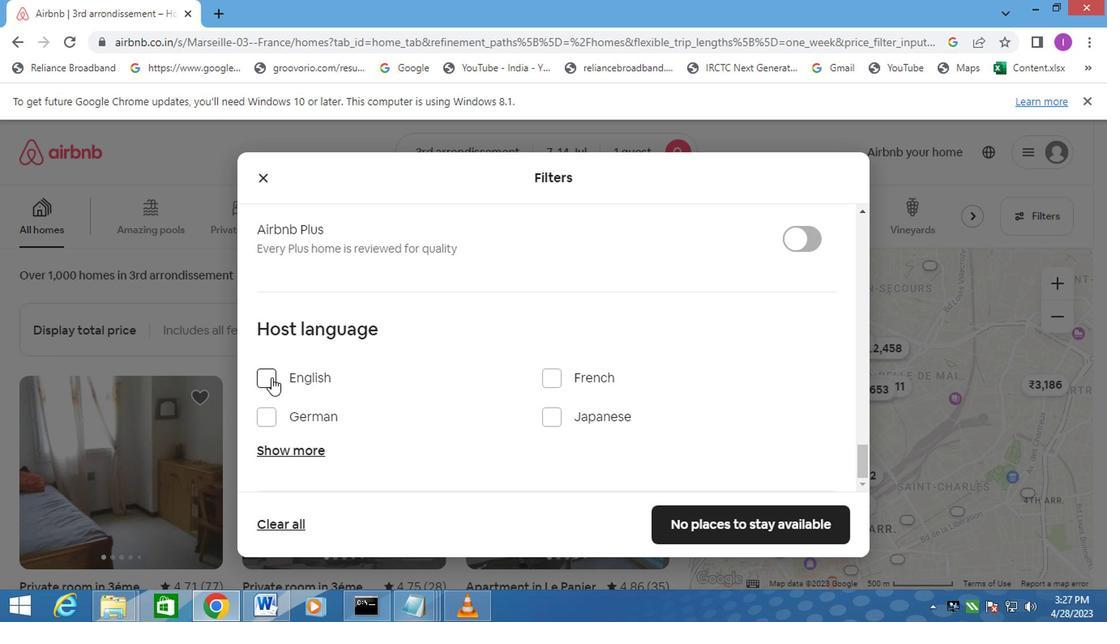 
Action: Mouse moved to (692, 524)
Screenshot: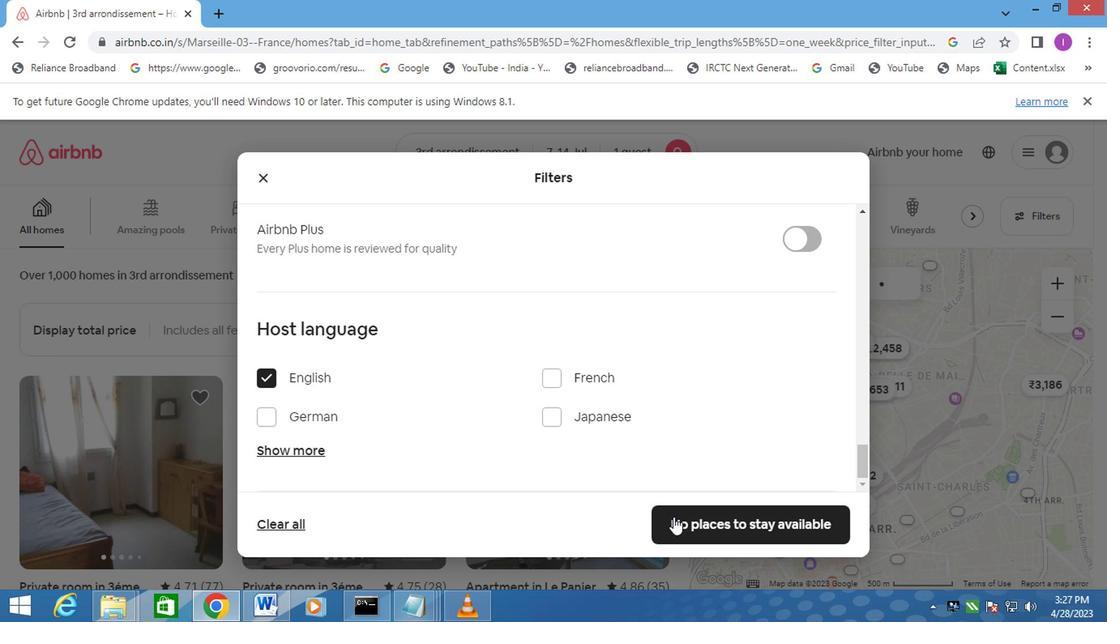 
Action: Mouse pressed left at (692, 524)
Screenshot: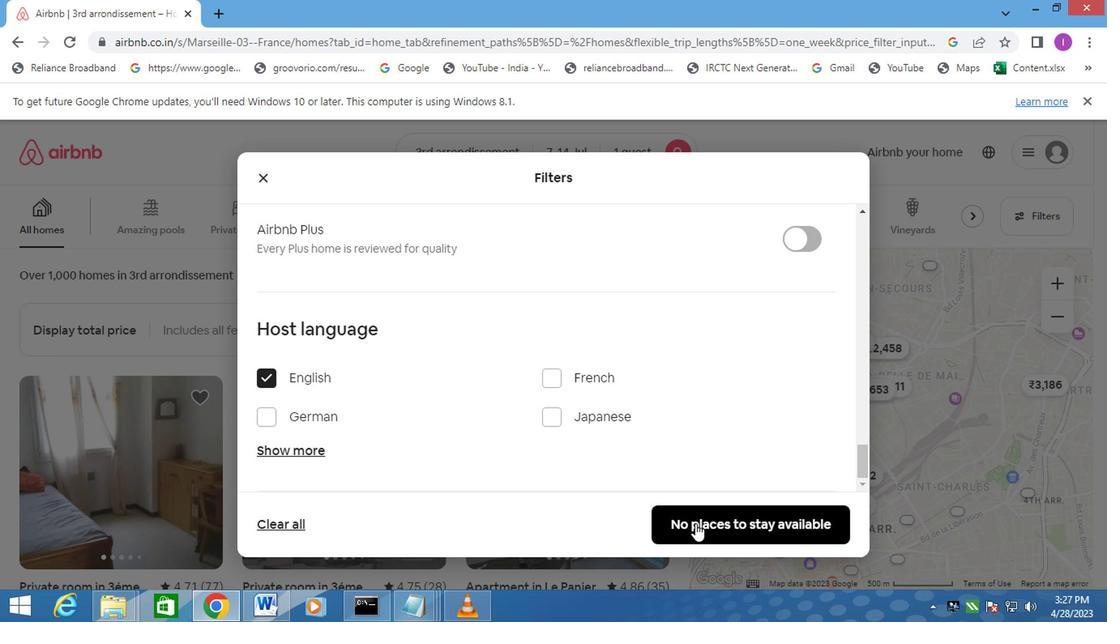 
Action: Mouse moved to (550, 469)
Screenshot: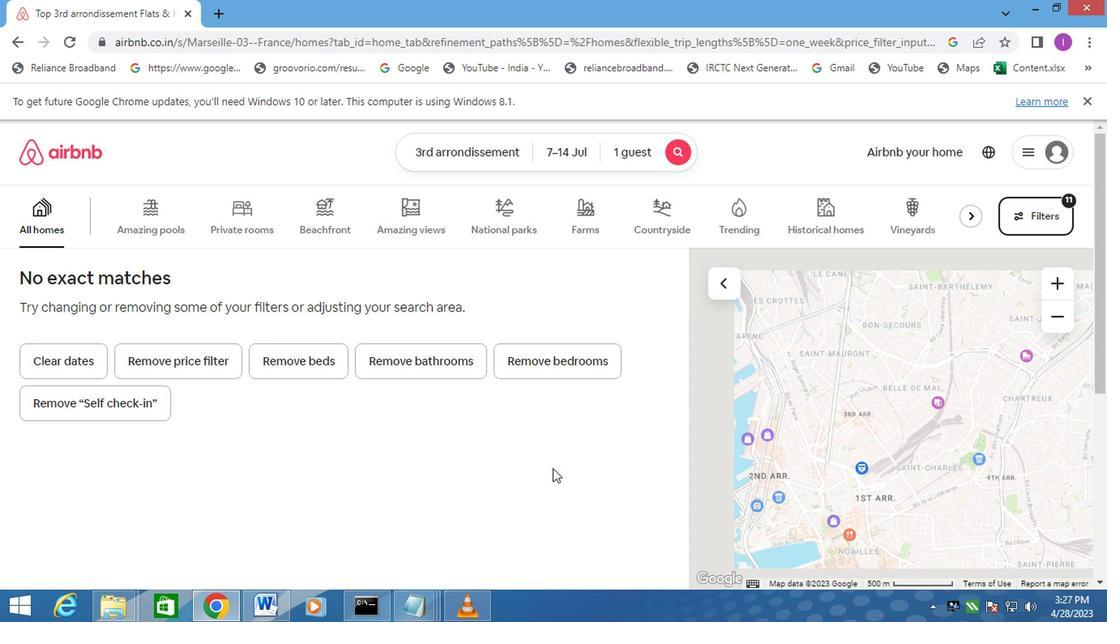 
